 Task: Open Card Content Creation Schedule in Board Customer Retention to Workspace Customer Experience and add a team member Softage.4@softage.net, a label Red, a checklist Language Learning, an attachment from your onedrive, a color Red and finally, add a card description 'Plan and execute company holiday party' and a comment 'This task requires us to balance competing priorities and make tough decisions when necessary.'. Add a start date 'Jan 04, 1900' with a due date 'Jan 11, 1900'
Action: Mouse moved to (502, 203)
Screenshot: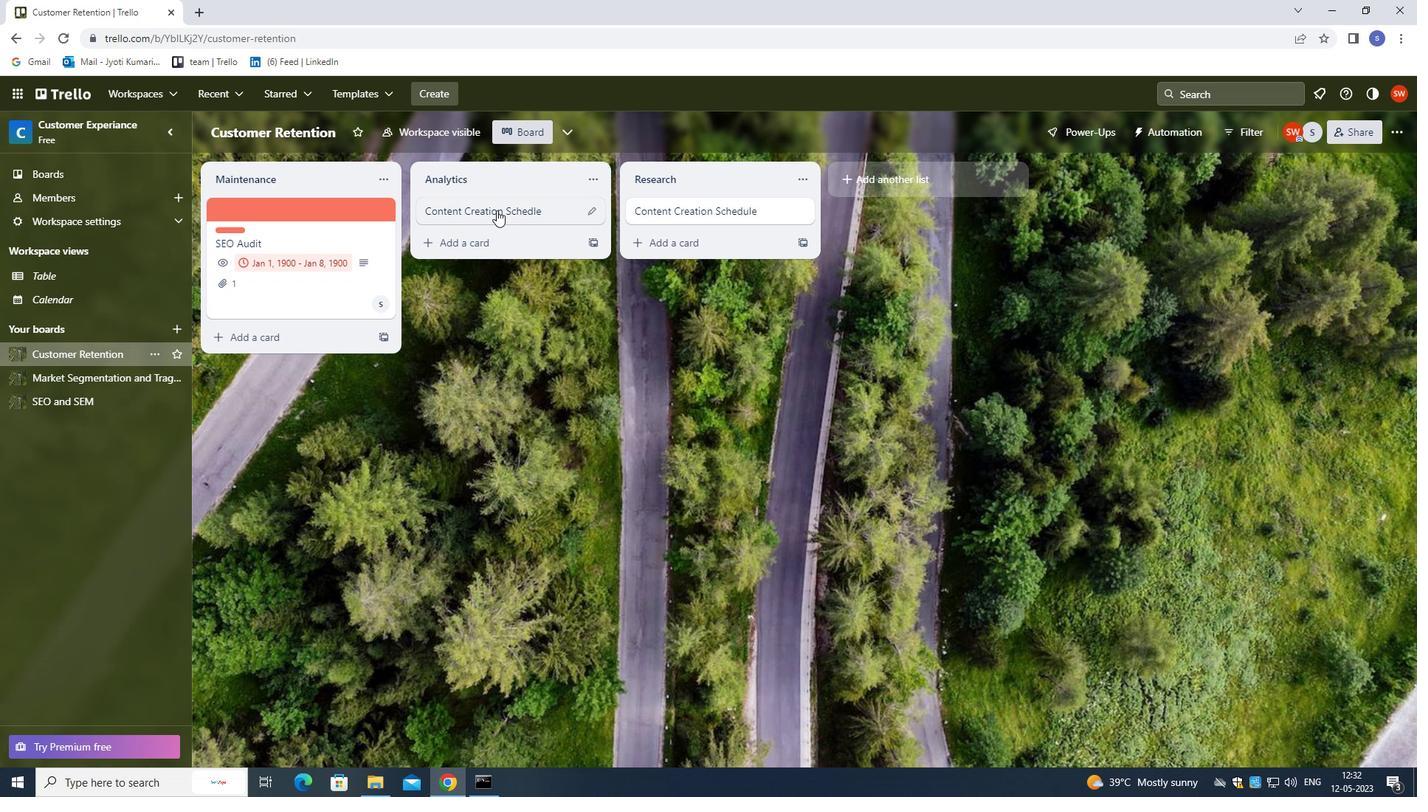 
Action: Mouse pressed left at (502, 203)
Screenshot: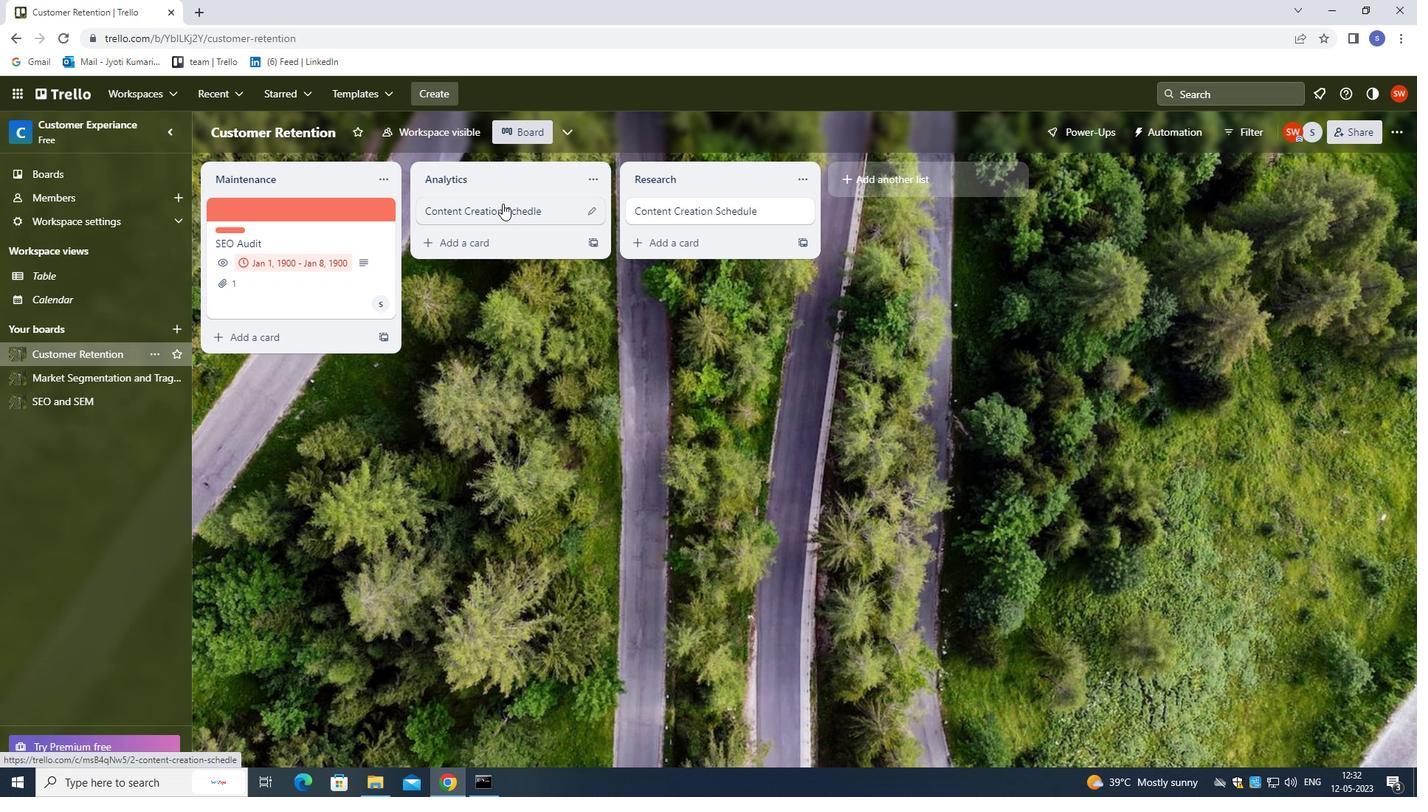 
Action: Mouse moved to (914, 259)
Screenshot: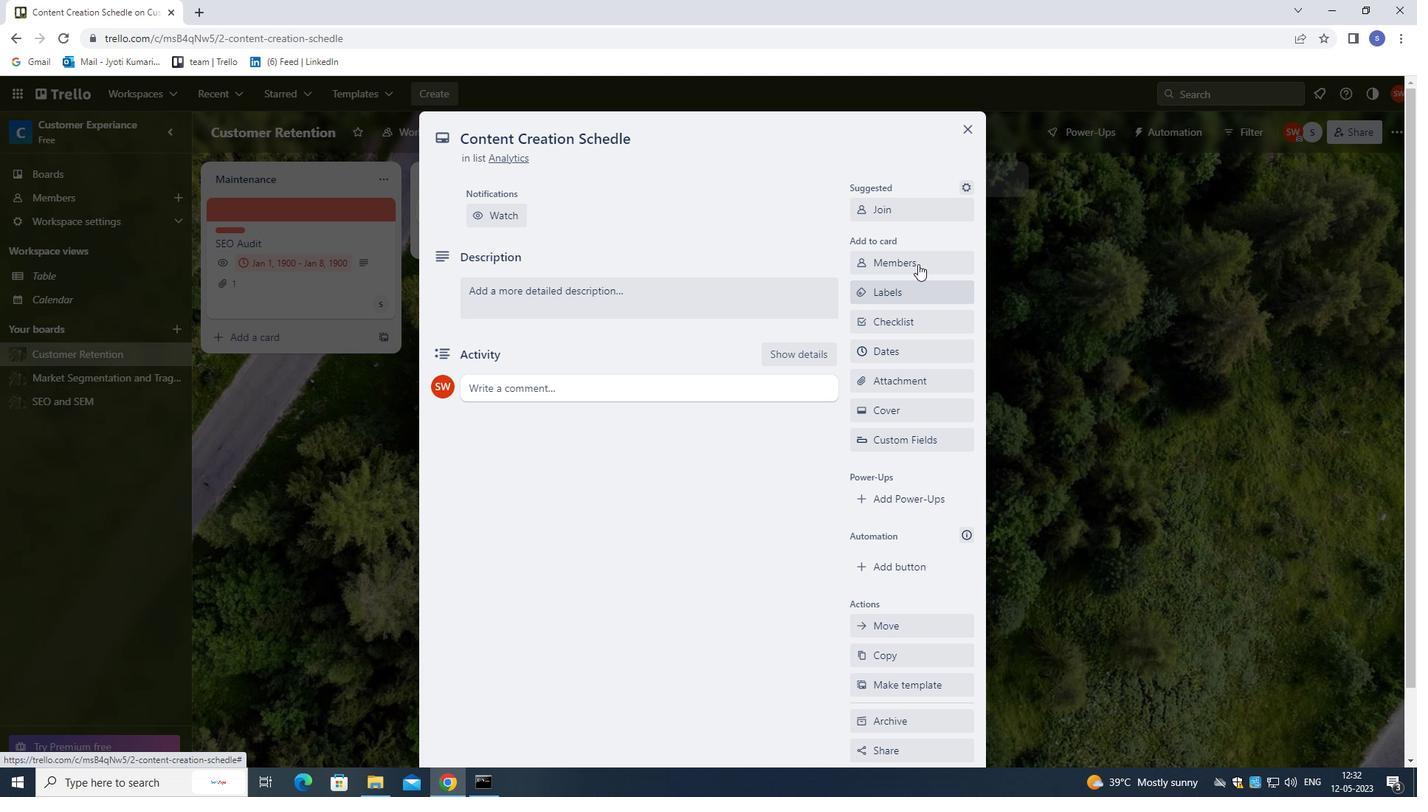 
Action: Mouse pressed left at (914, 259)
Screenshot: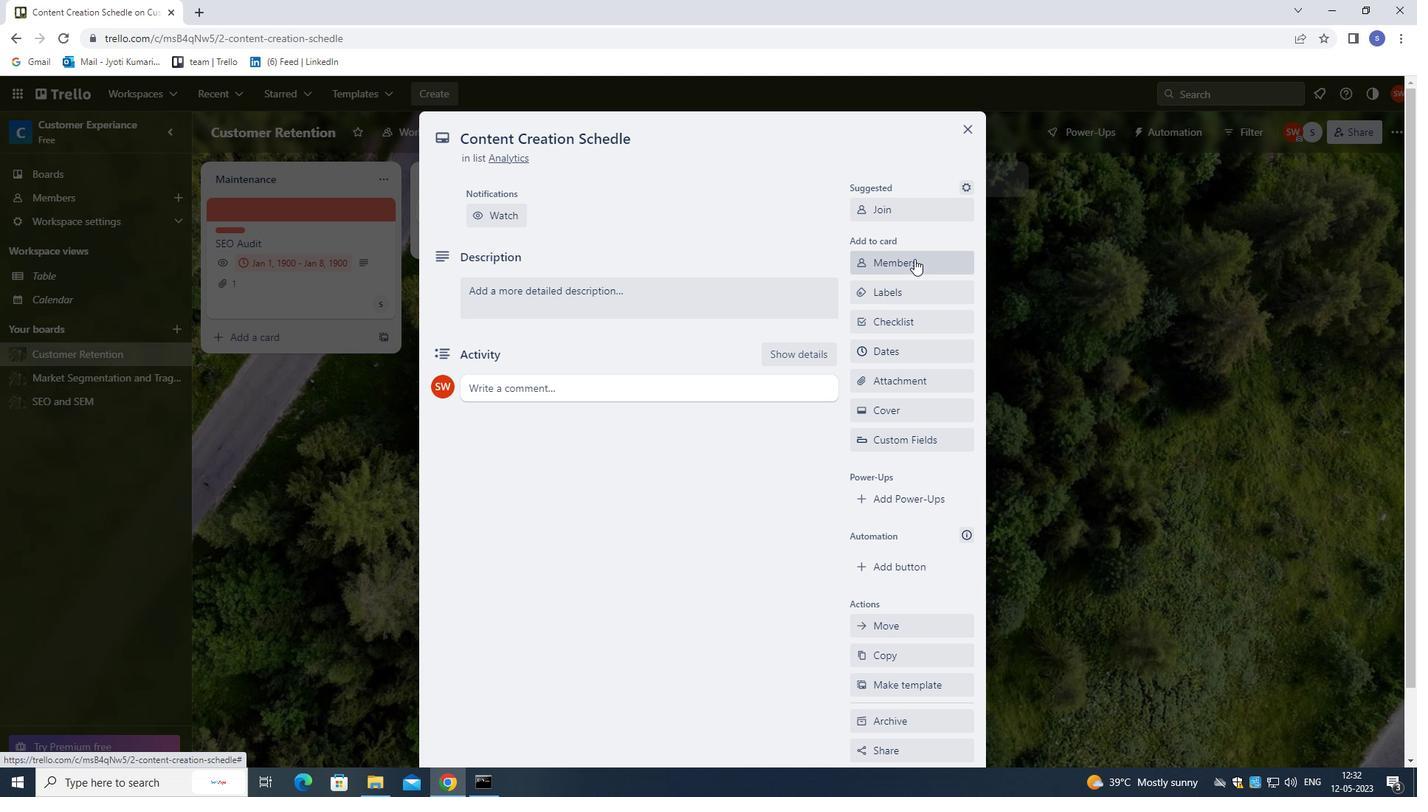 
Action: Mouse moved to (727, 211)
Screenshot: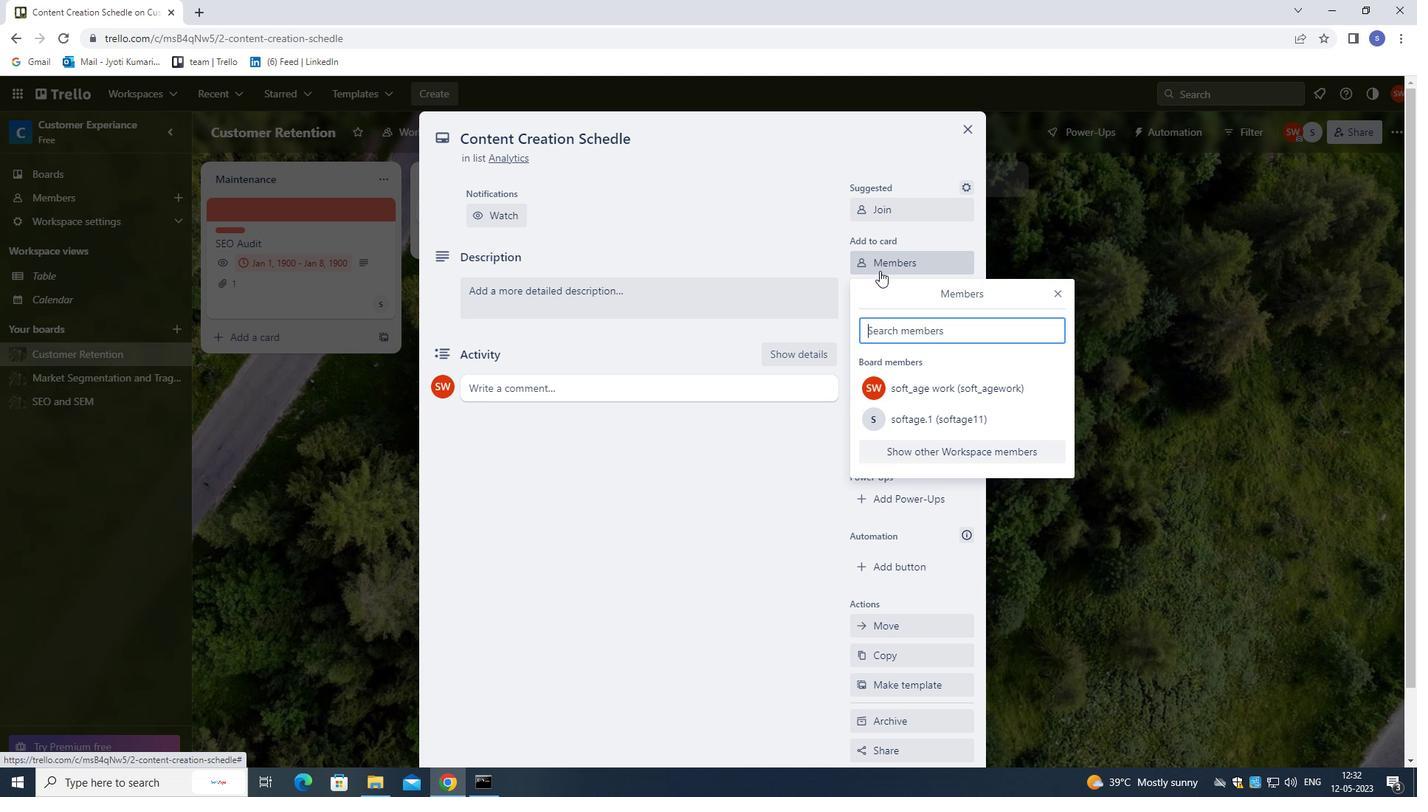 
Action: Key pressed softage.4<Key.shift>@SOFTAGE.NET
Screenshot: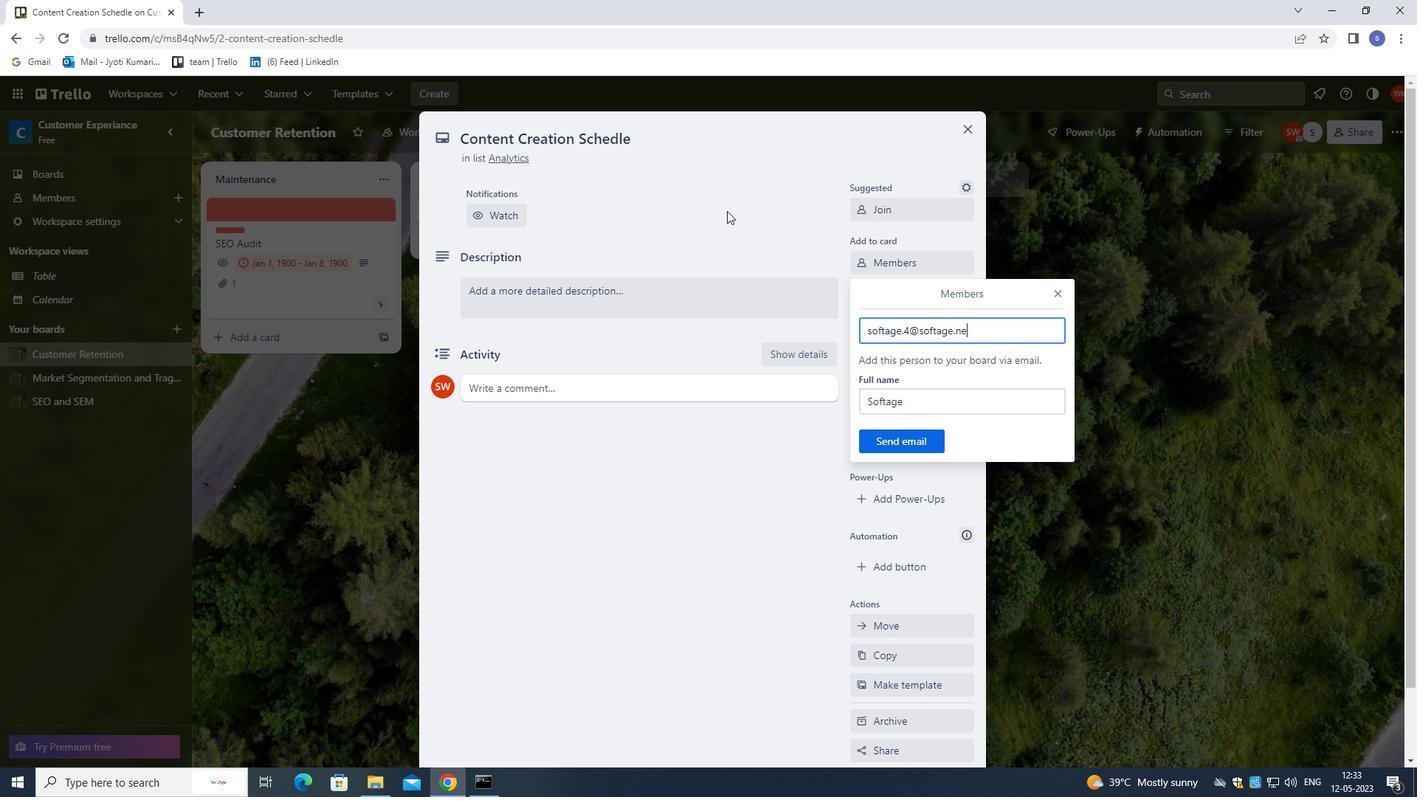 
Action: Mouse moved to (900, 448)
Screenshot: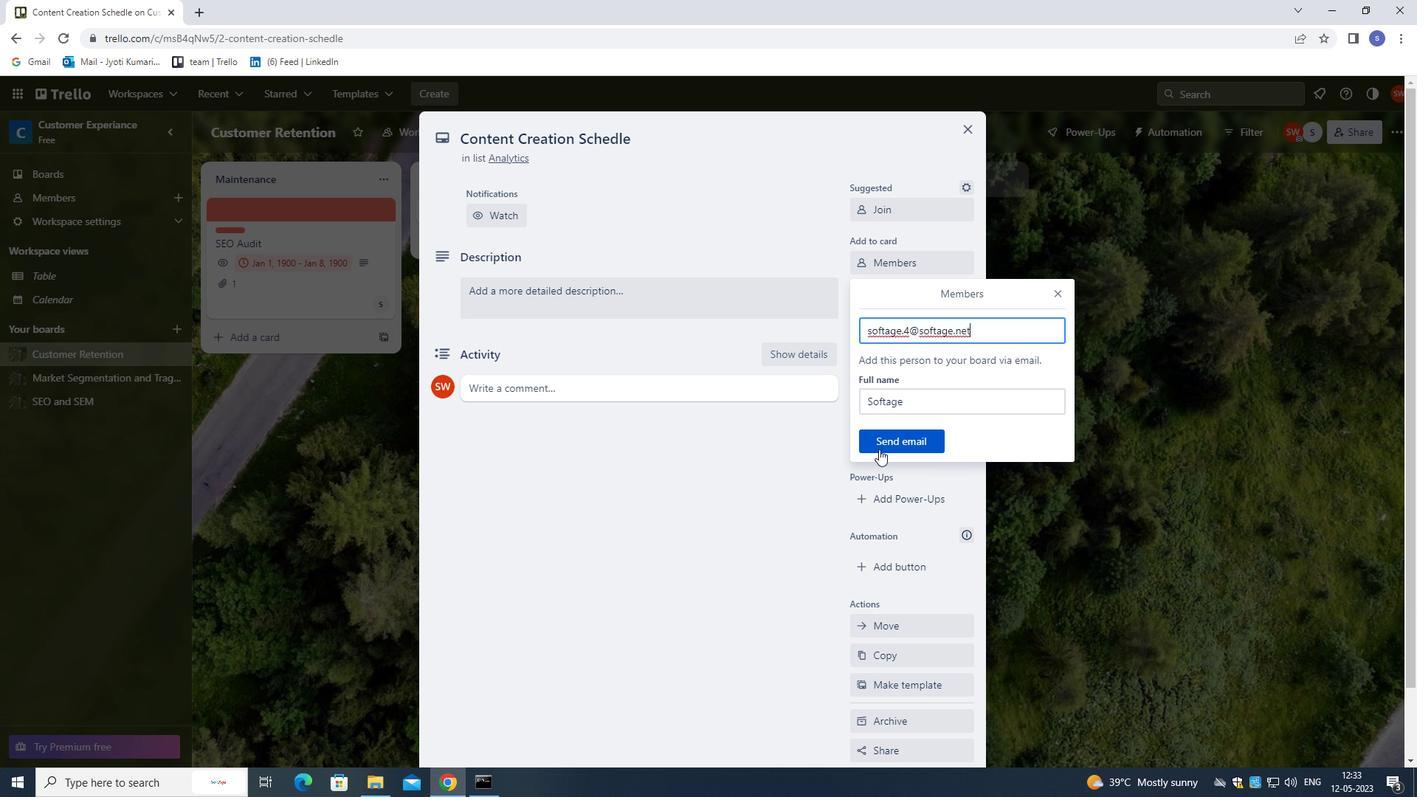 
Action: Mouse pressed left at (900, 448)
Screenshot: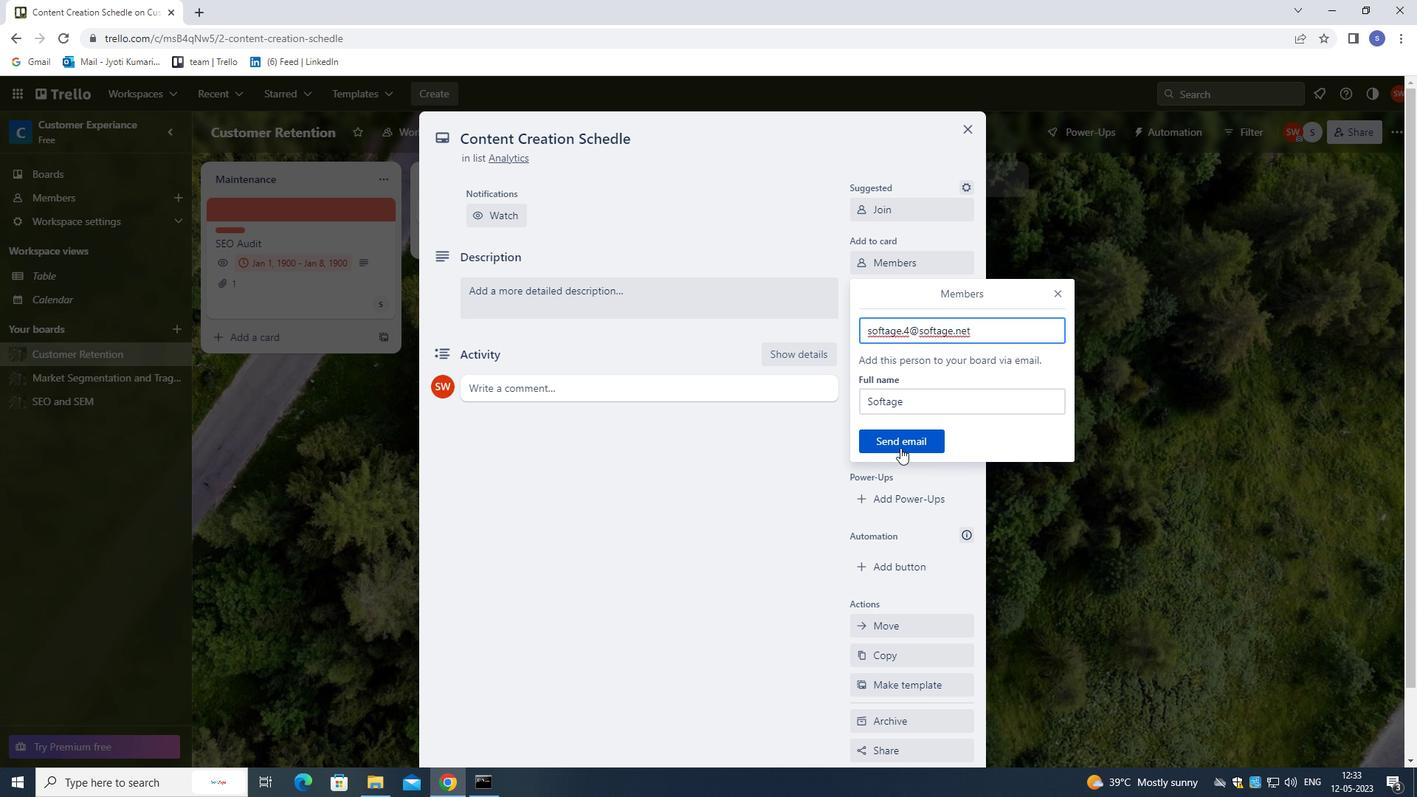 
Action: Mouse moved to (880, 298)
Screenshot: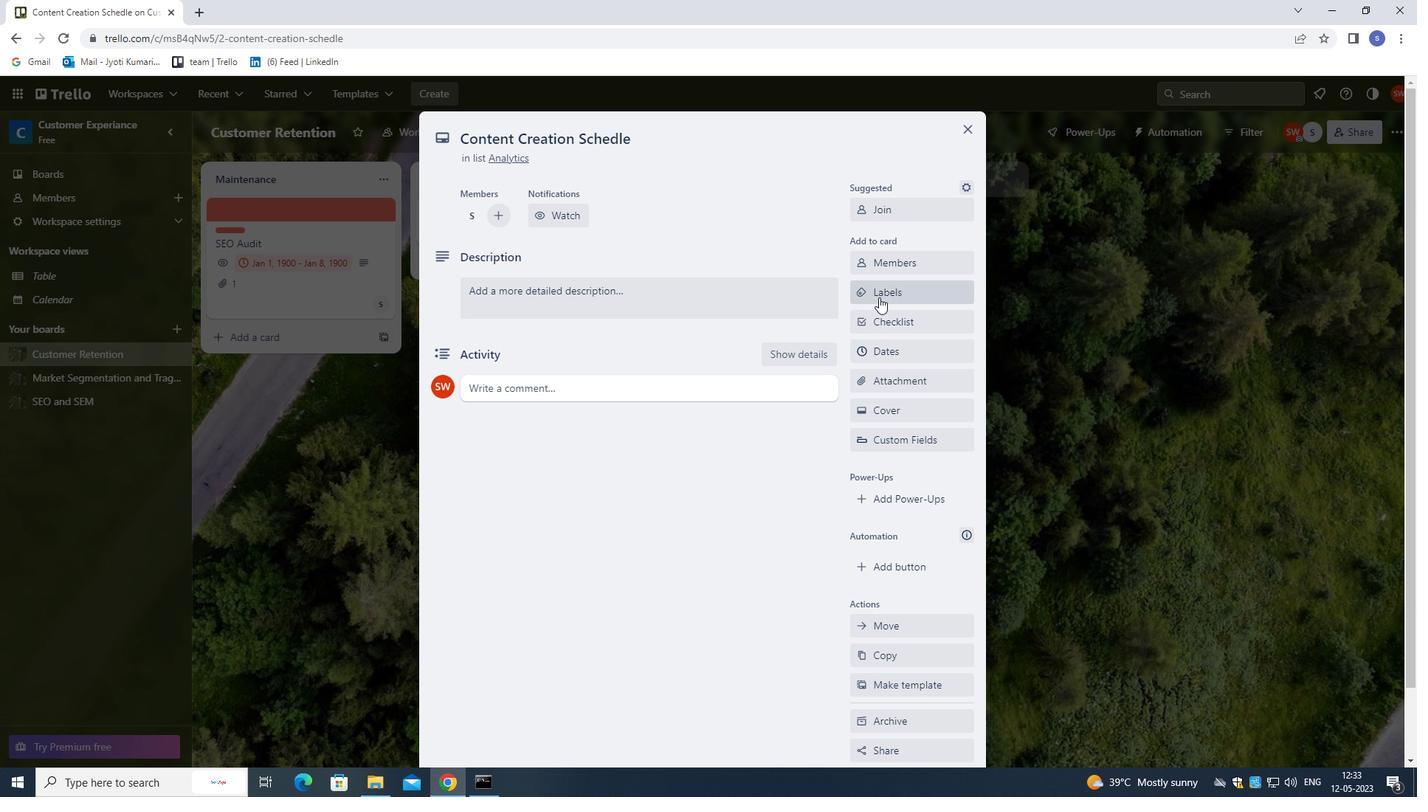 
Action: Mouse pressed left at (880, 298)
Screenshot: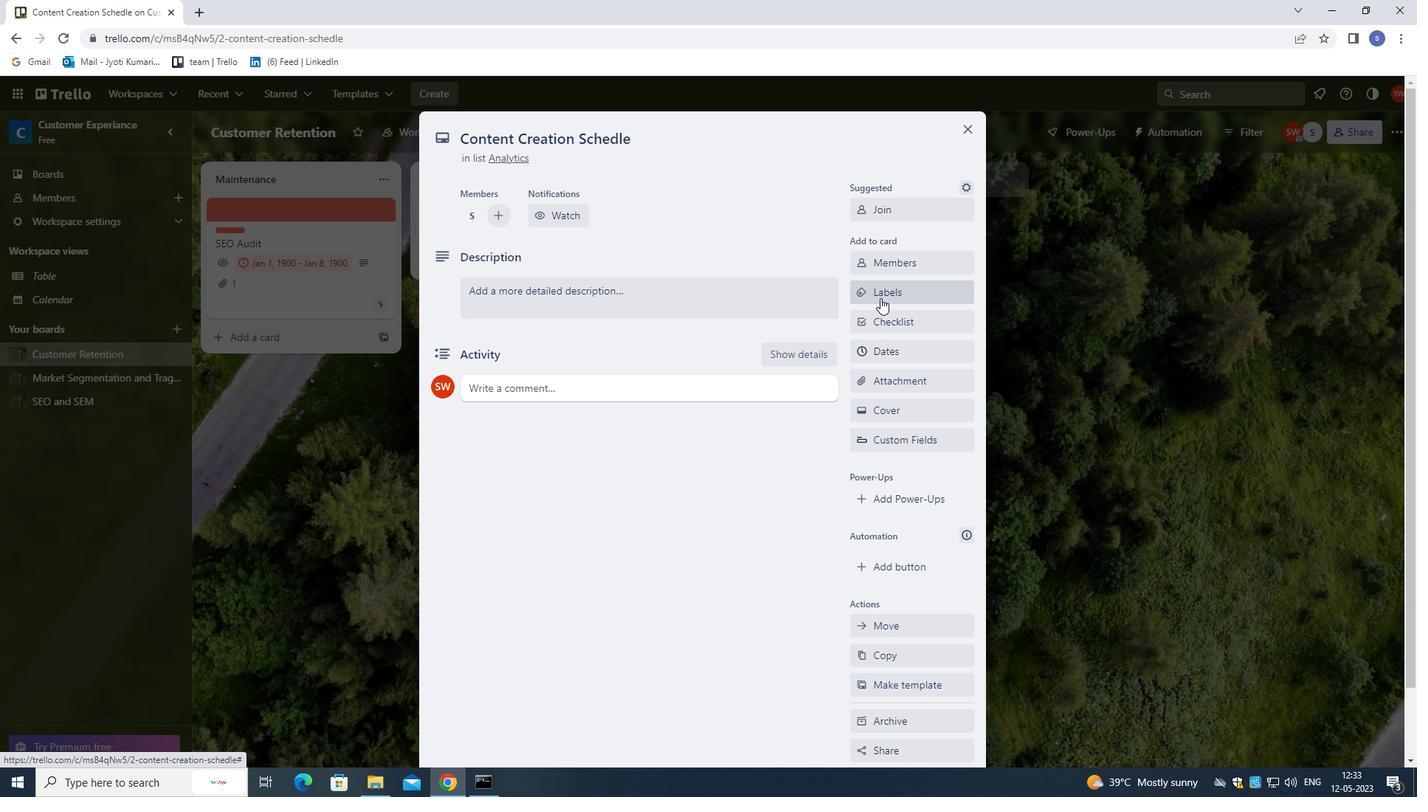 
Action: Mouse moved to (880, 298)
Screenshot: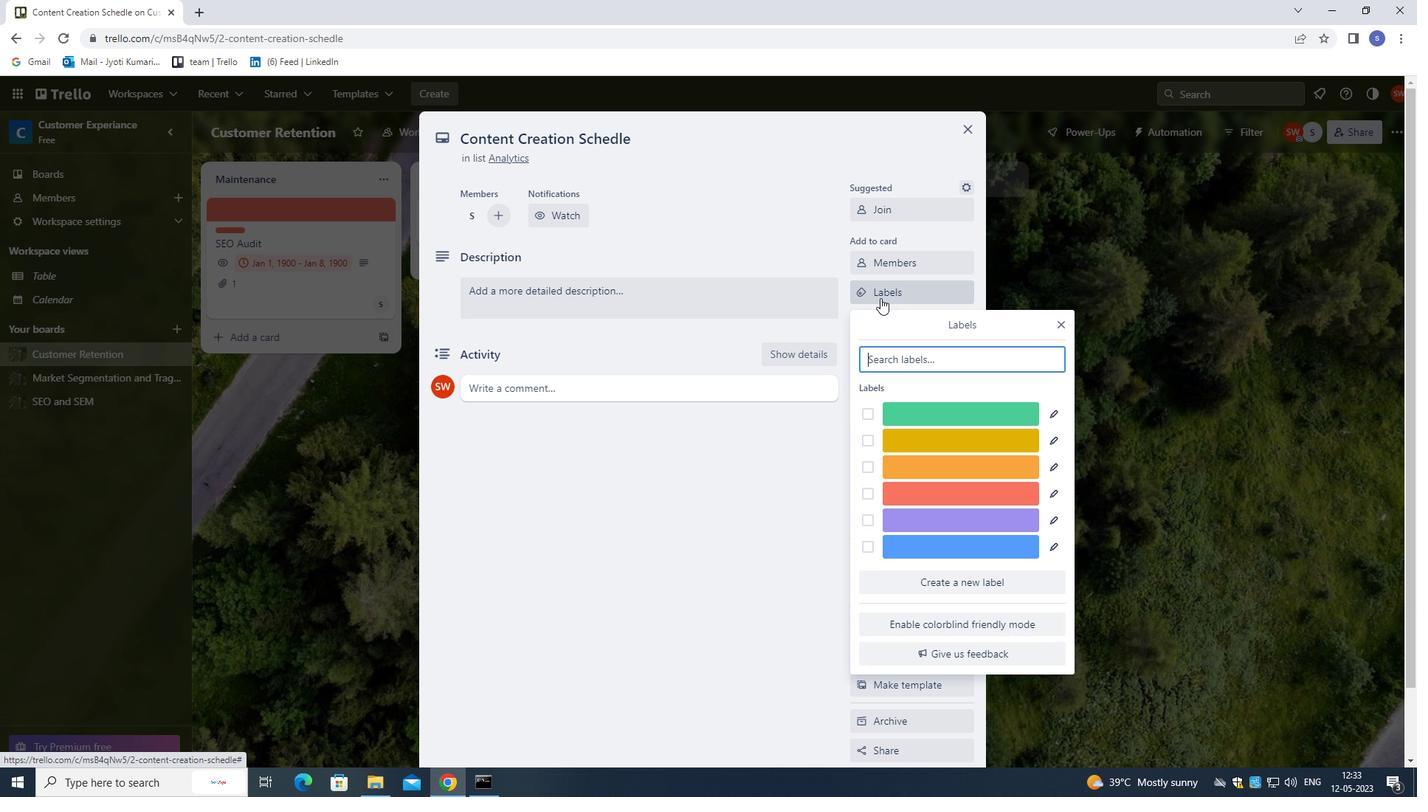 
Action: Key pressed R
Screenshot: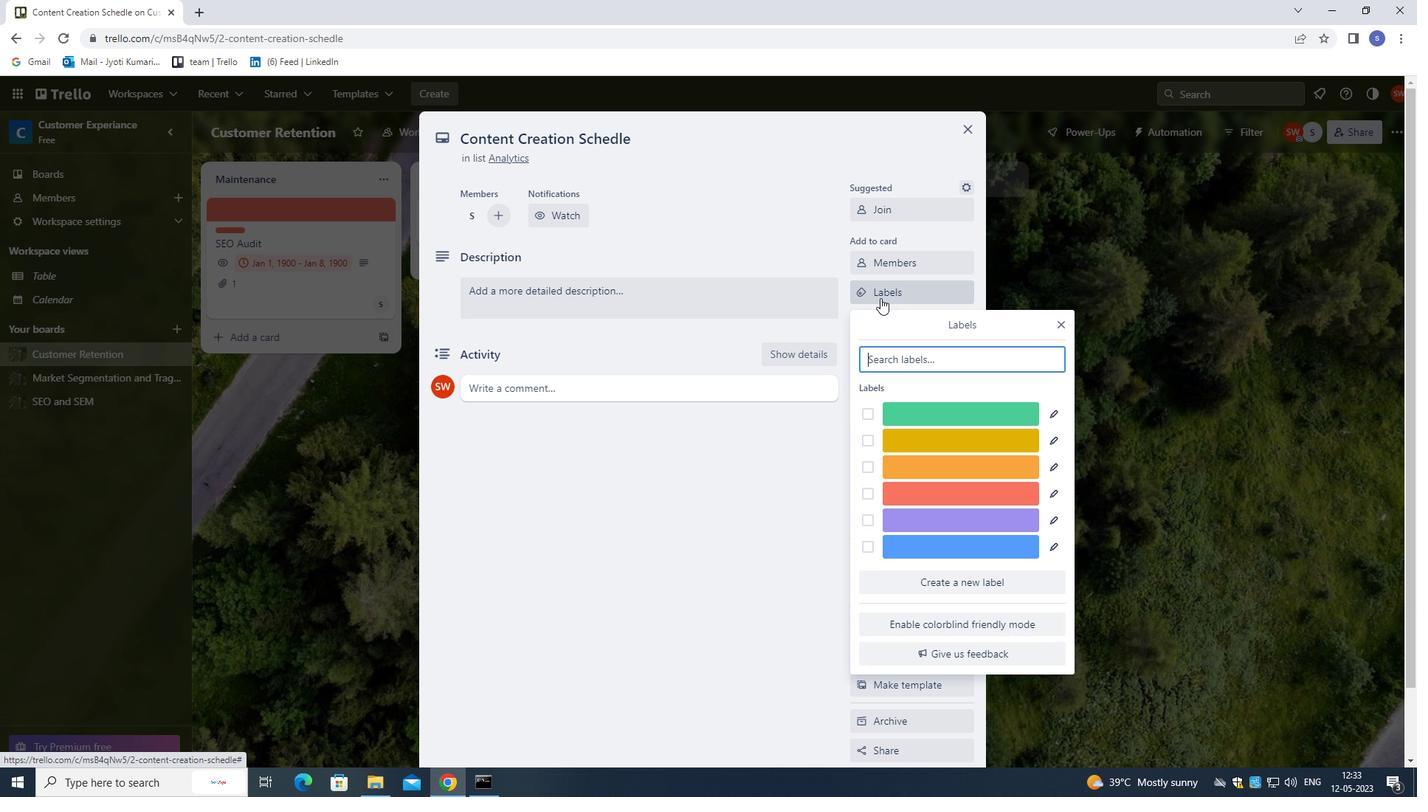 
Action: Mouse moved to (871, 410)
Screenshot: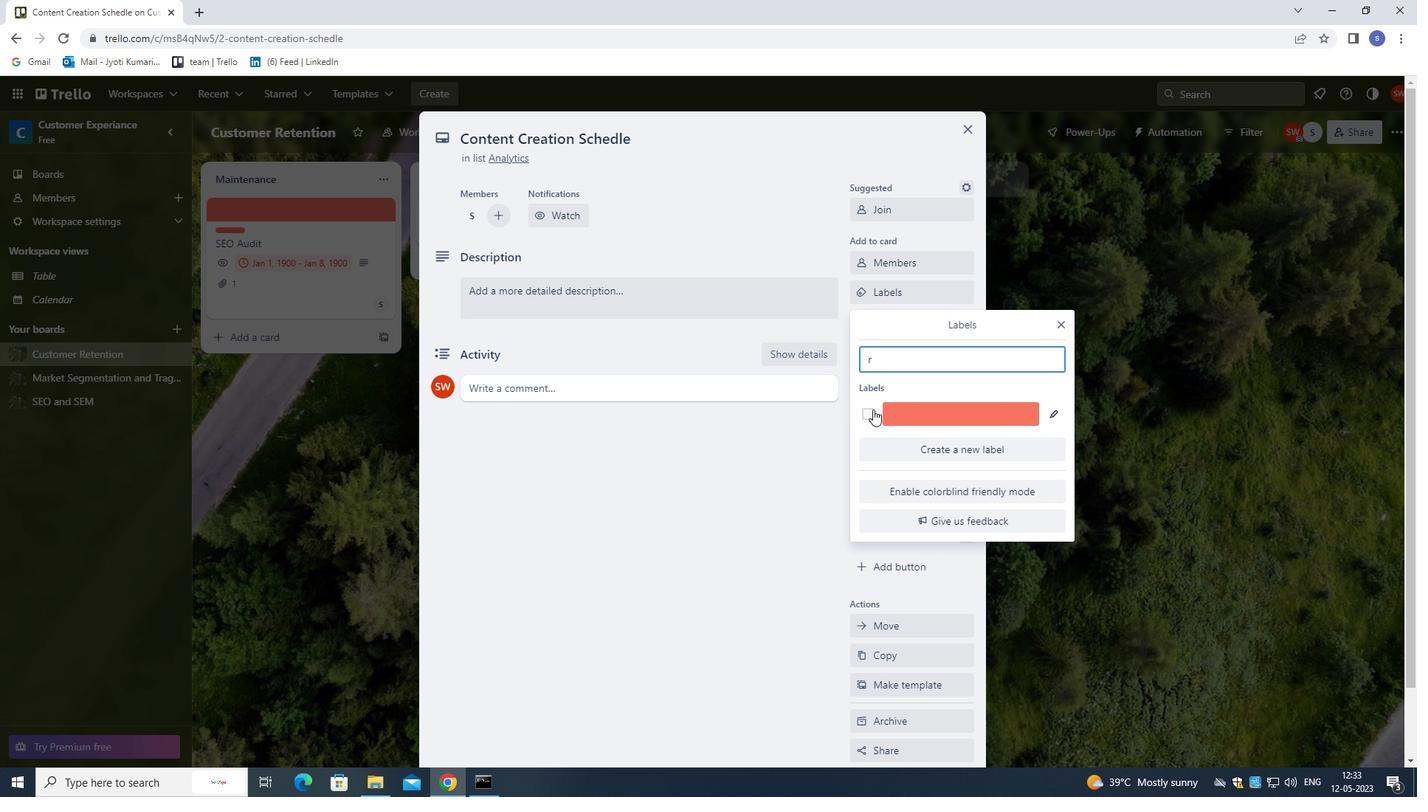 
Action: Mouse pressed left at (871, 410)
Screenshot: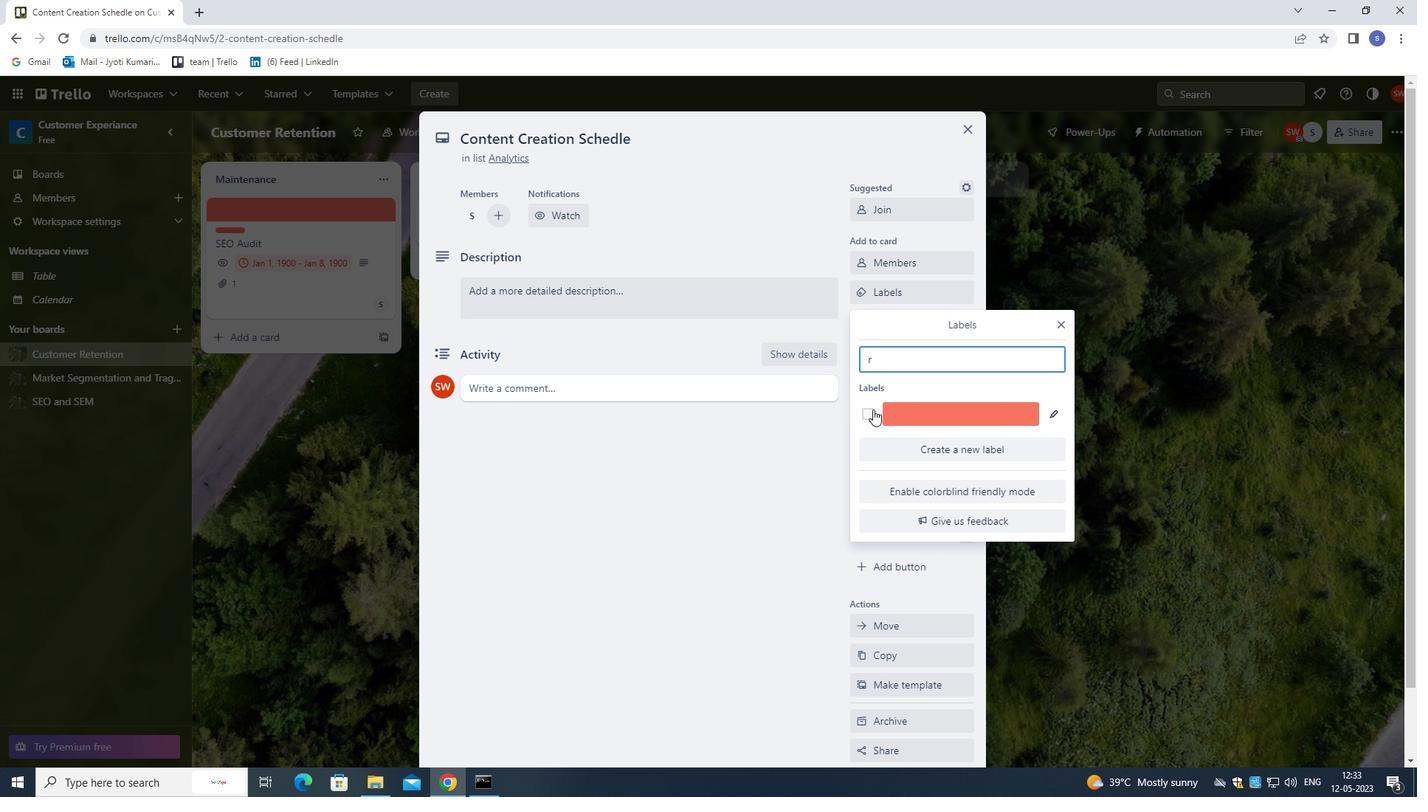 
Action: Mouse moved to (1060, 322)
Screenshot: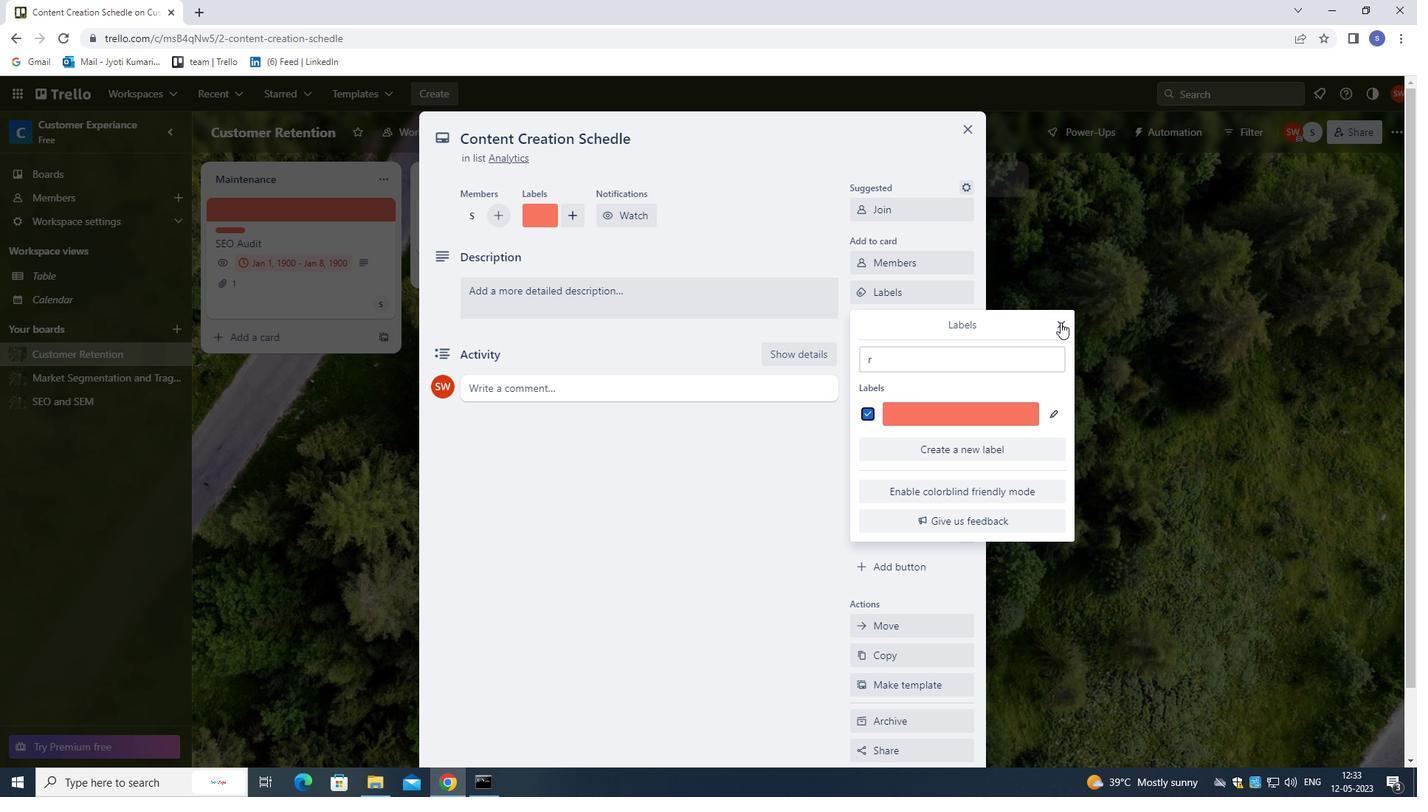 
Action: Mouse pressed left at (1060, 322)
Screenshot: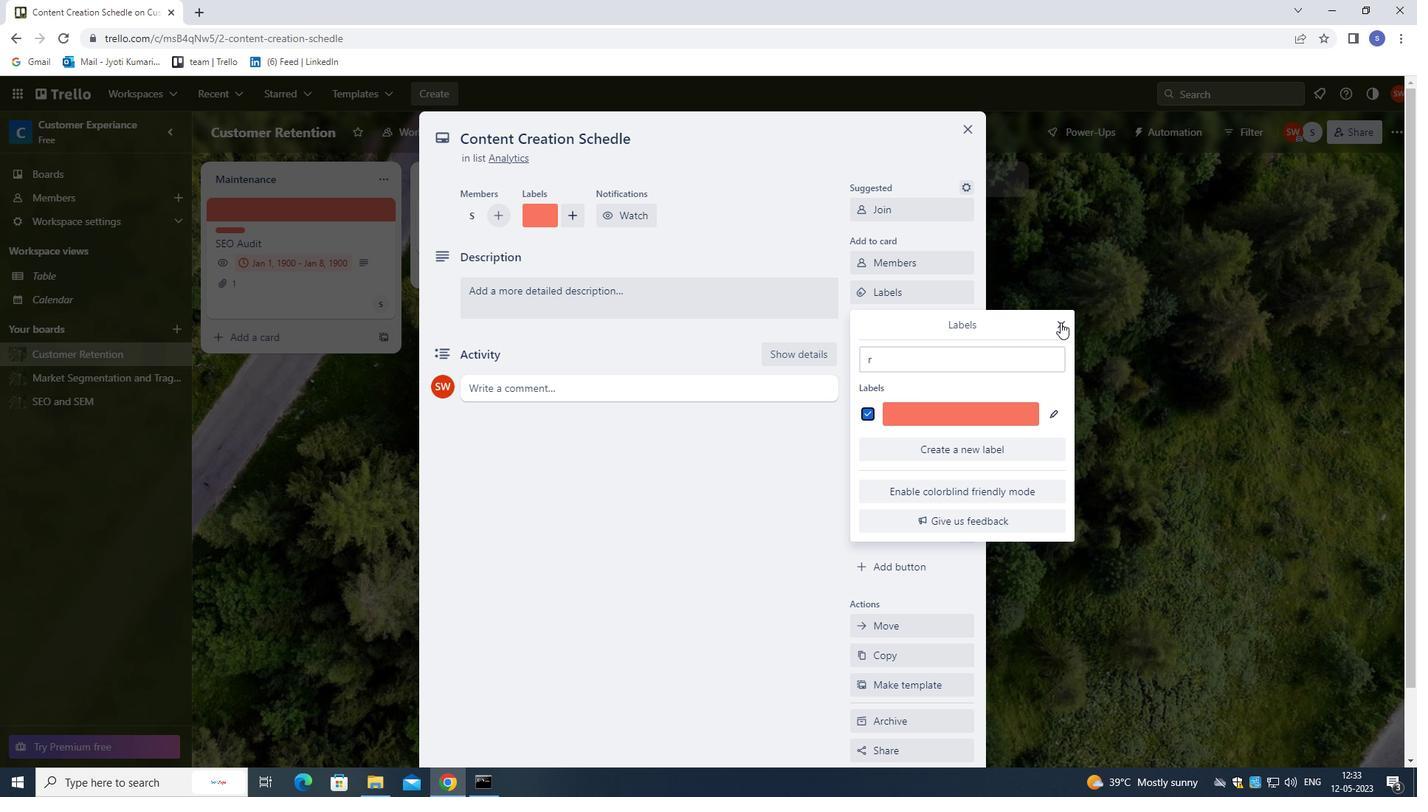 
Action: Mouse moved to (887, 324)
Screenshot: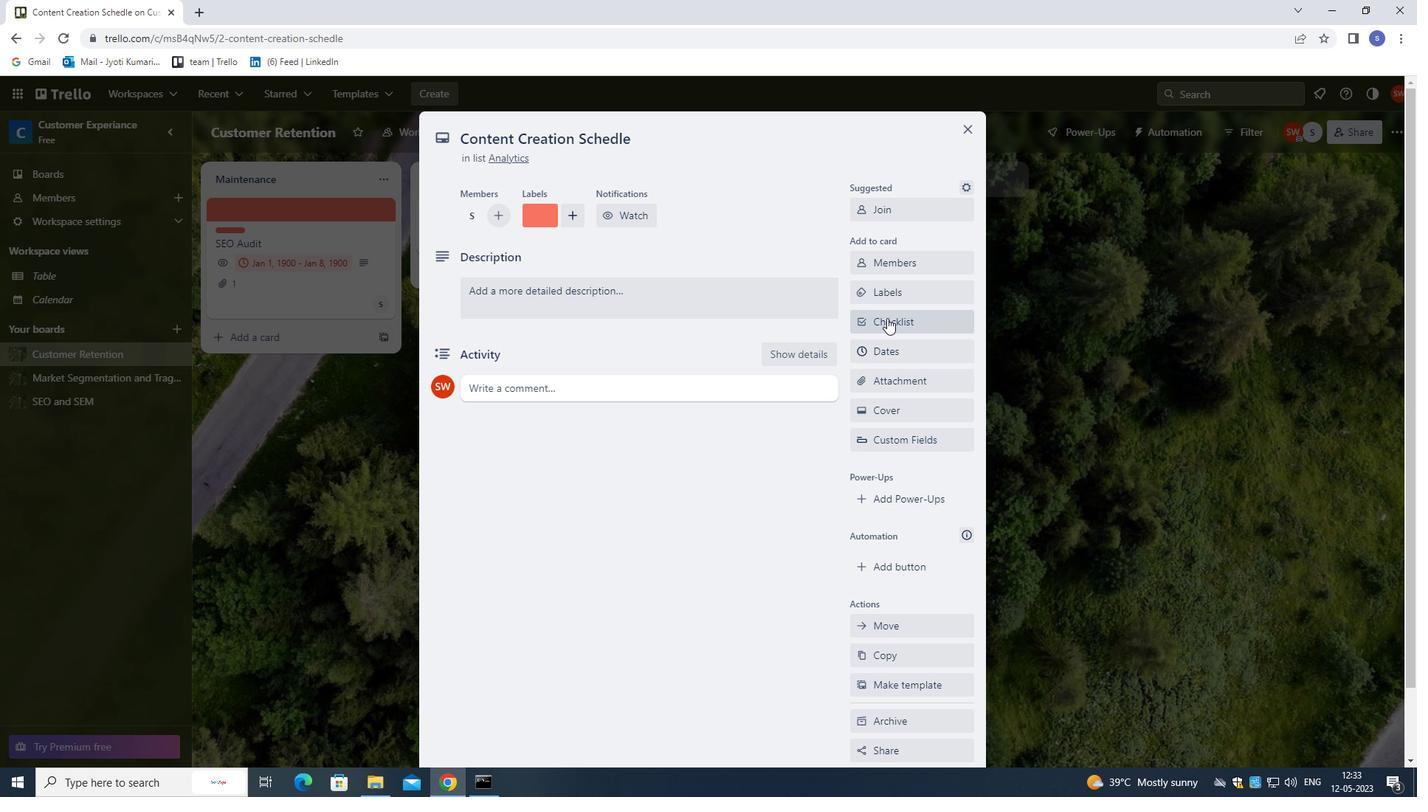 
Action: Mouse pressed left at (887, 324)
Screenshot: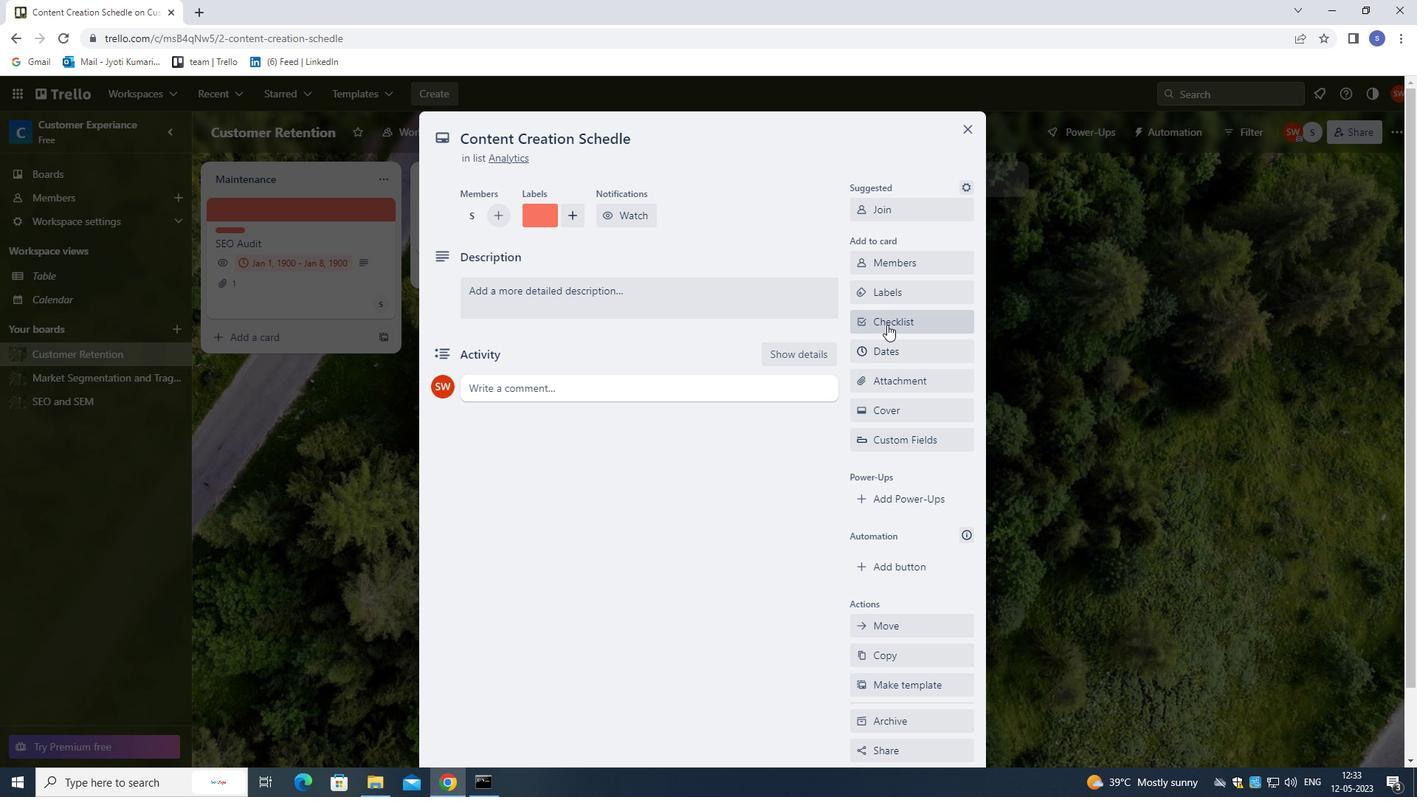 
Action: Mouse moved to (735, 256)
Screenshot: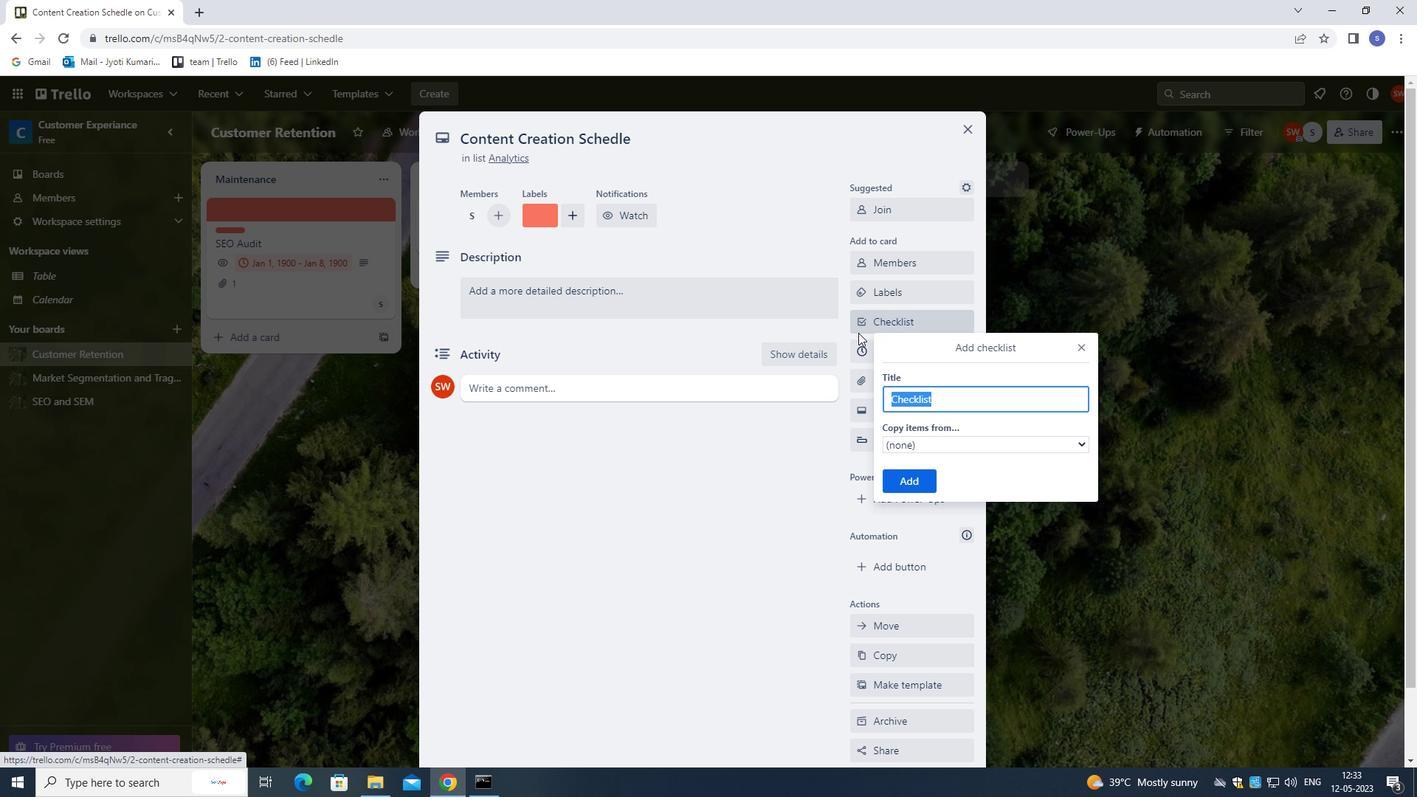 
Action: Key pressed <Key.shift>LANGUAG
Screenshot: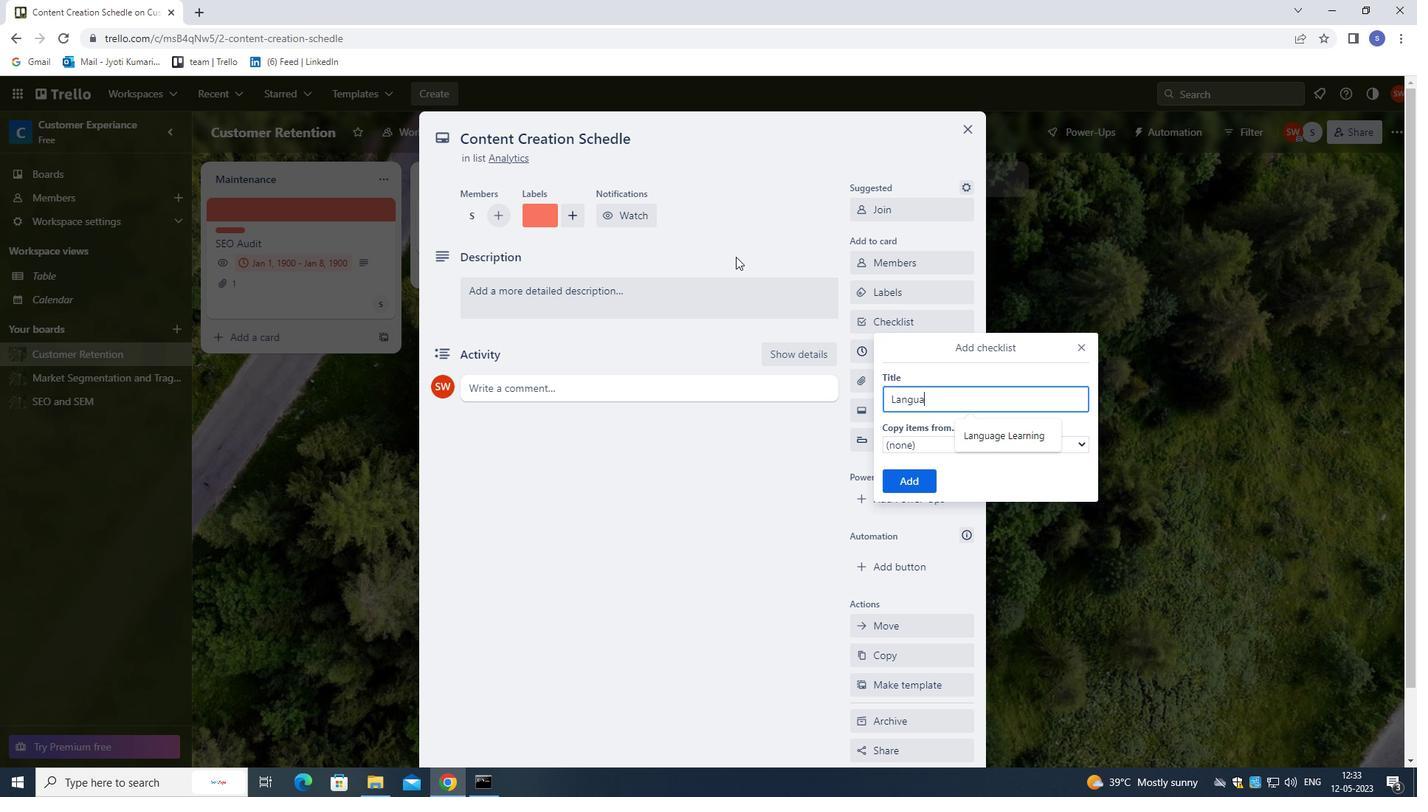 
Action: Mouse moved to (735, 256)
Screenshot: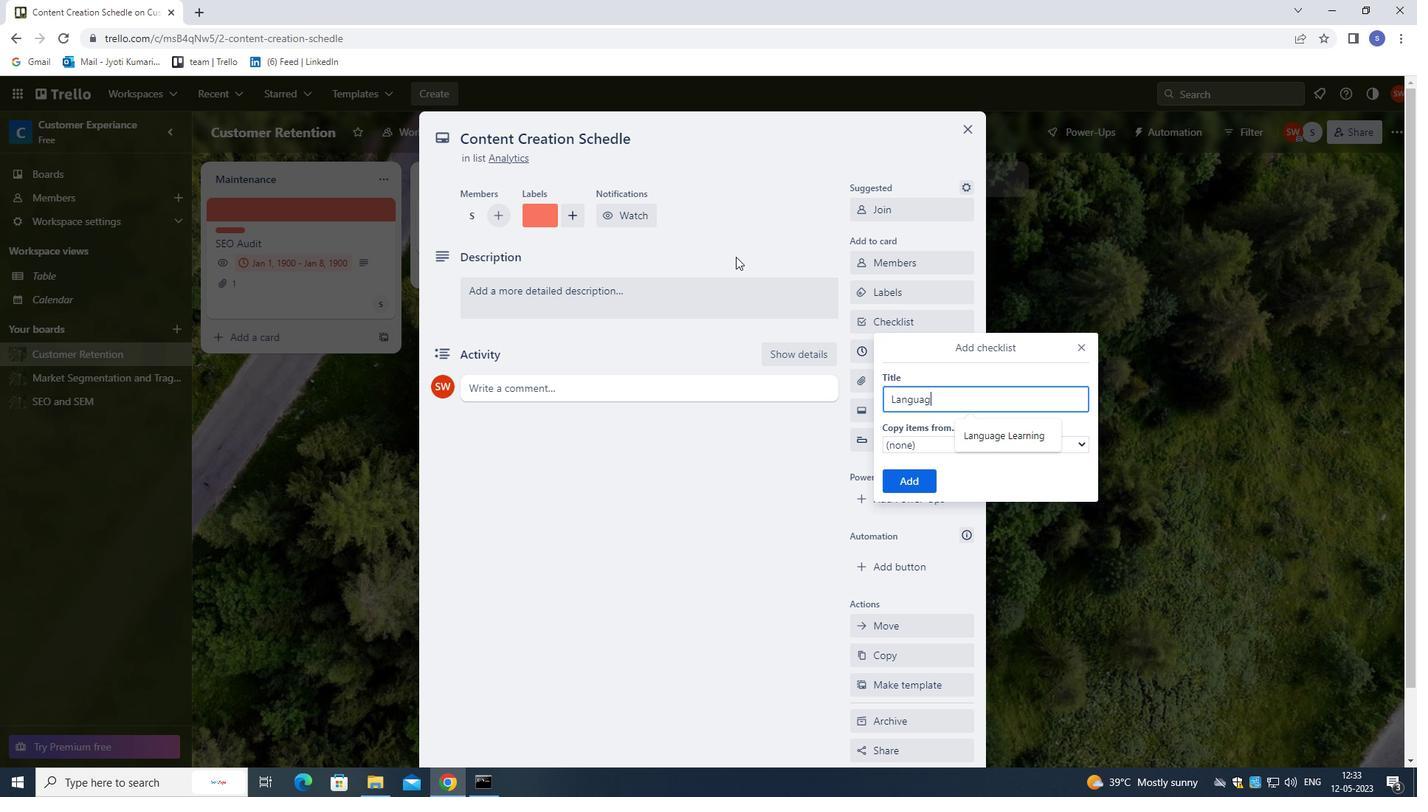
Action: Key pressed E
Screenshot: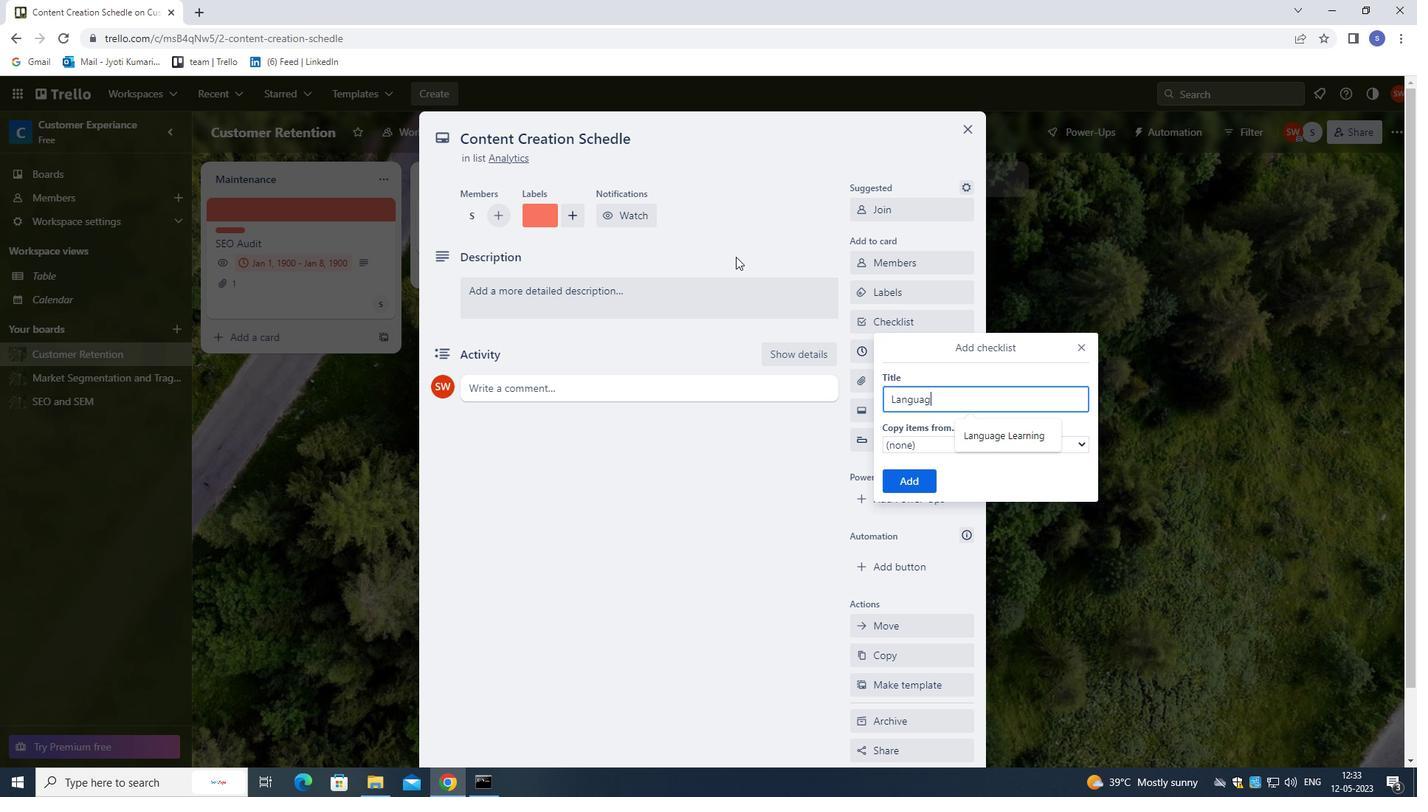 
Action: Mouse moved to (1022, 431)
Screenshot: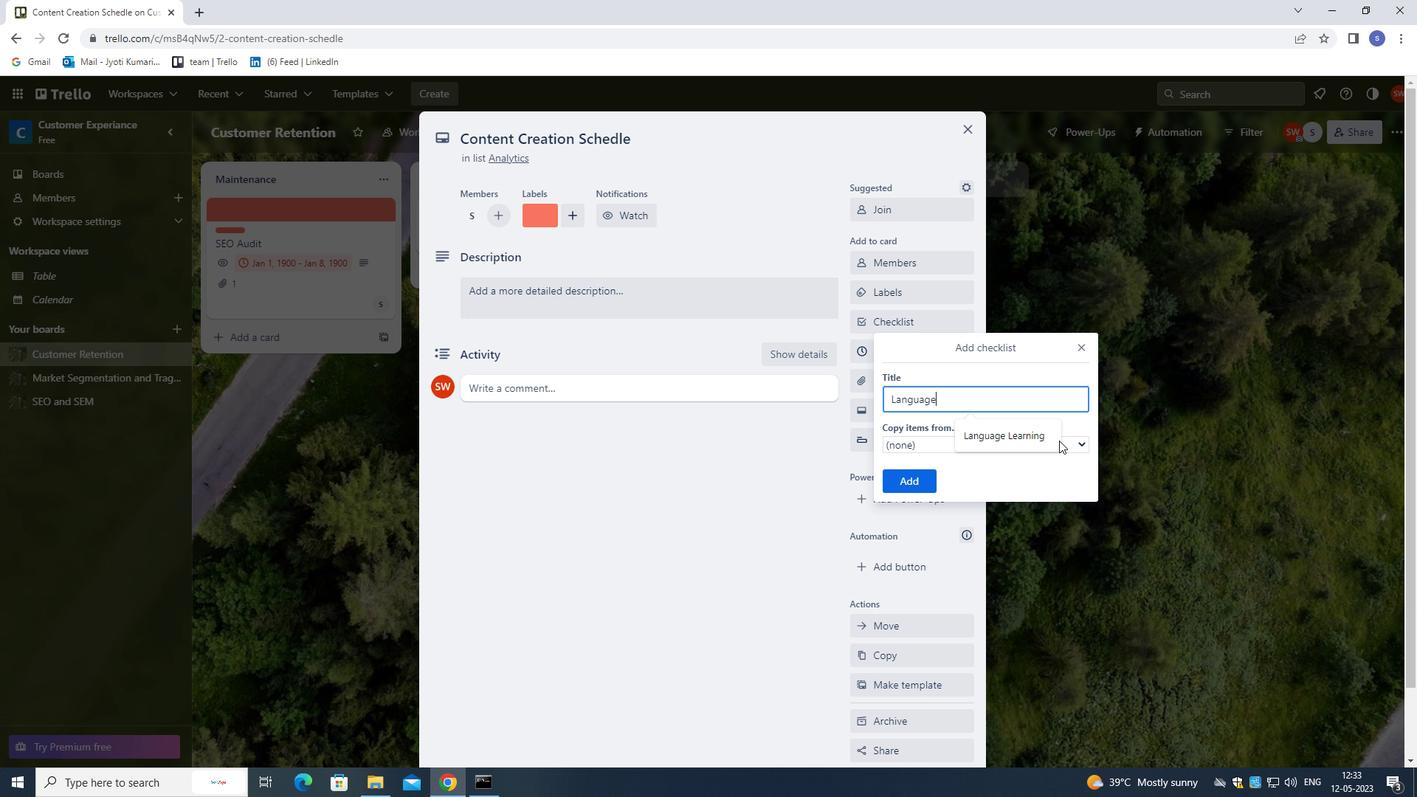 
Action: Mouse pressed left at (1022, 431)
Screenshot: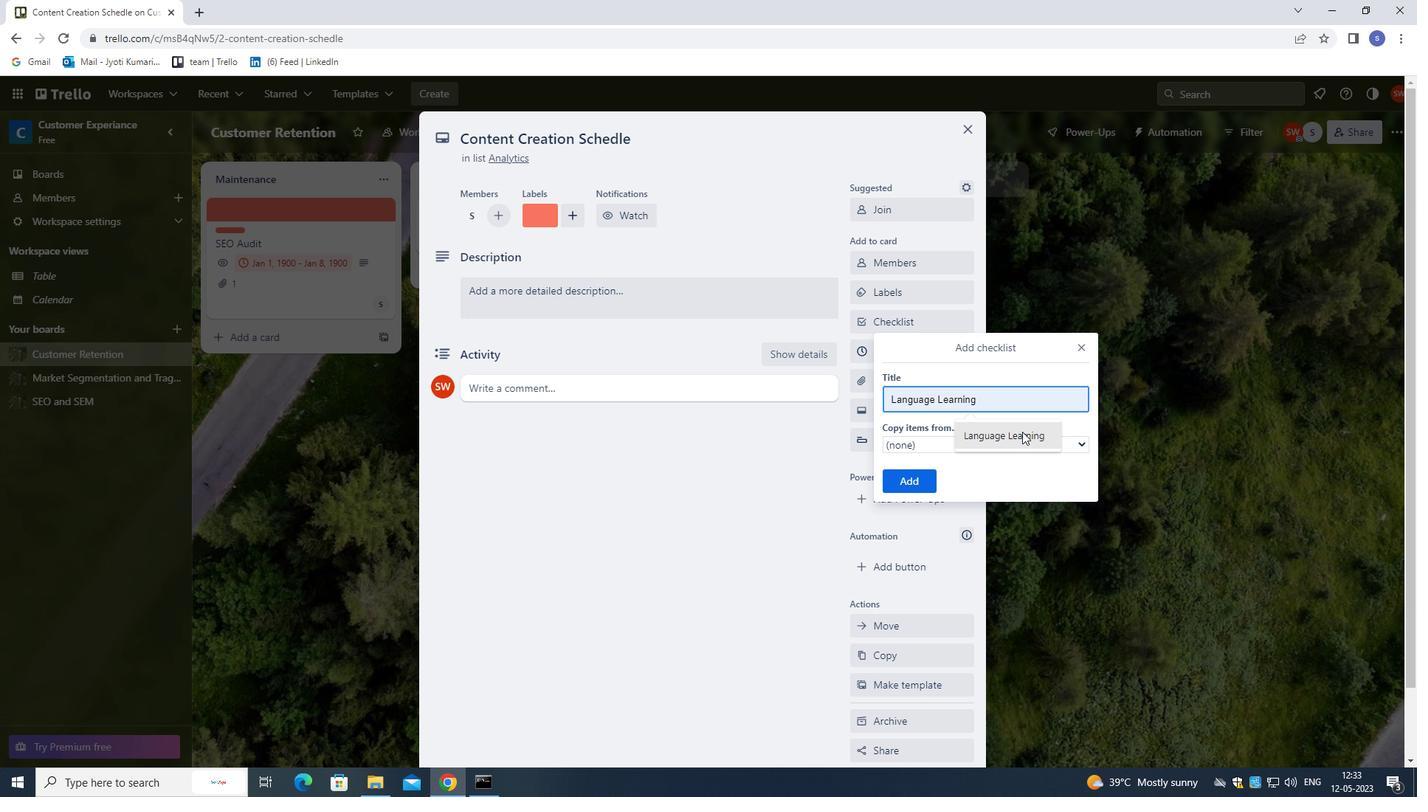 
Action: Mouse moved to (921, 472)
Screenshot: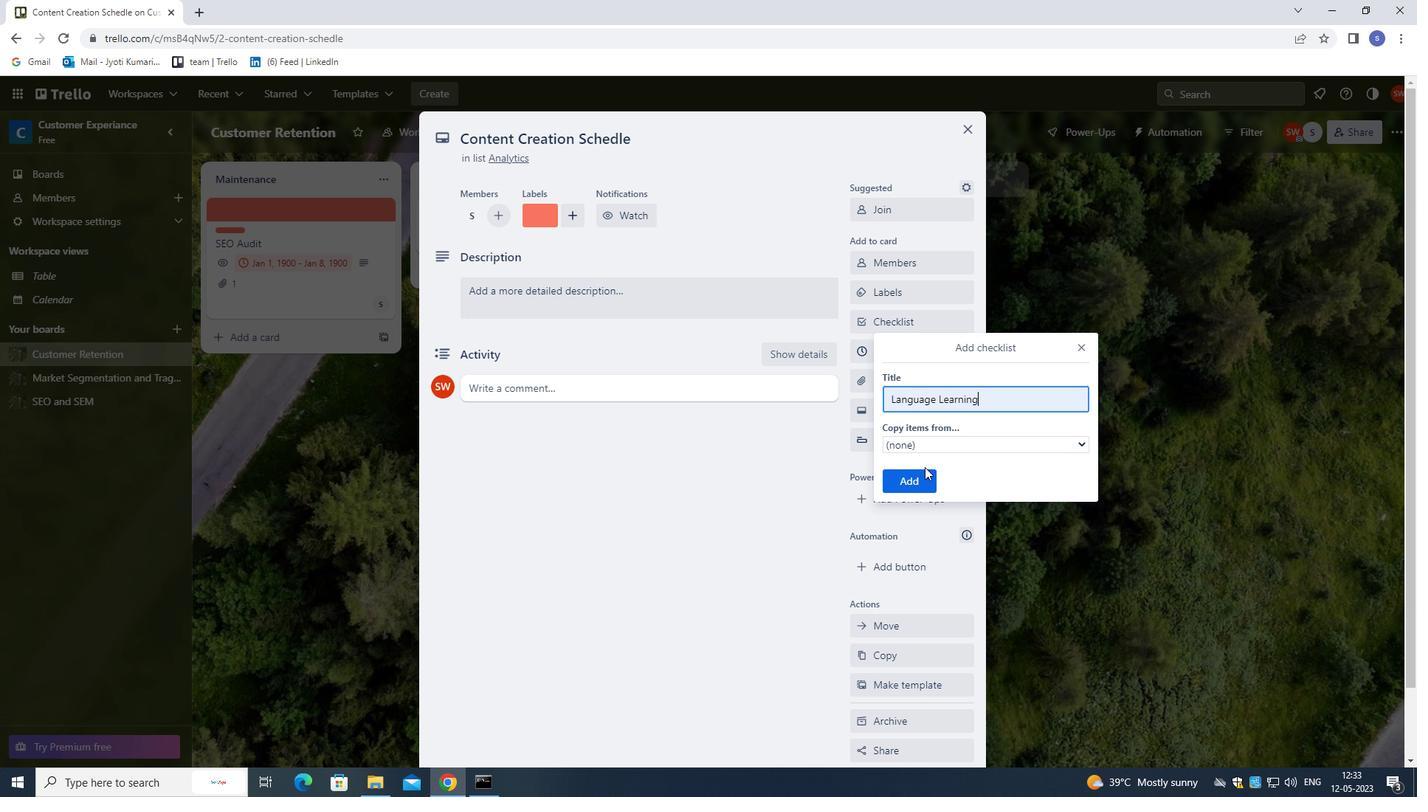 
Action: Mouse pressed left at (921, 472)
Screenshot: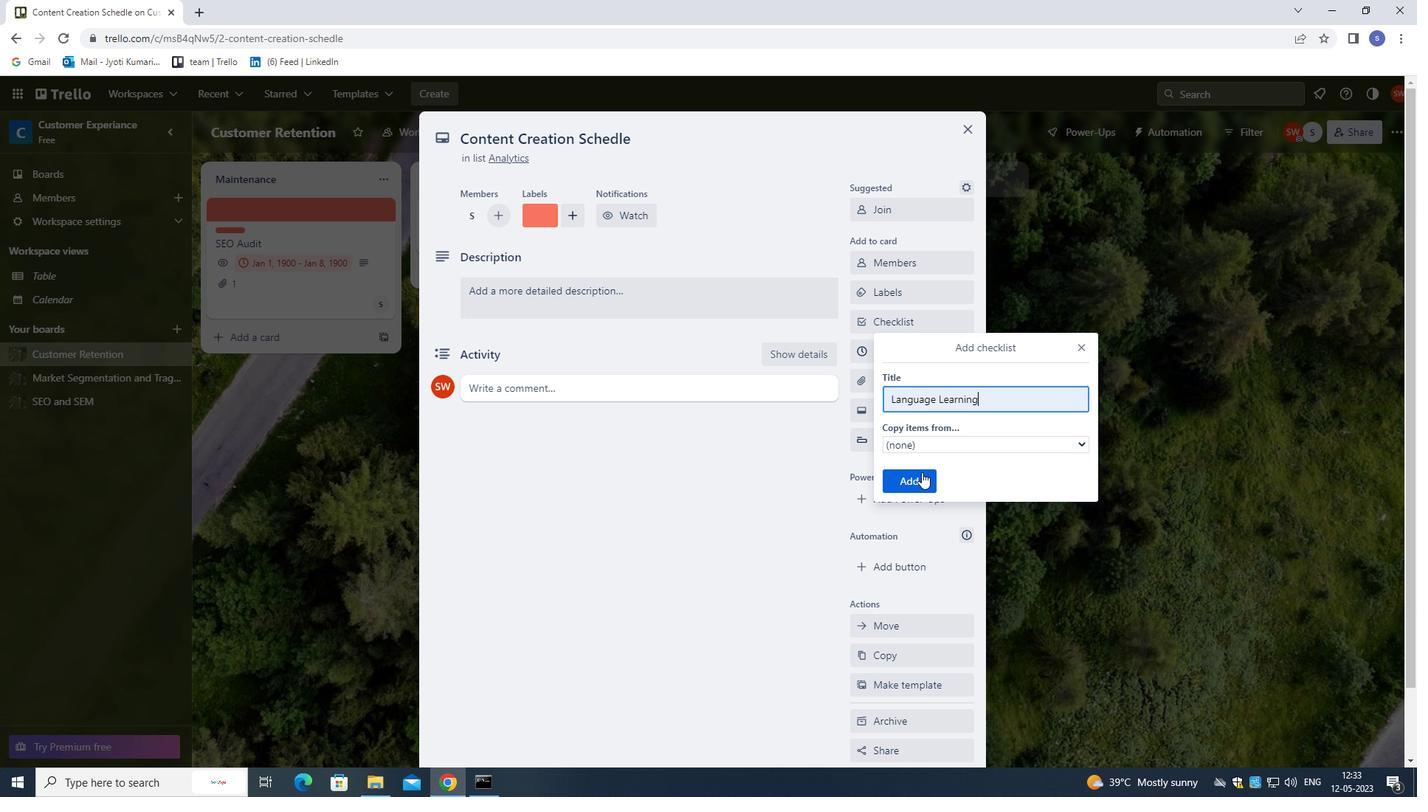 
Action: Mouse moved to (921, 349)
Screenshot: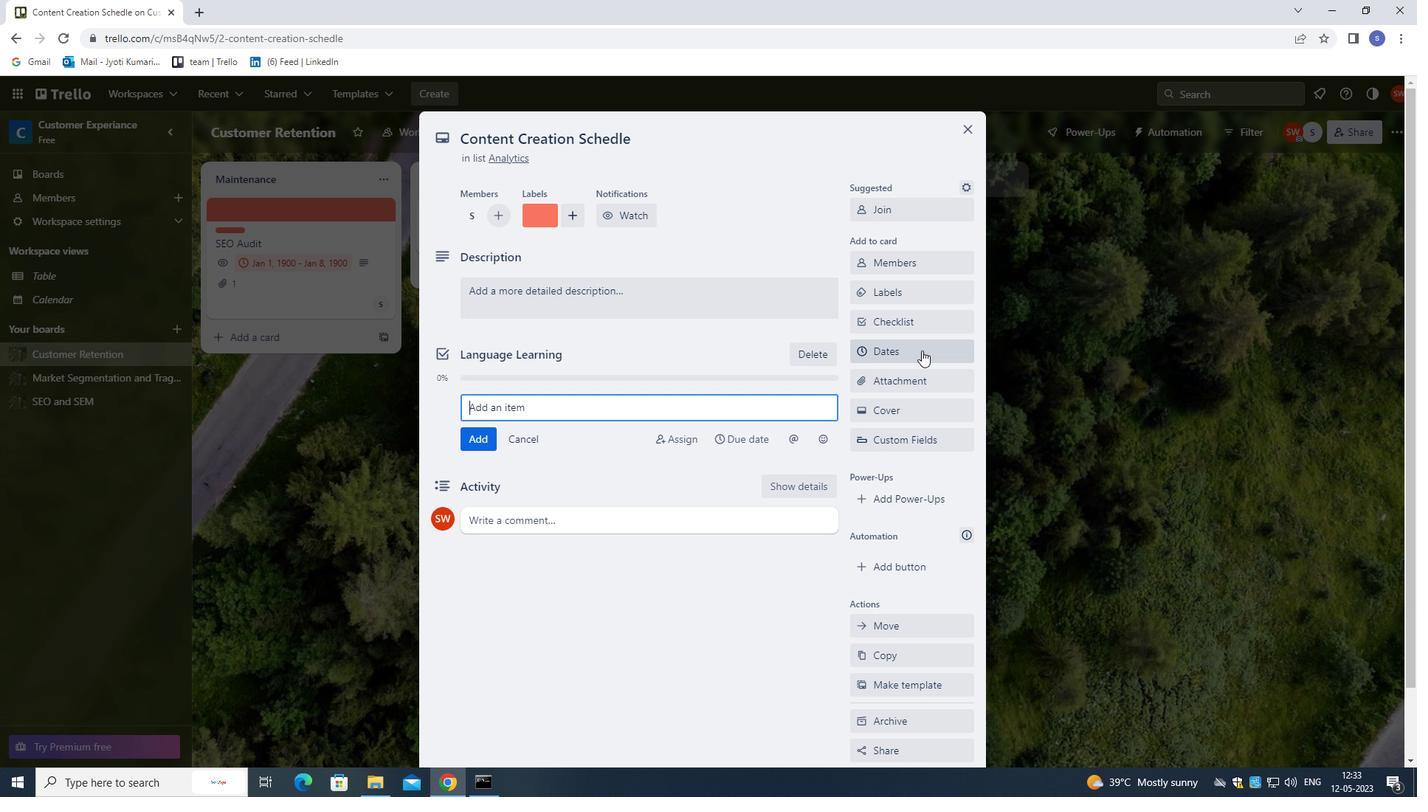 
Action: Mouse pressed left at (921, 349)
Screenshot: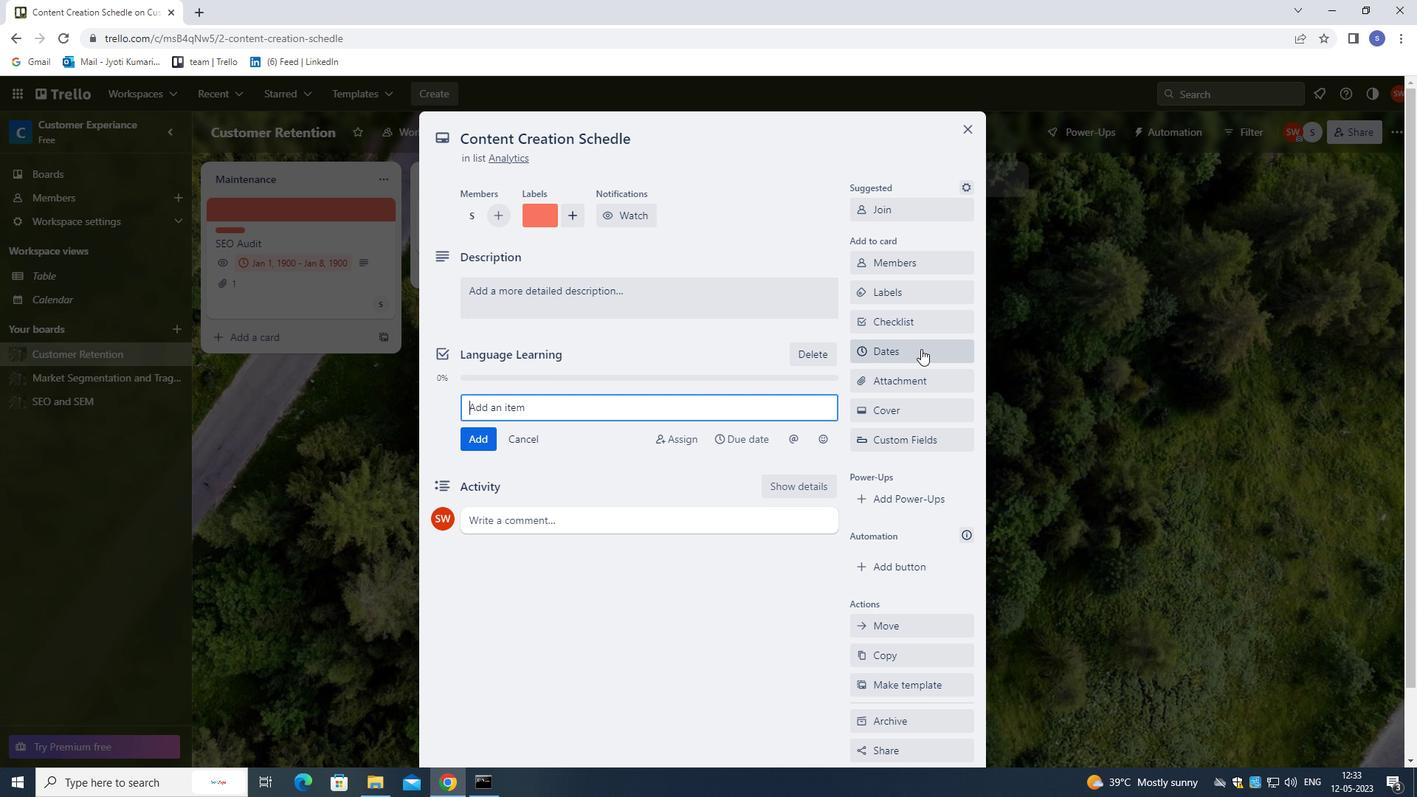 
Action: Mouse moved to (867, 403)
Screenshot: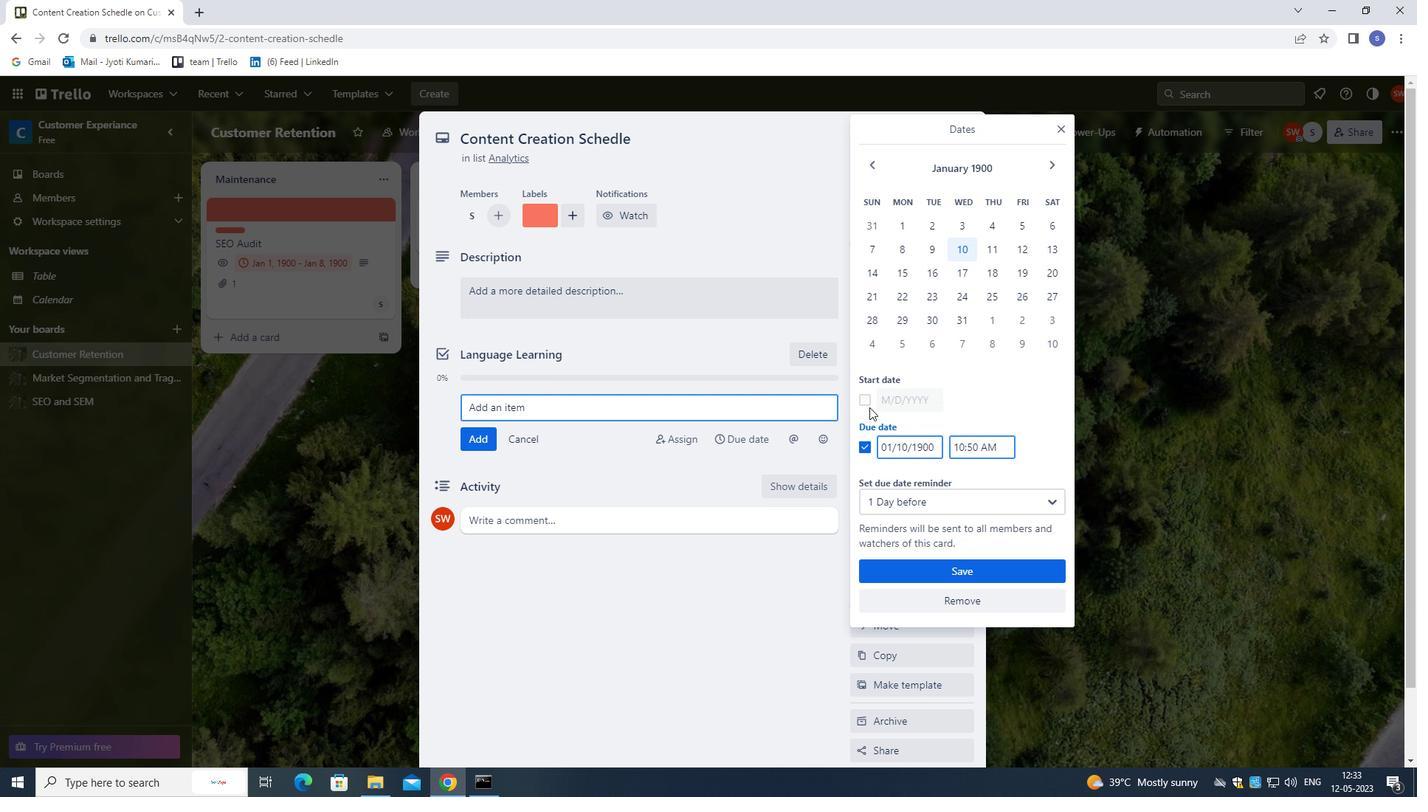 
Action: Mouse pressed left at (867, 403)
Screenshot: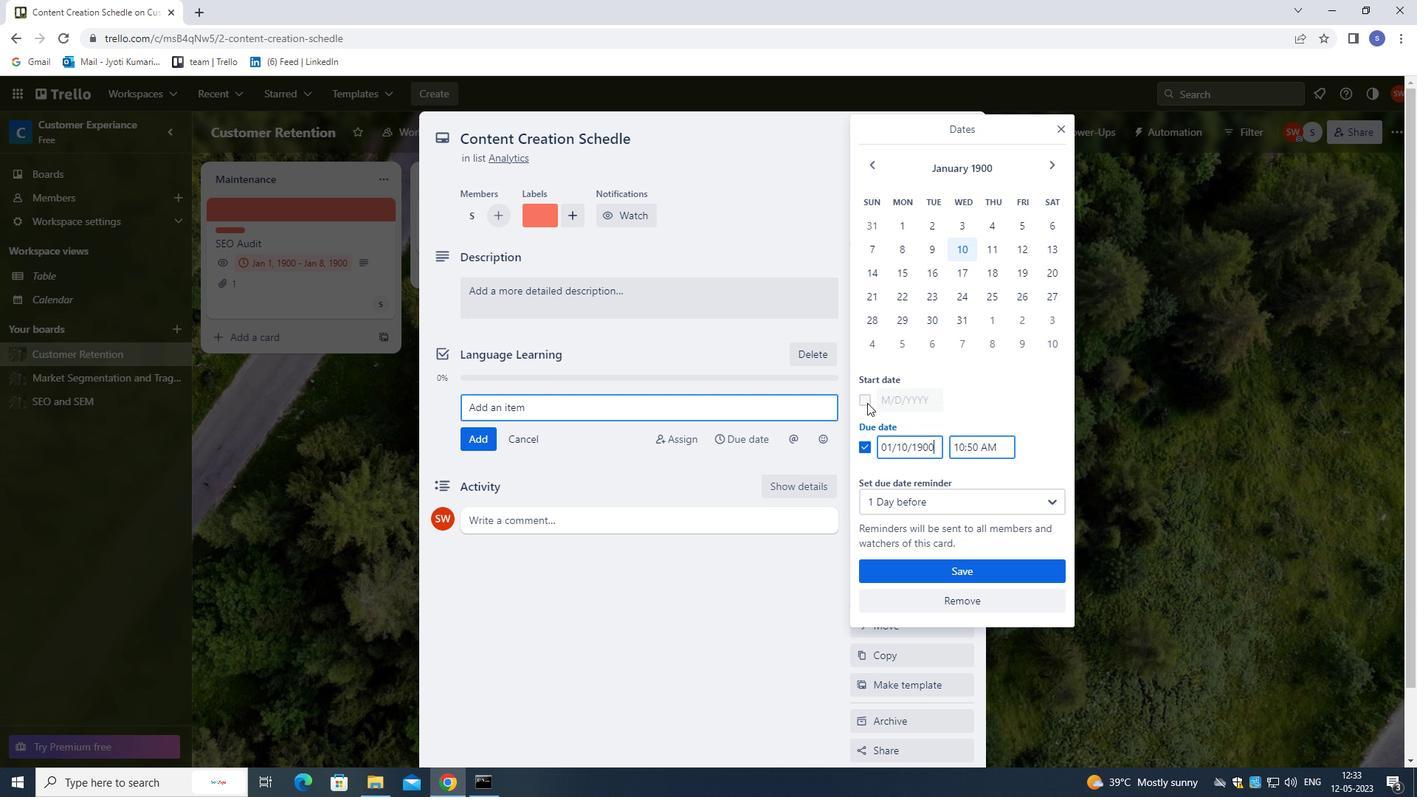 
Action: Mouse moved to (904, 400)
Screenshot: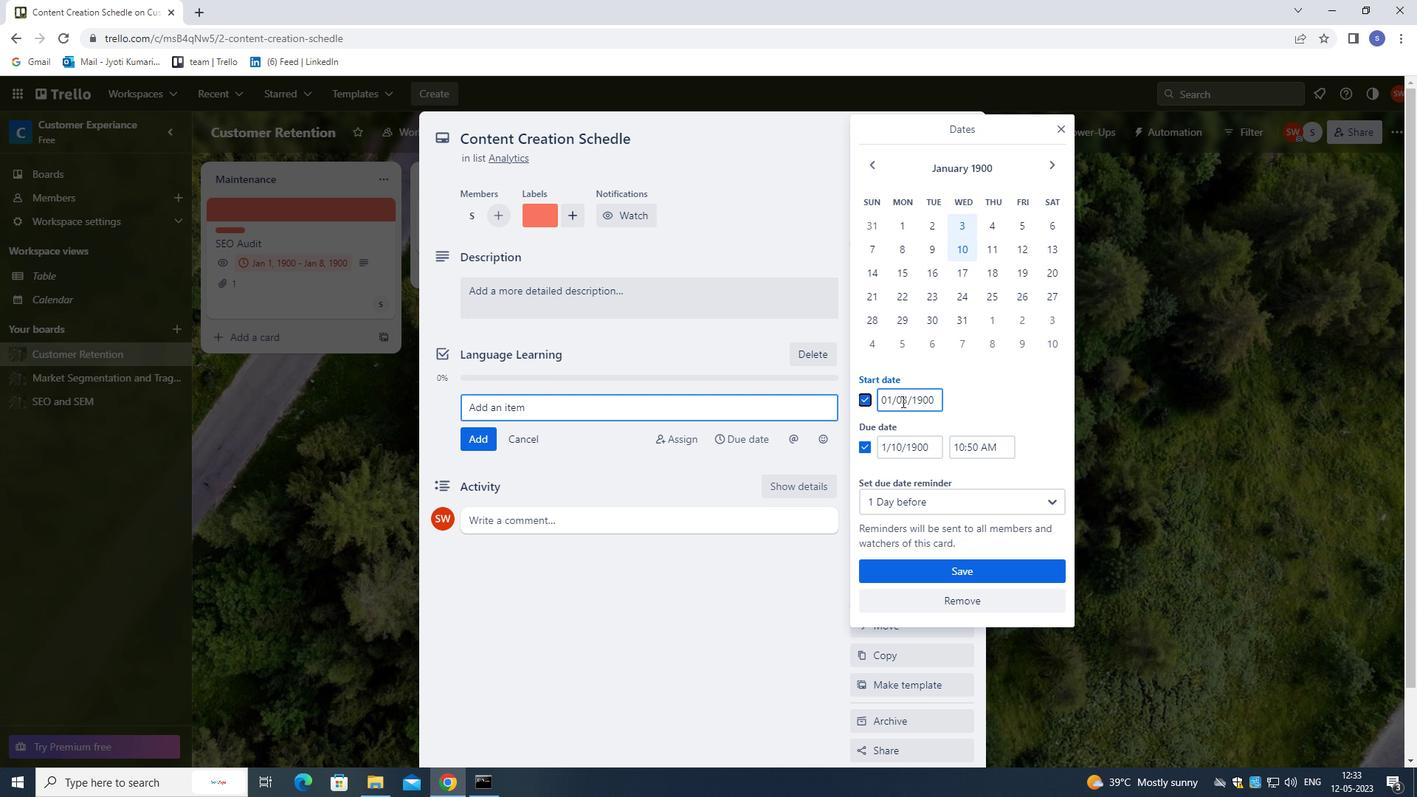 
Action: Mouse pressed left at (904, 400)
Screenshot: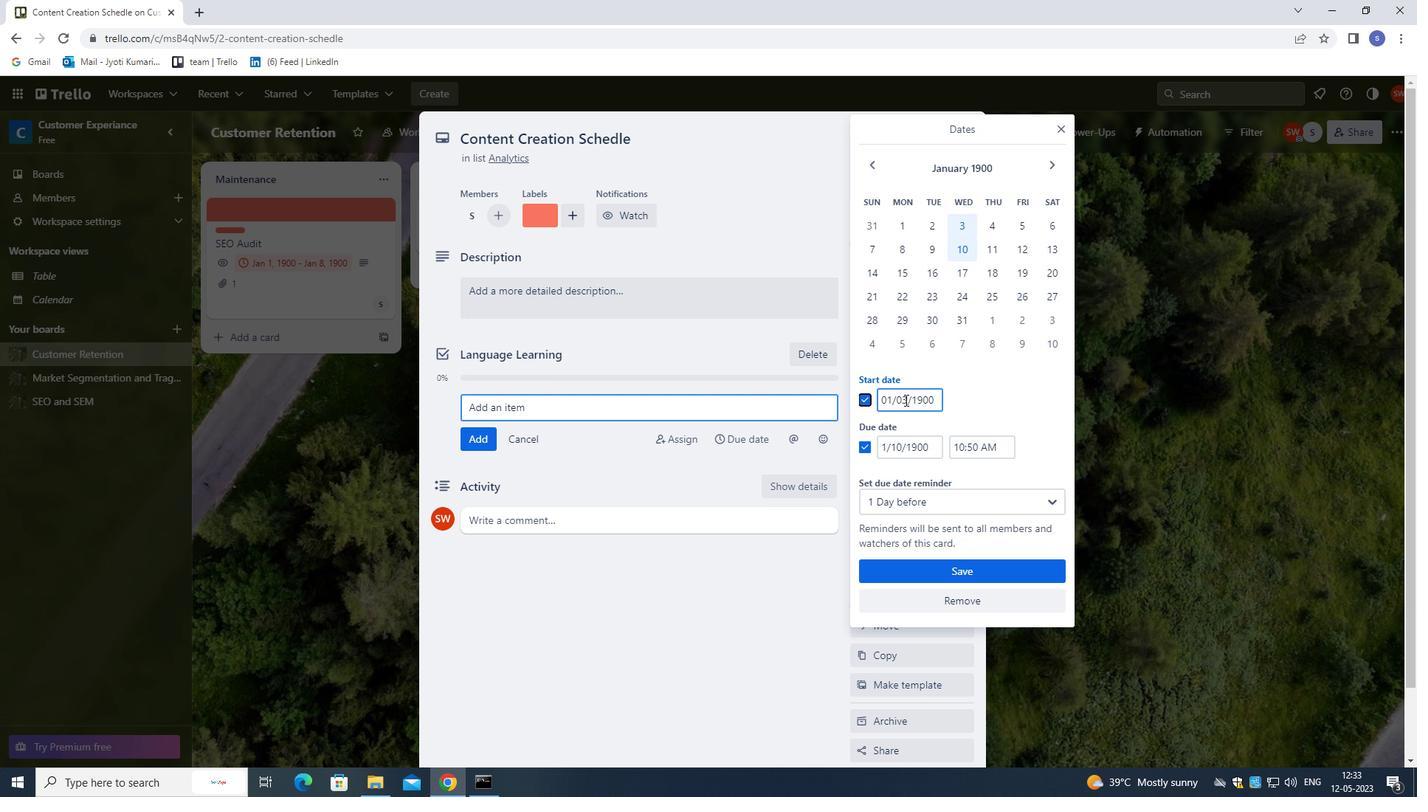 
Action: Mouse moved to (896, 443)
Screenshot: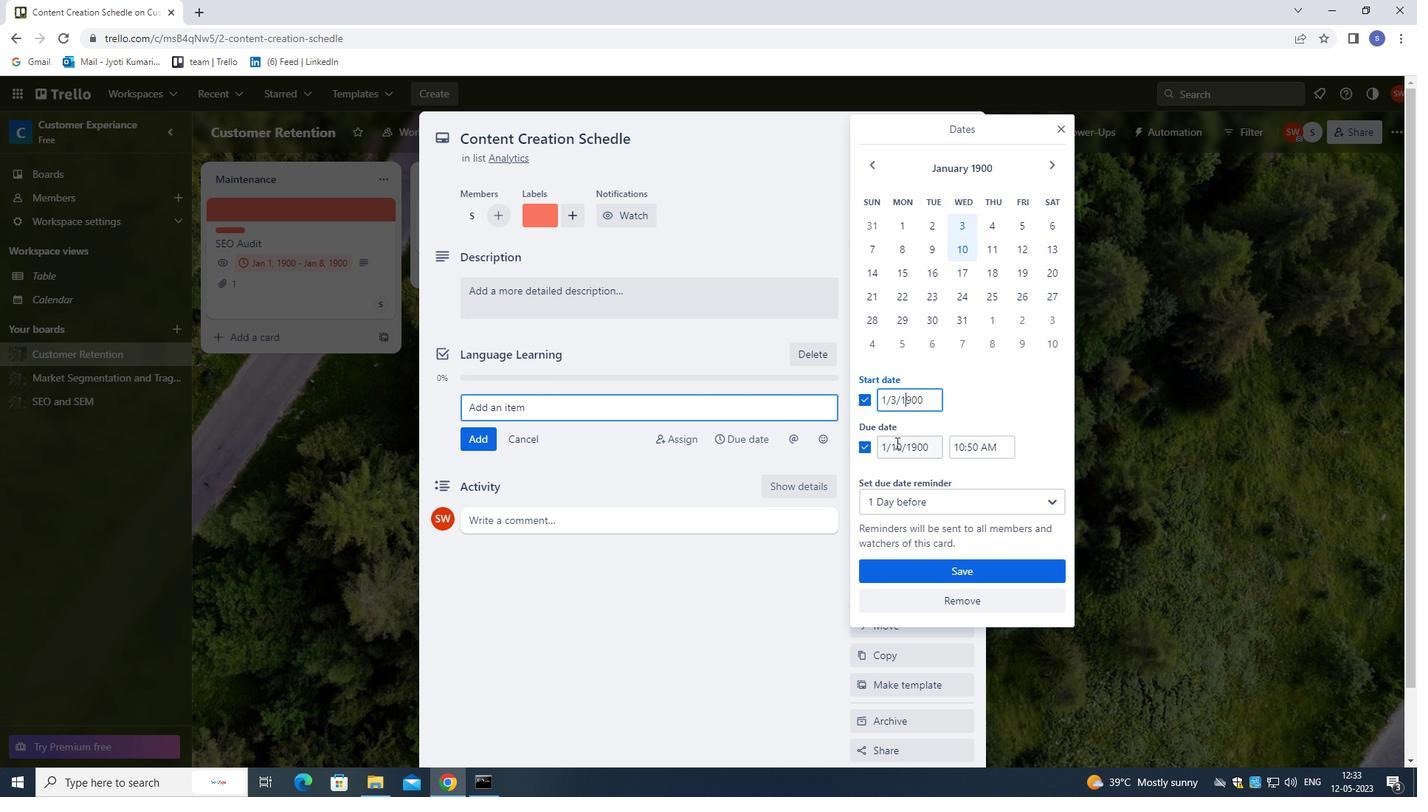 
Action: Key pressed <Key.left>
Screenshot: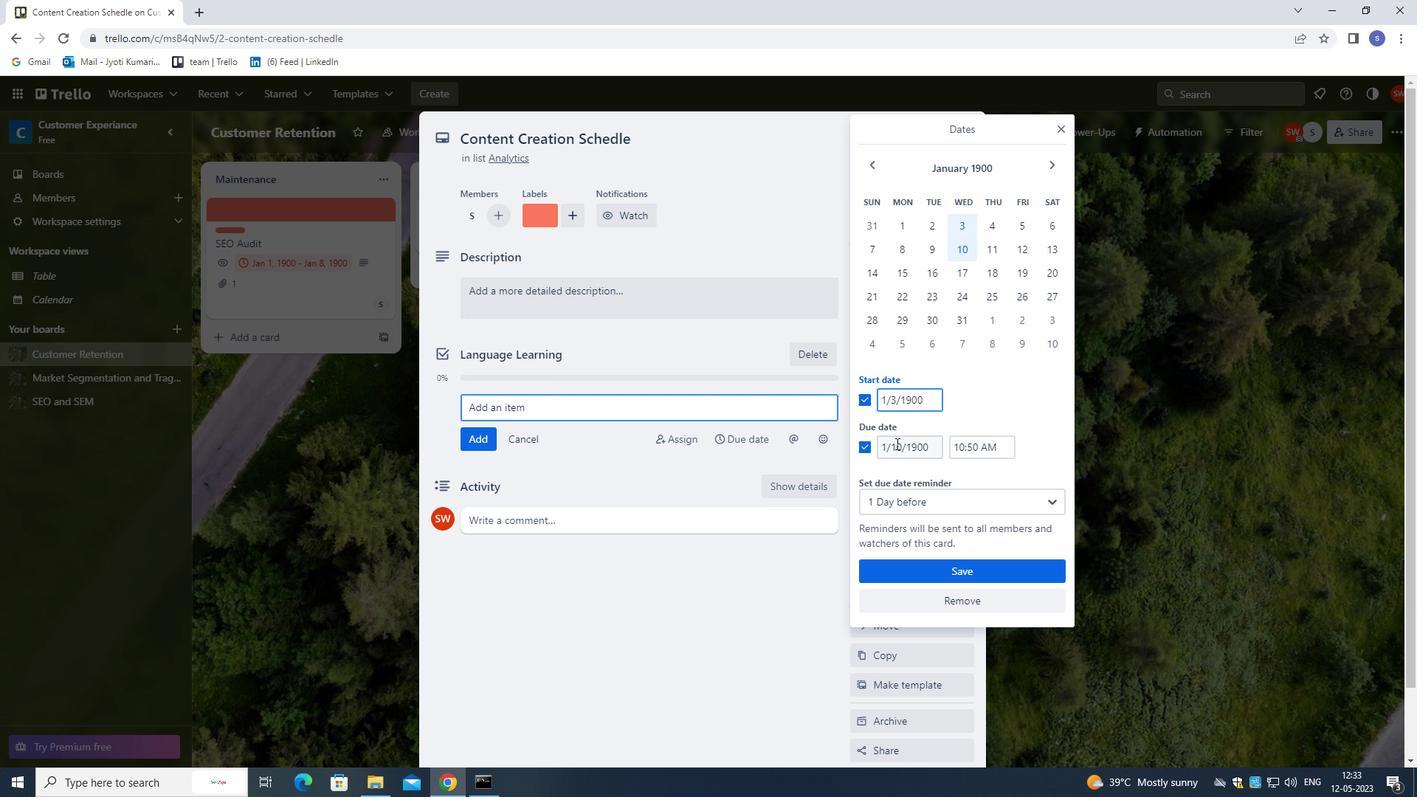 
Action: Mouse moved to (897, 442)
Screenshot: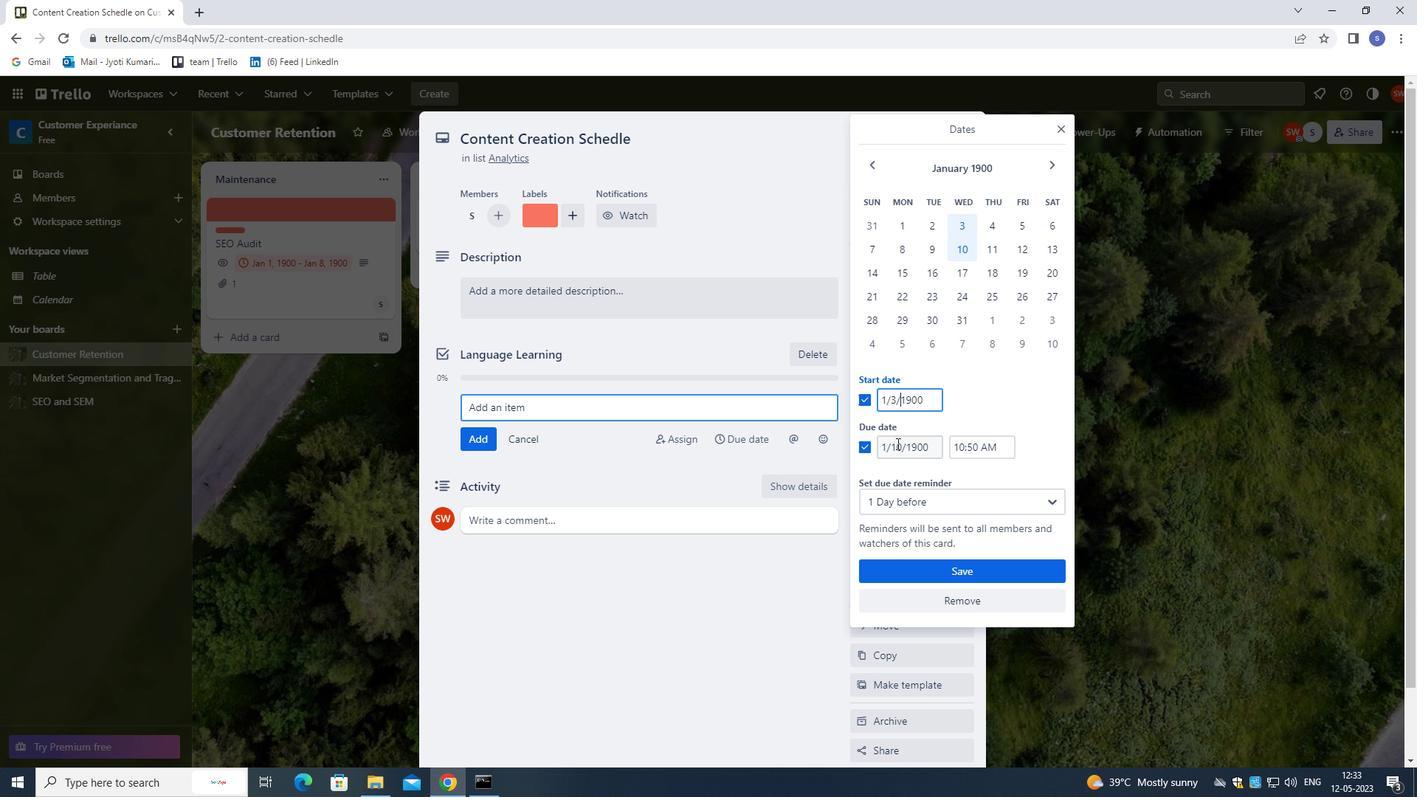 
Action: Key pressed <Key.left>
Screenshot: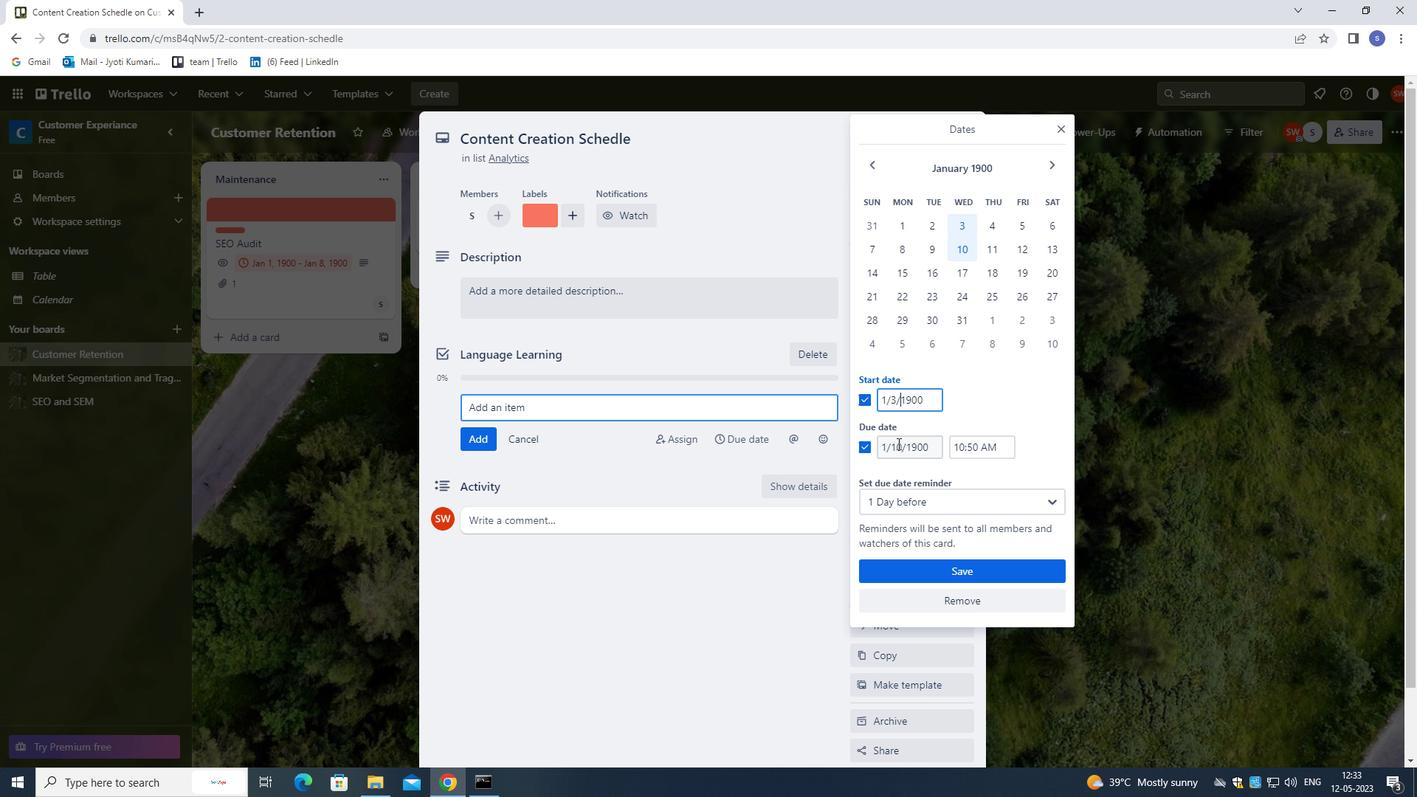 
Action: Mouse moved to (898, 442)
Screenshot: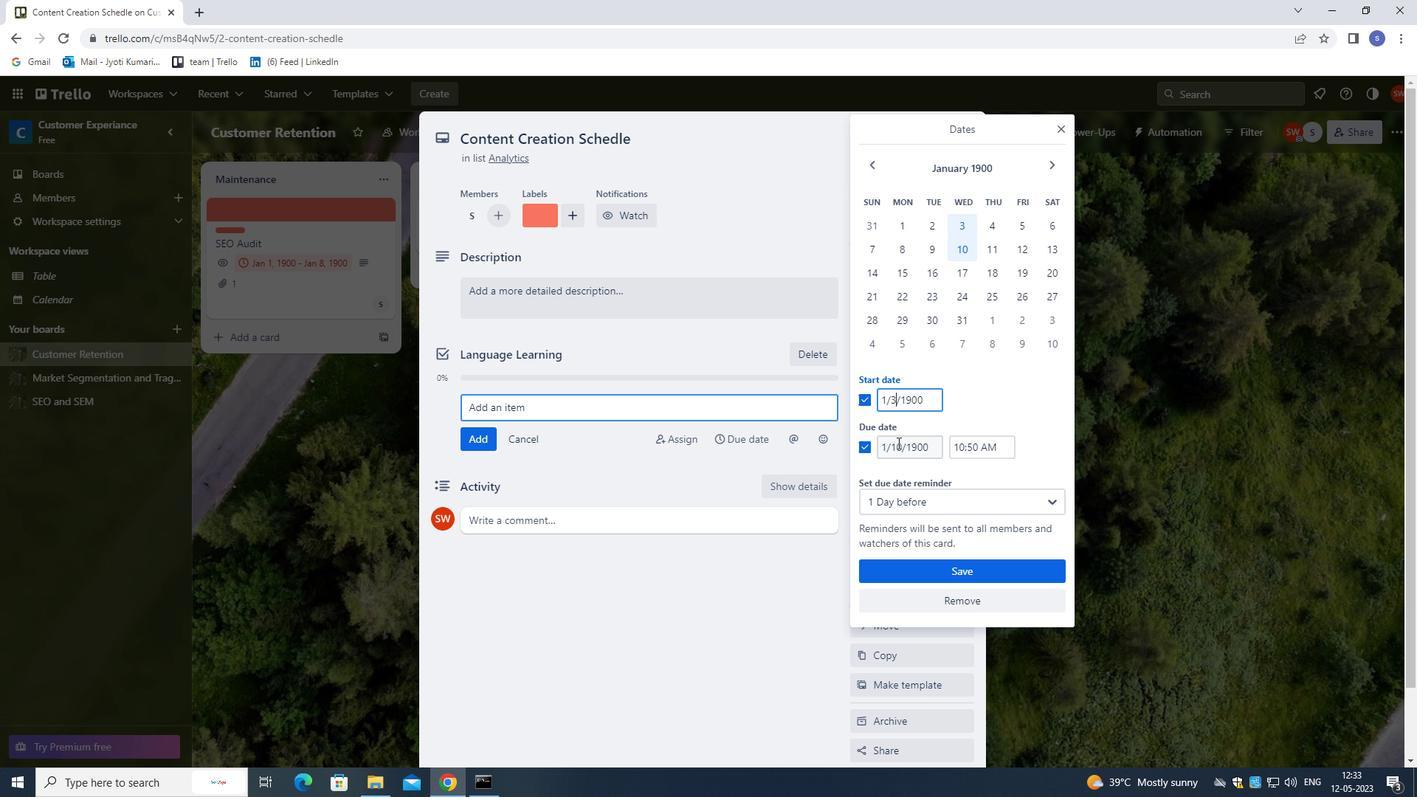 
Action: Key pressed <Key.backspace>
Screenshot: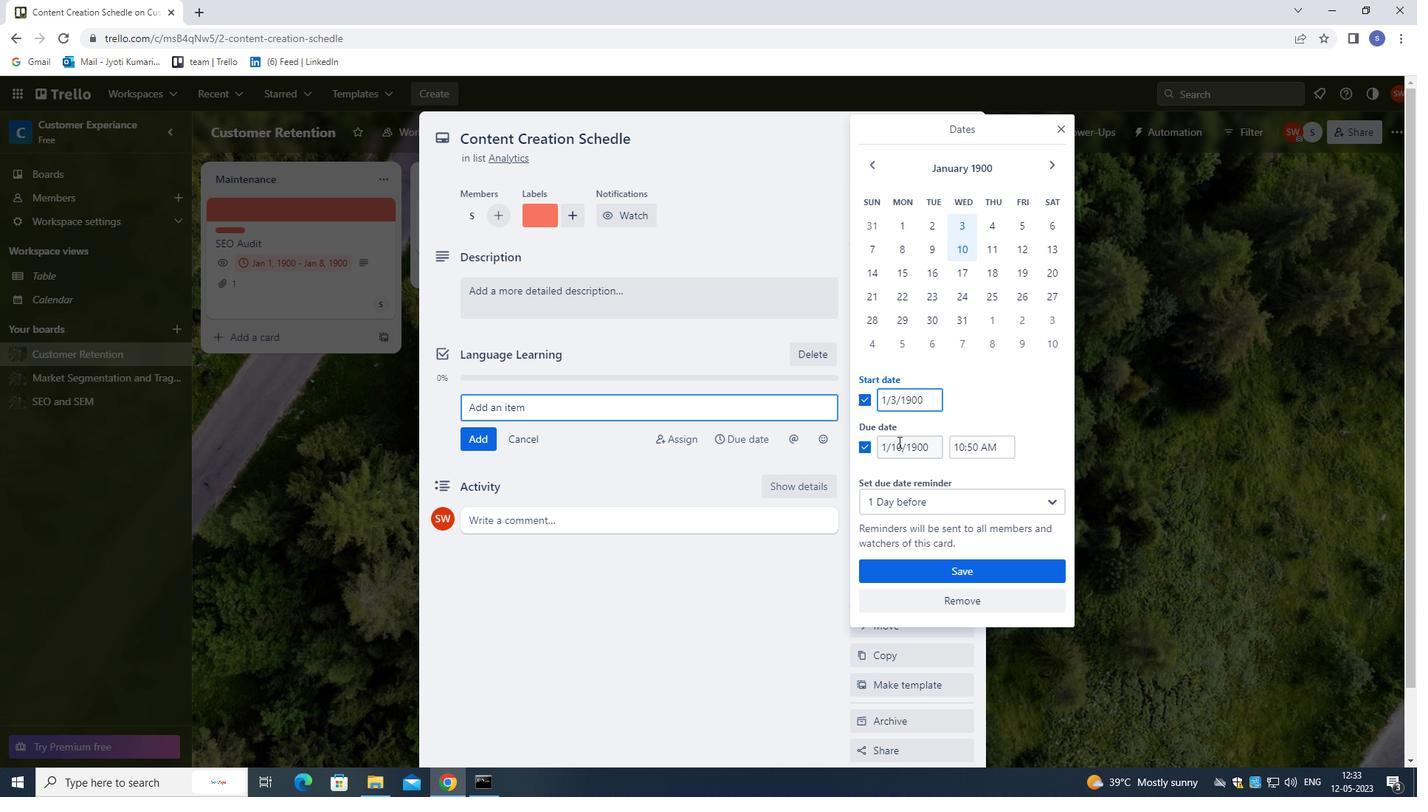 
Action: Mouse moved to (899, 439)
Screenshot: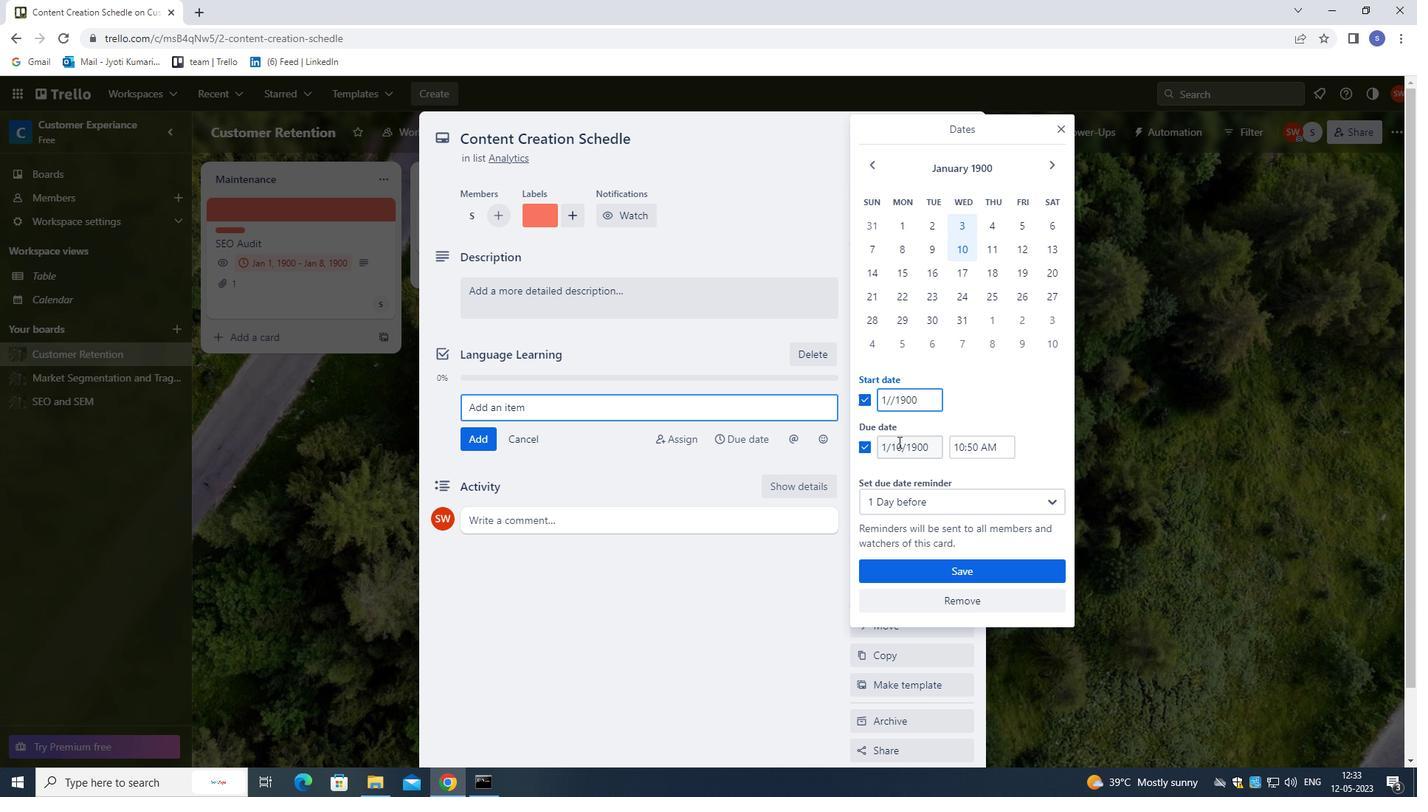 
Action: Key pressed 4
Screenshot: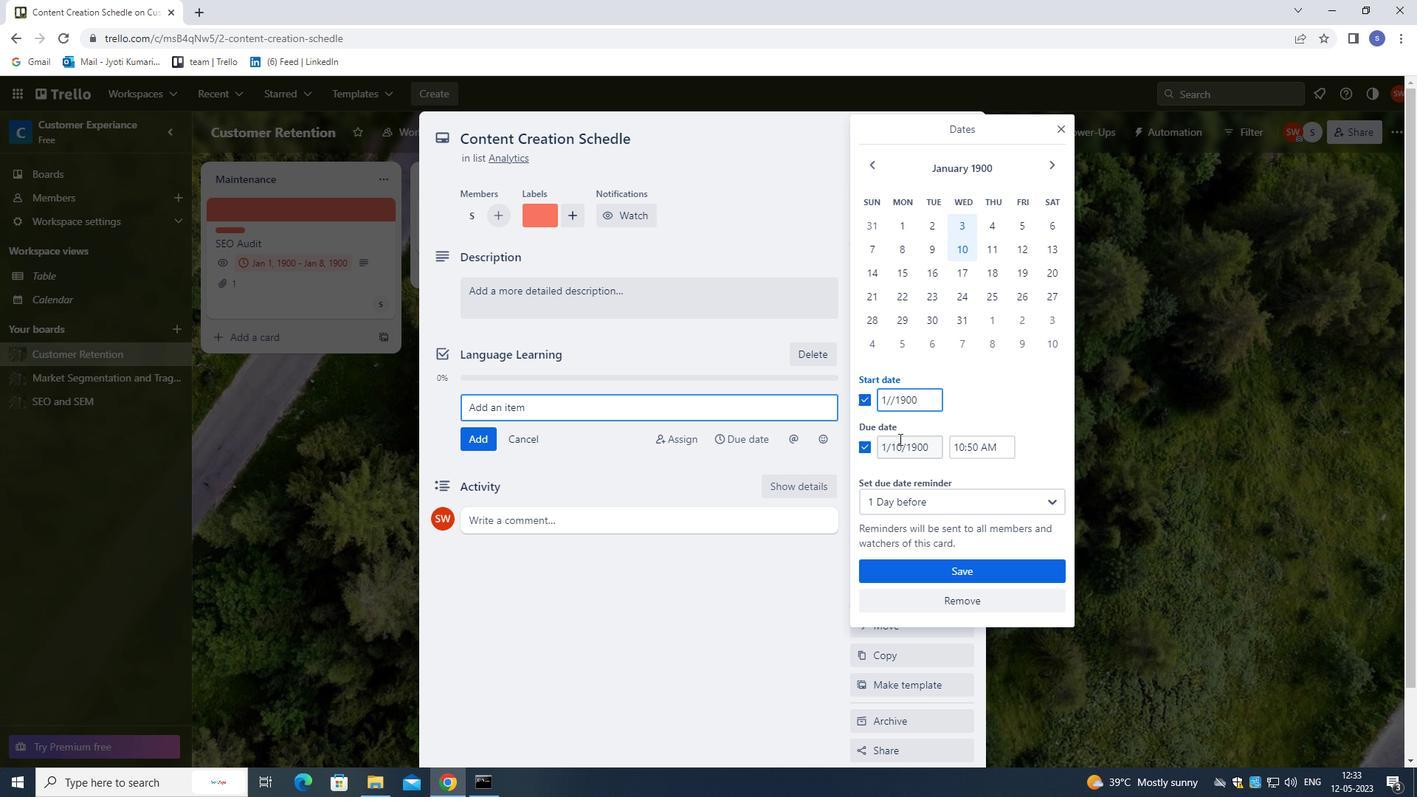 
Action: Mouse moved to (901, 447)
Screenshot: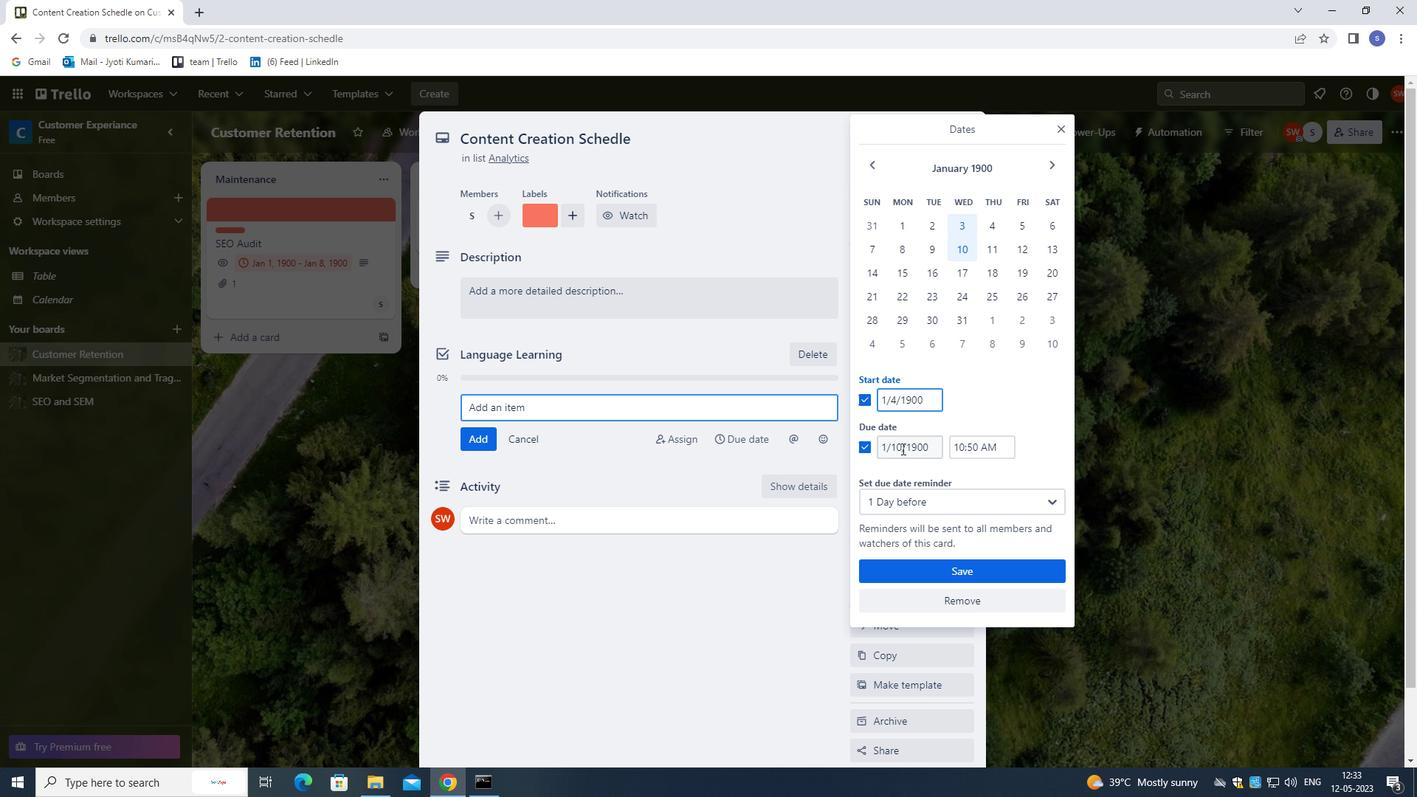 
Action: Mouse pressed left at (901, 447)
Screenshot: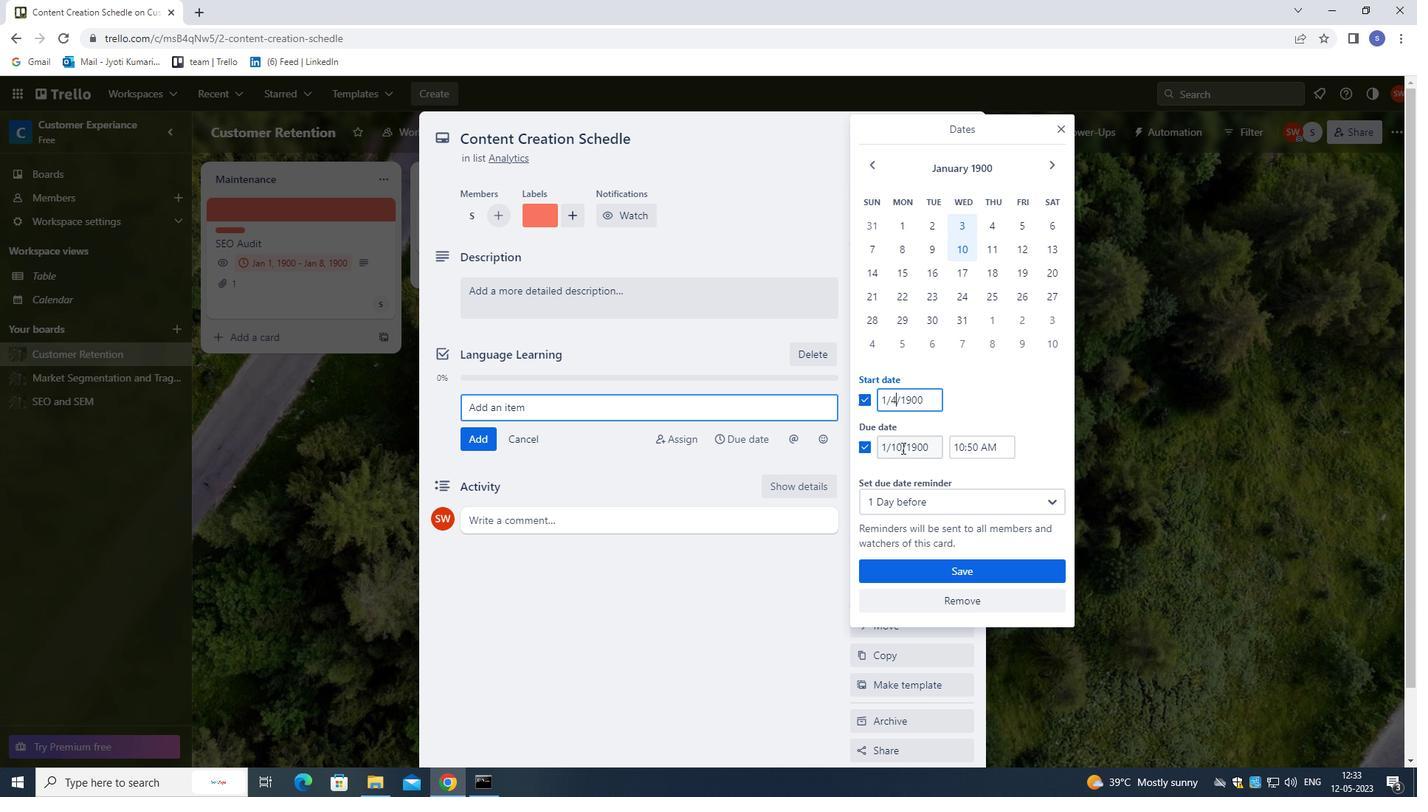 
Action: Mouse moved to (895, 491)
Screenshot: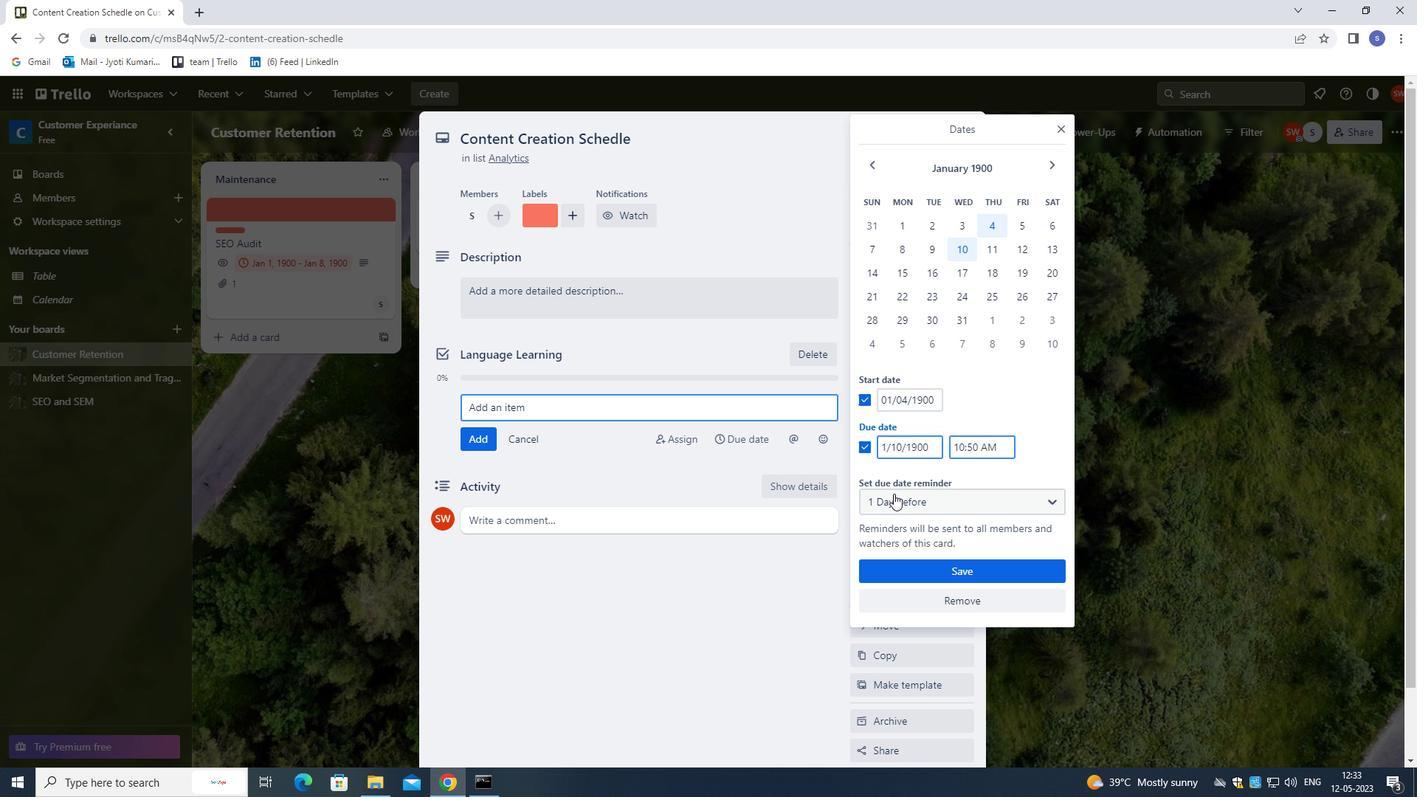 
Action: Key pressed <Key.backspace>
Screenshot: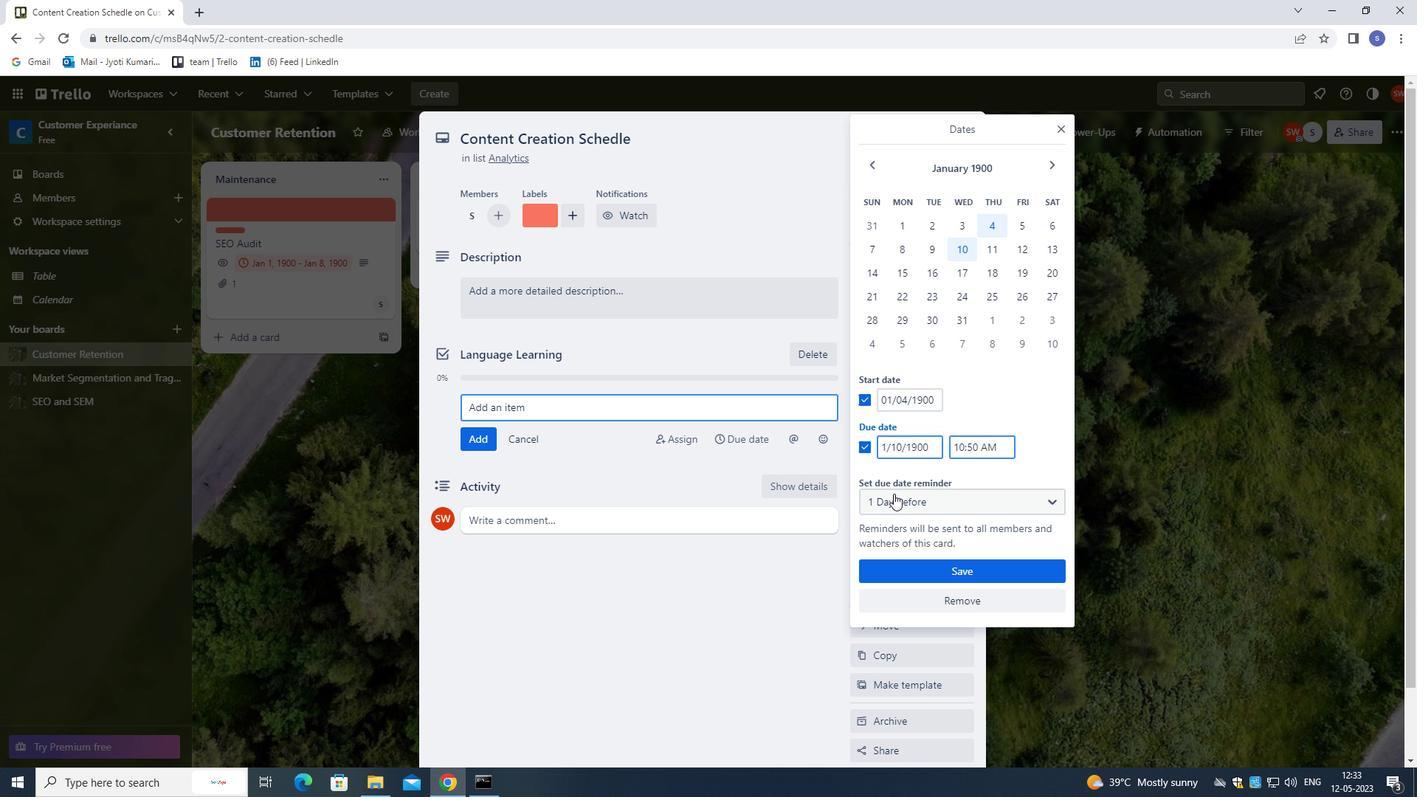 
Action: Mouse moved to (897, 488)
Screenshot: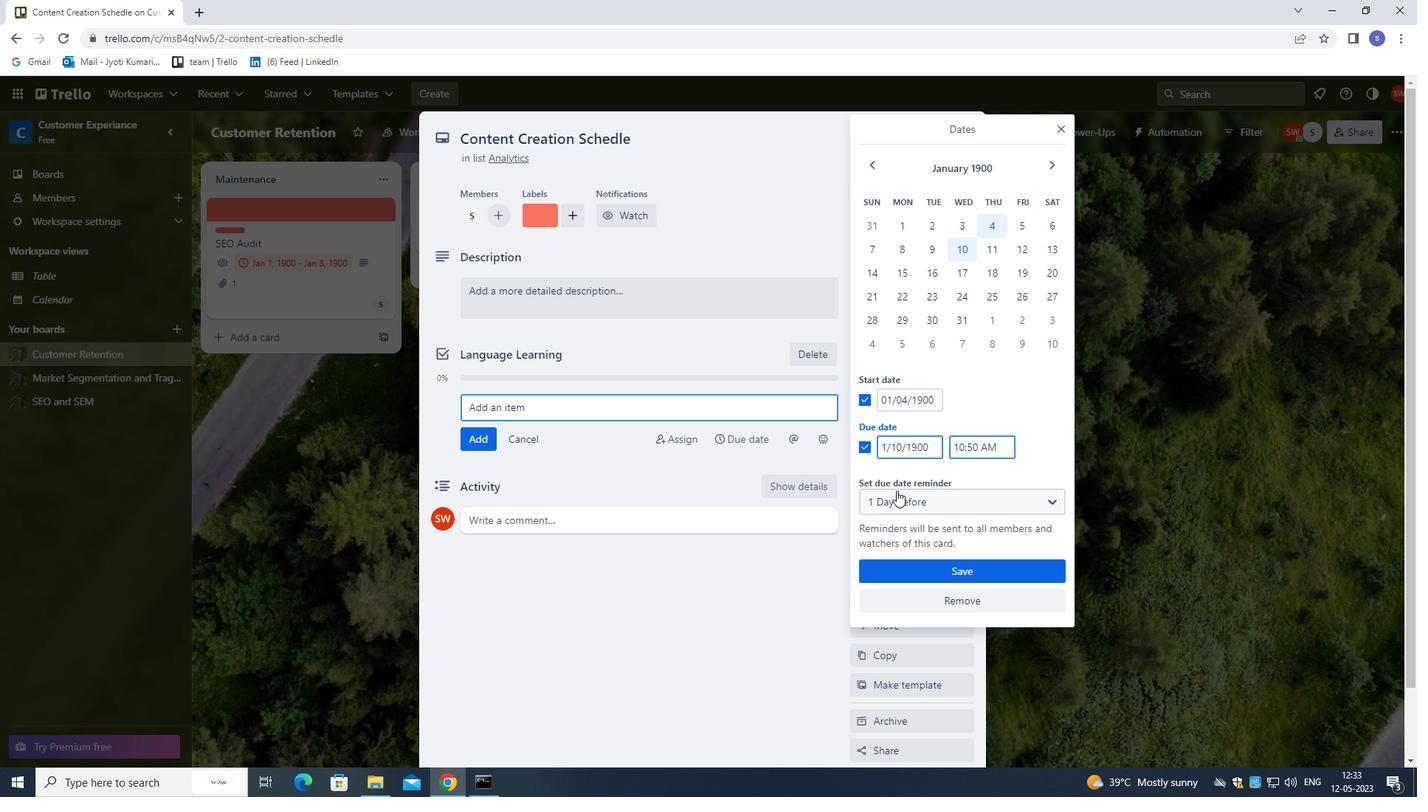 
Action: Key pressed 1
Screenshot: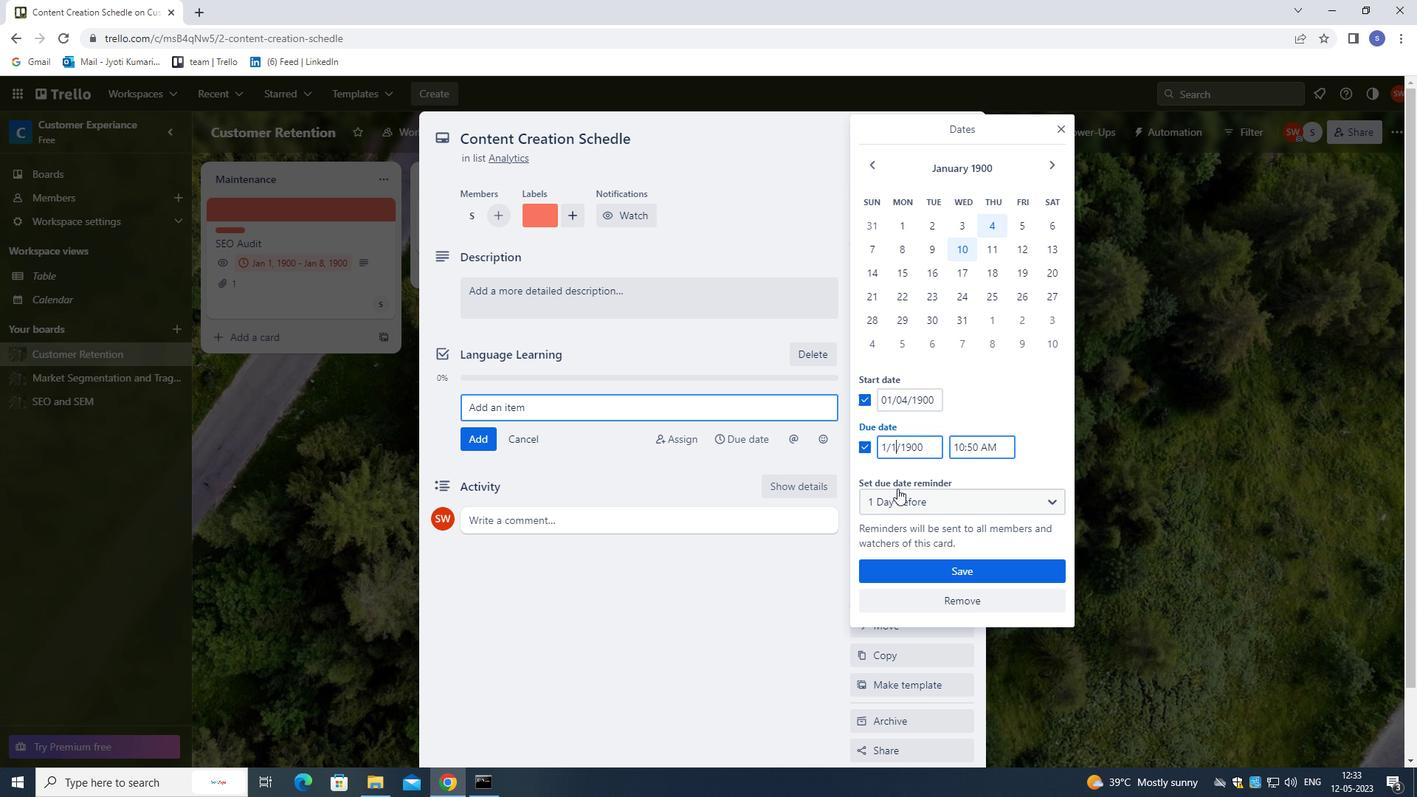 
Action: Mouse moved to (904, 568)
Screenshot: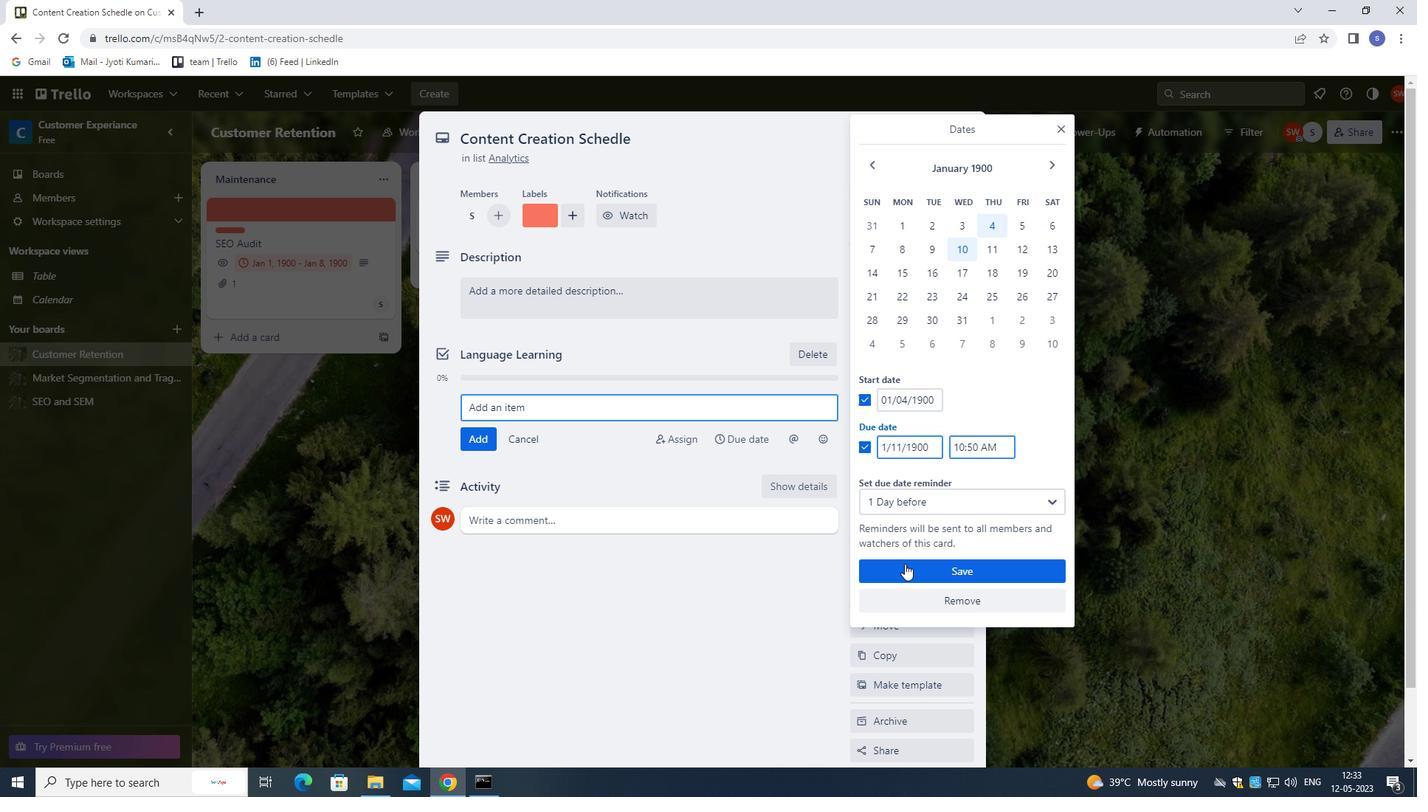 
Action: Mouse pressed left at (904, 568)
Screenshot: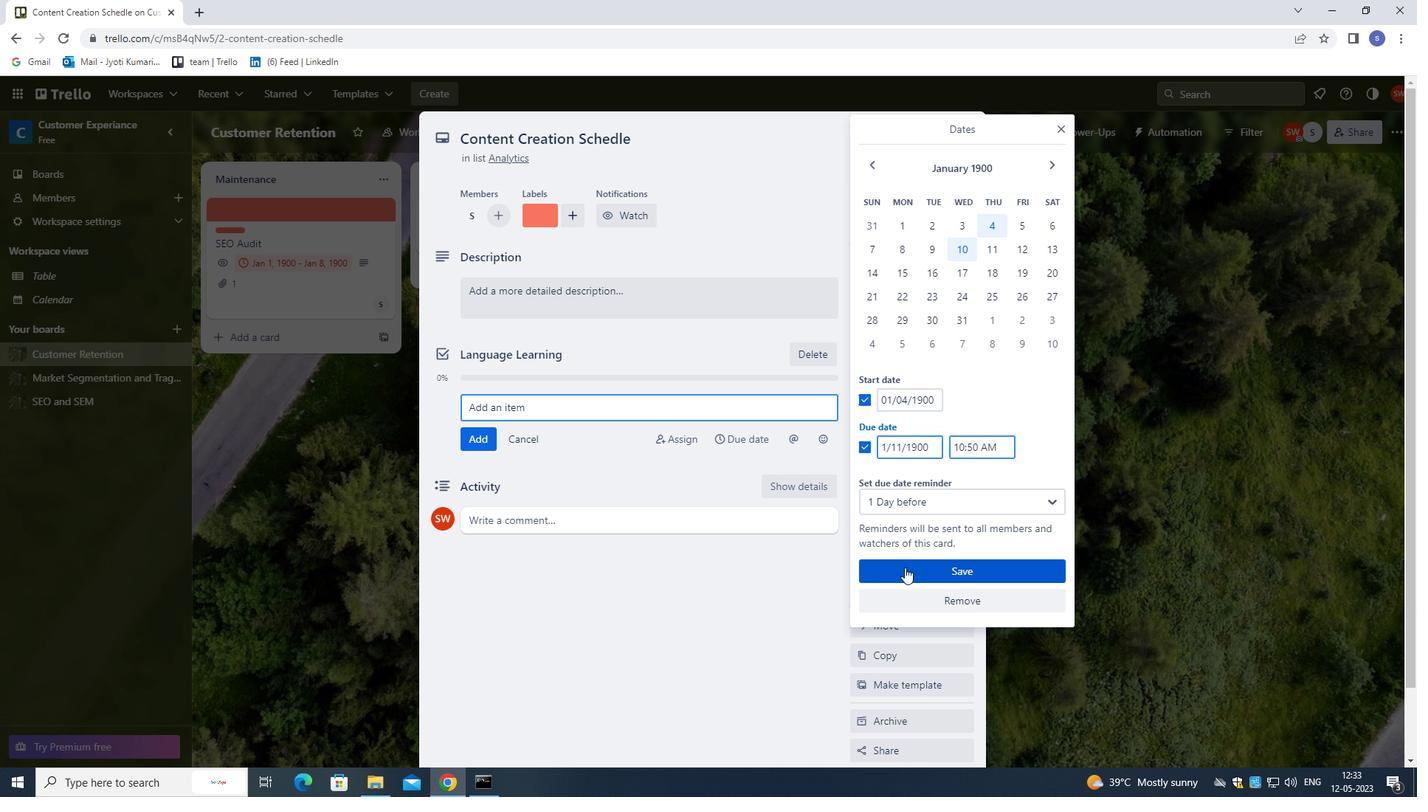 
Action: Mouse moved to (898, 383)
Screenshot: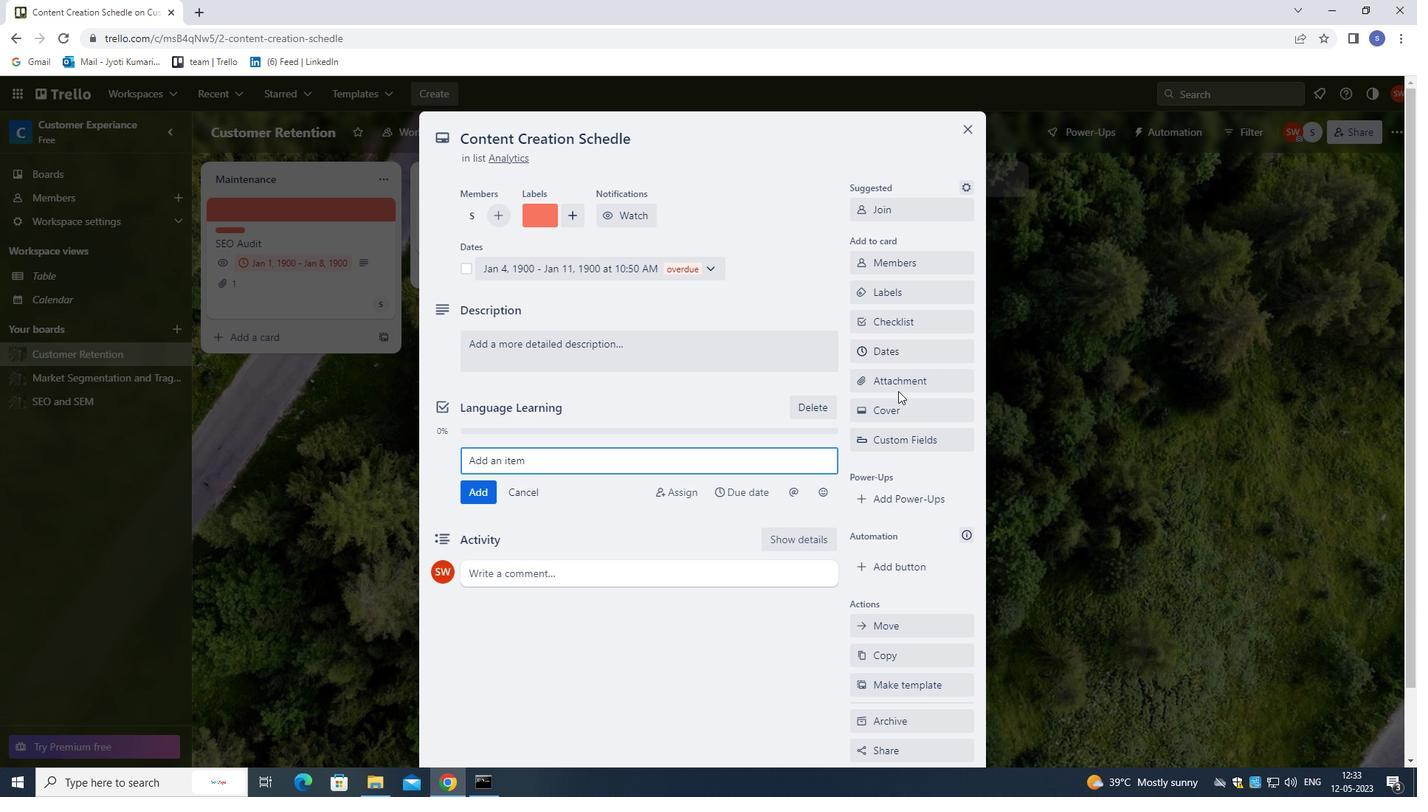 
Action: Mouse pressed left at (898, 383)
Screenshot: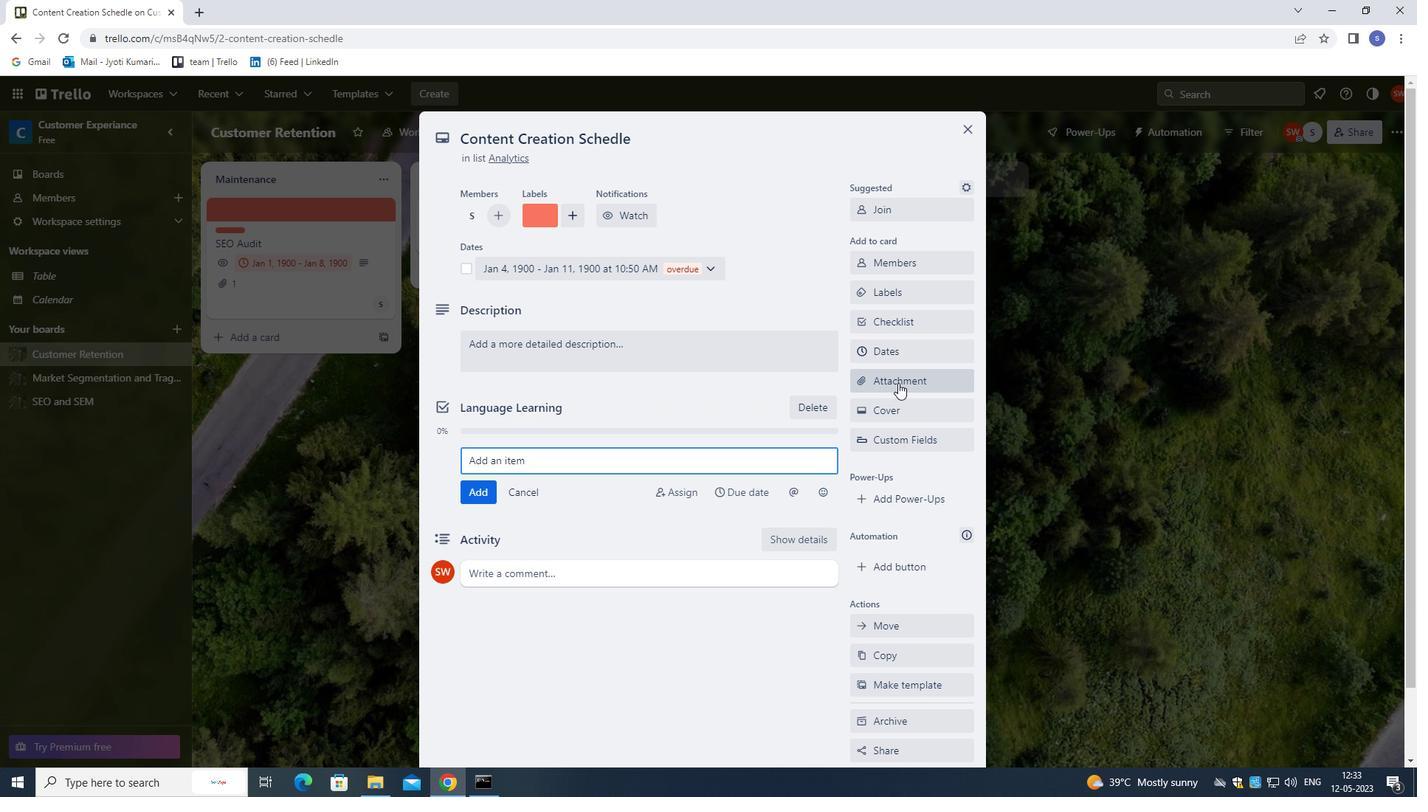 
Action: Mouse moved to (870, 570)
Screenshot: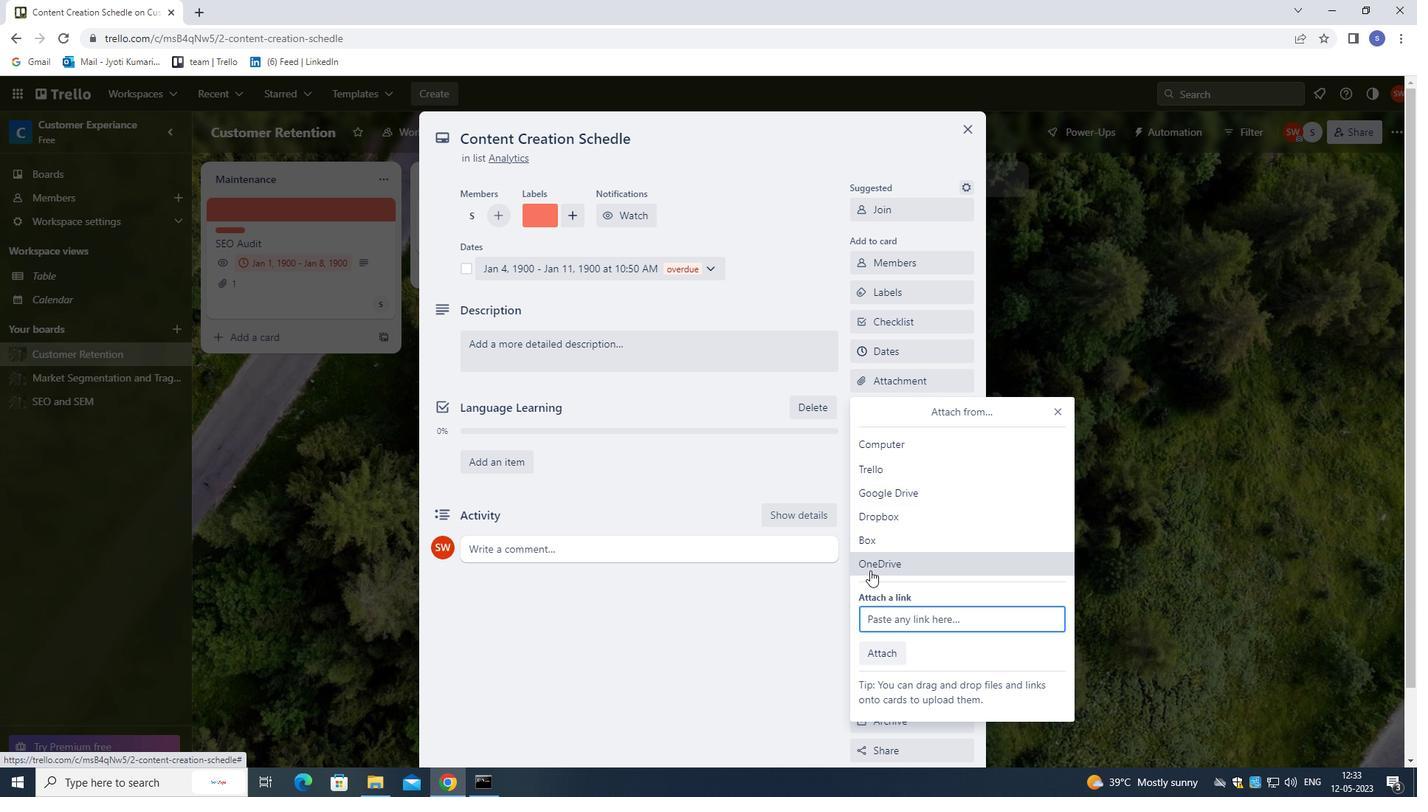 
Action: Mouse pressed left at (870, 570)
Screenshot: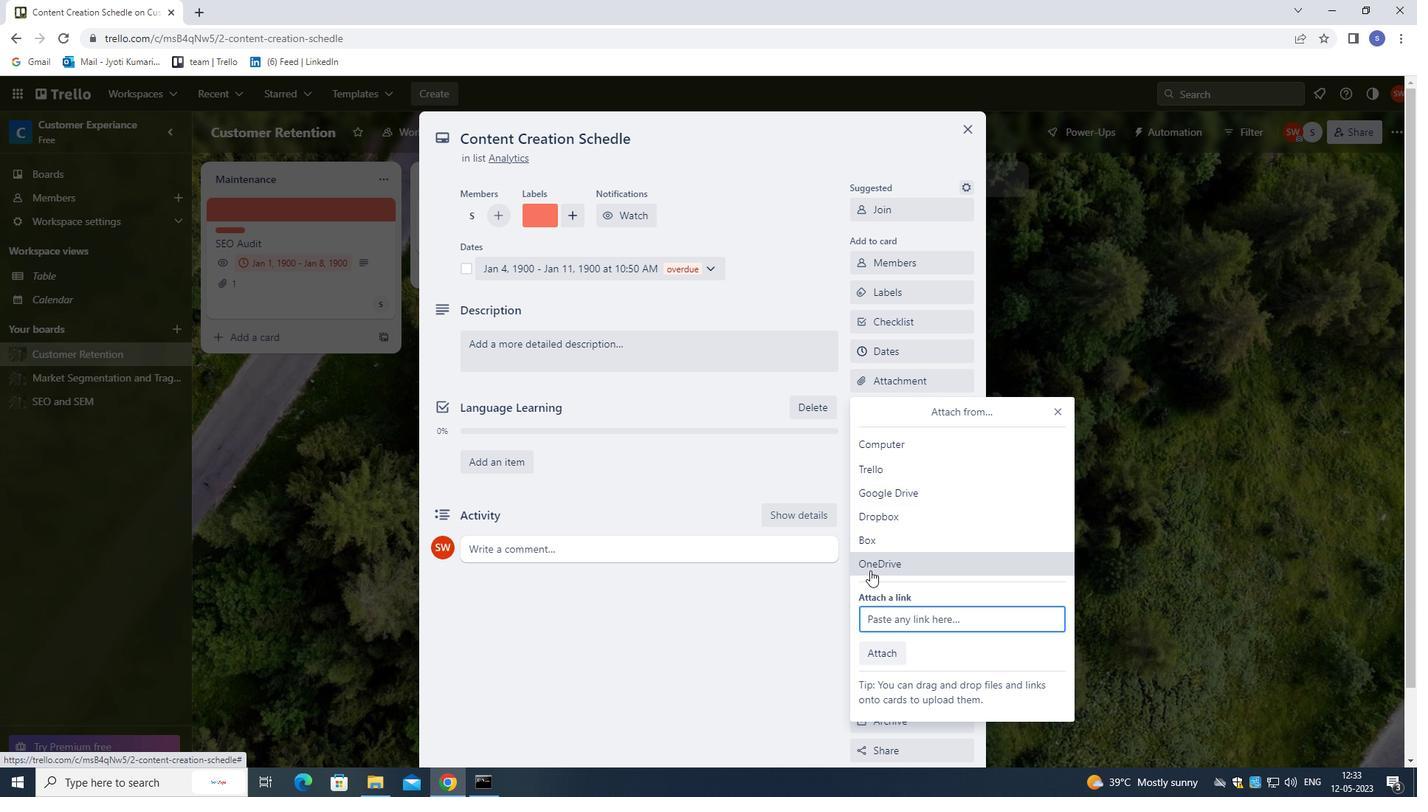 
Action: Mouse moved to (527, 287)
Screenshot: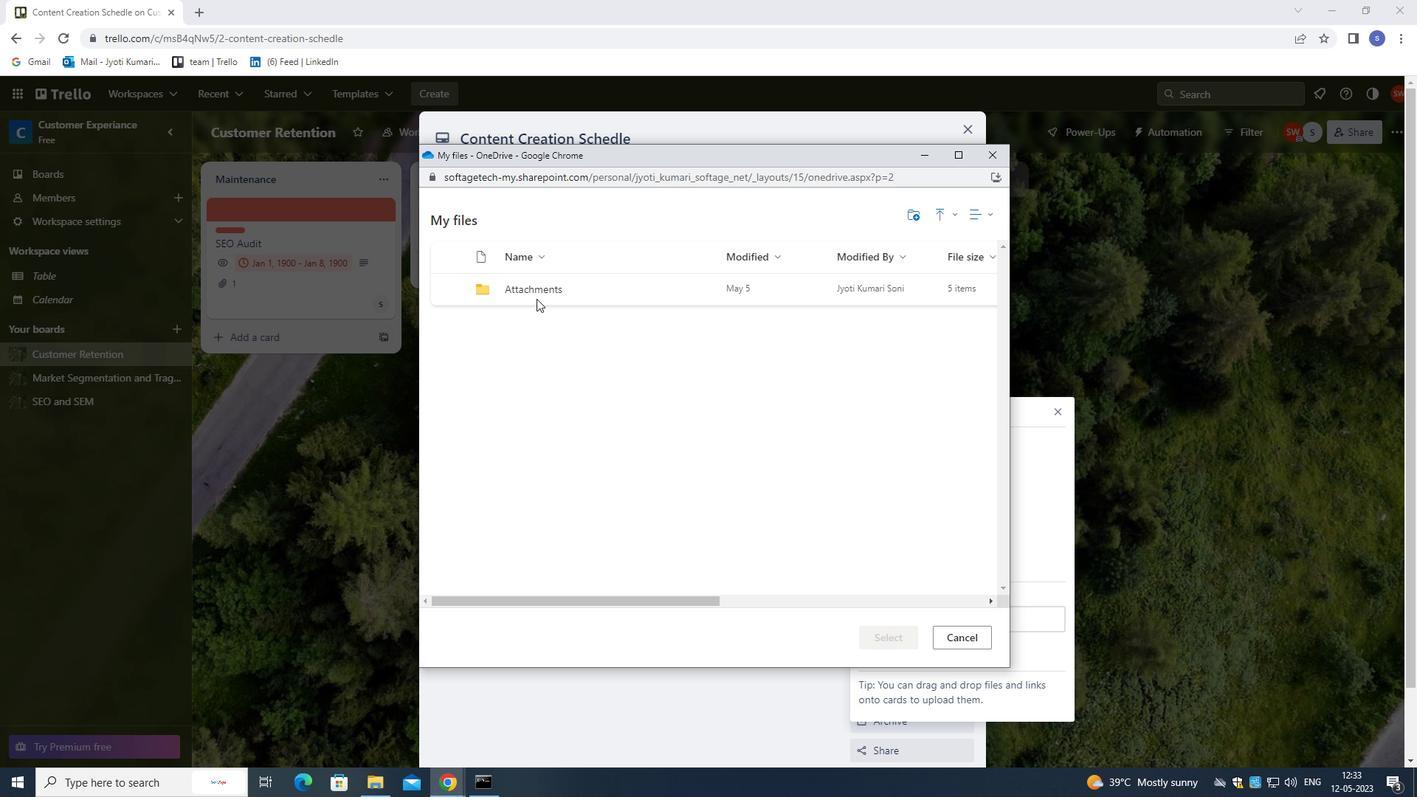 
Action: Mouse pressed left at (527, 287)
Screenshot: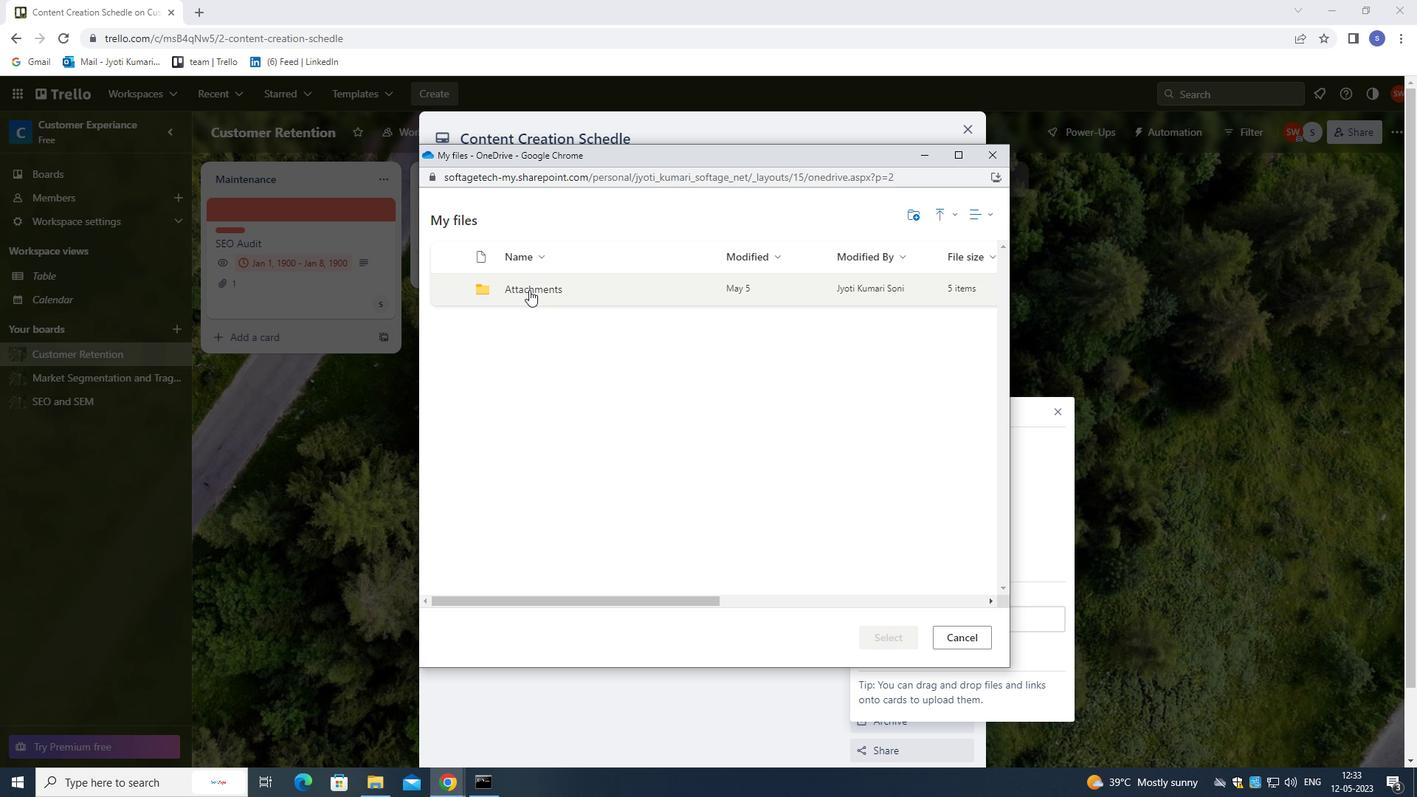 
Action: Mouse moved to (553, 426)
Screenshot: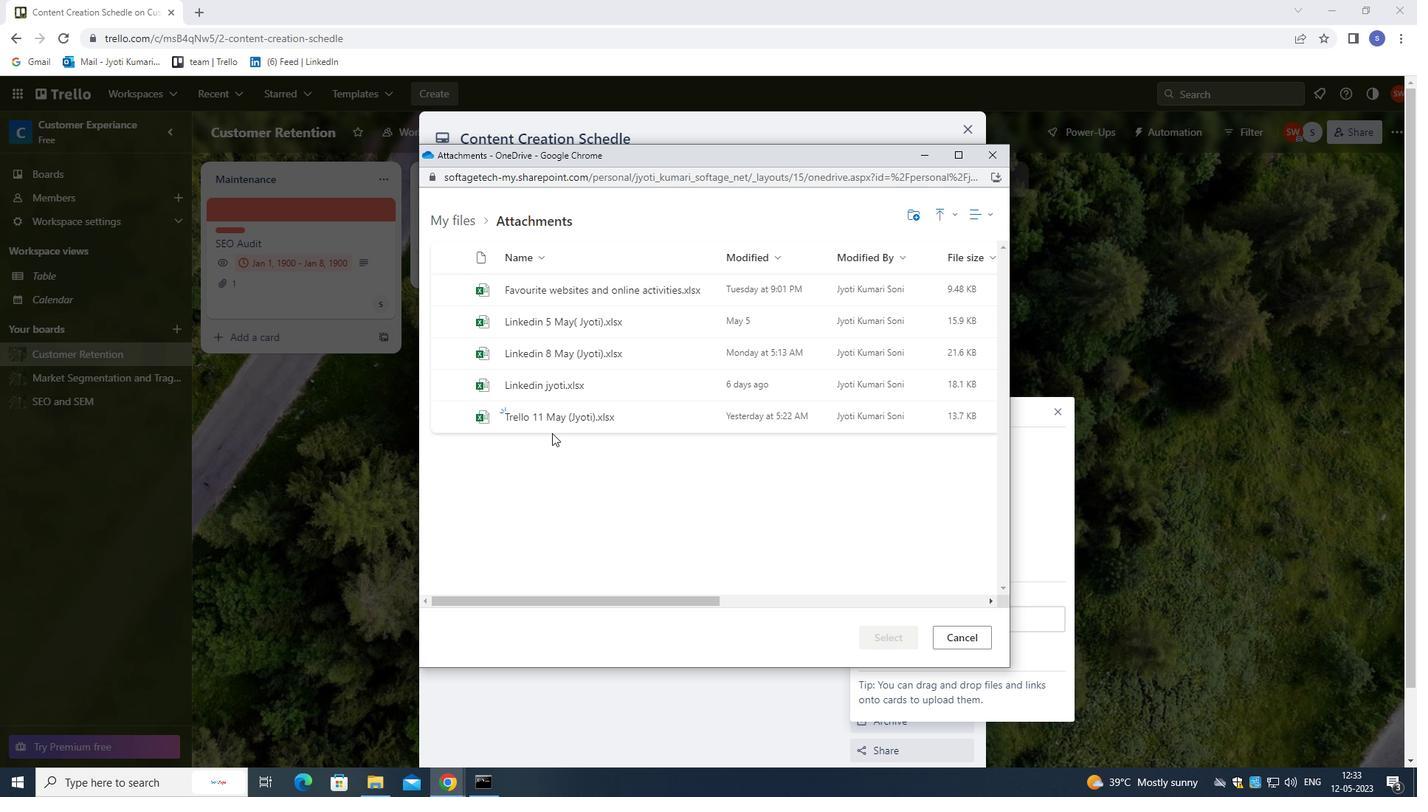 
Action: Mouse pressed left at (553, 426)
Screenshot: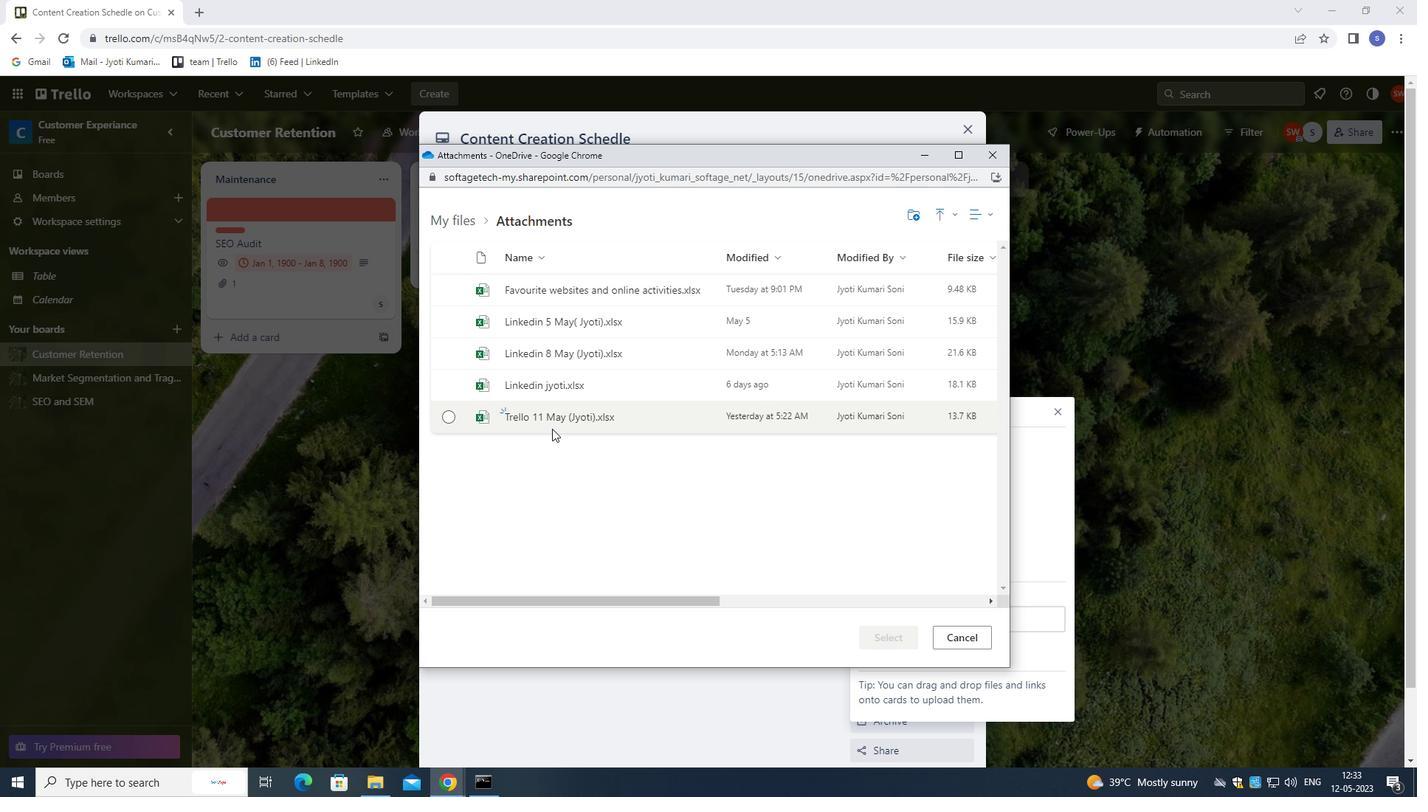 
Action: Mouse moved to (872, 631)
Screenshot: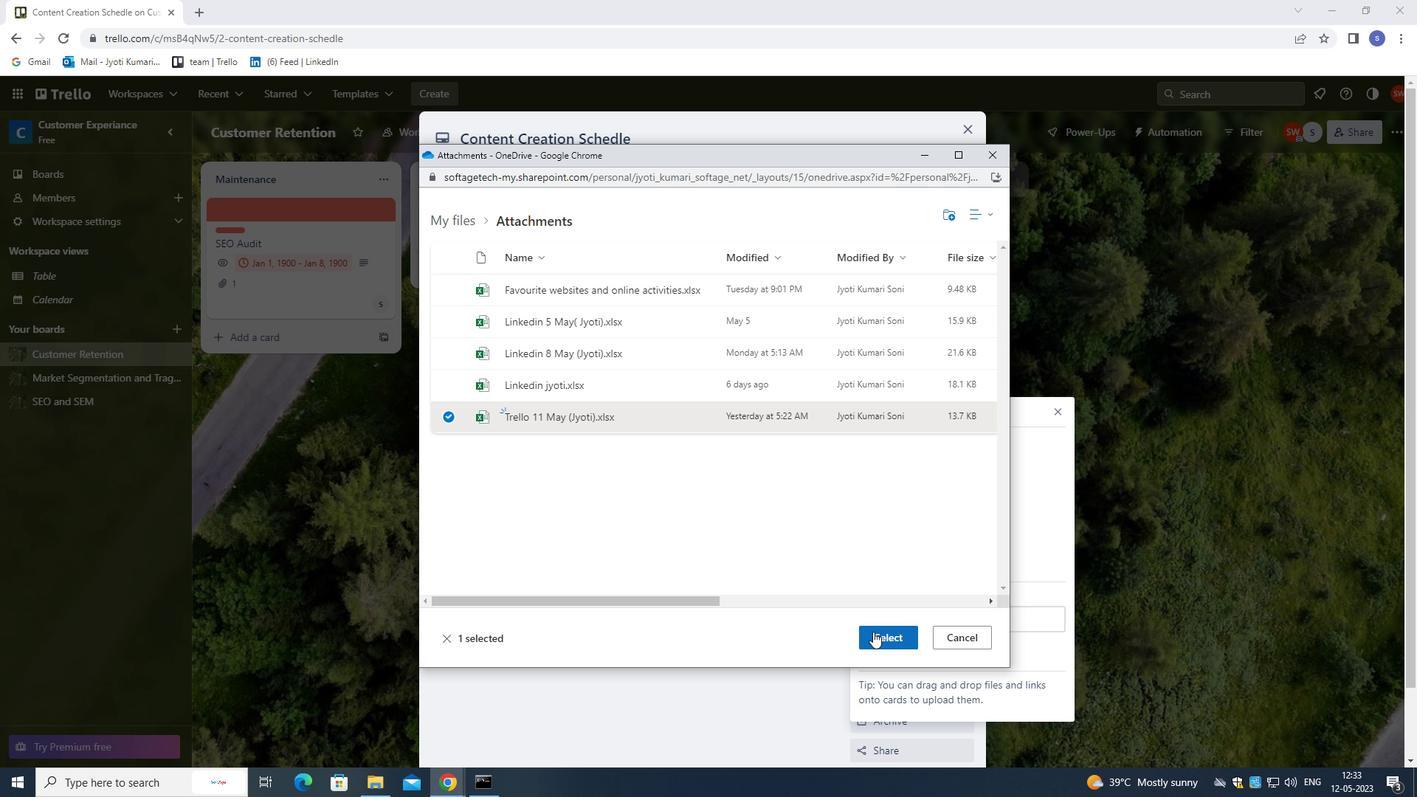 
Action: Mouse pressed left at (872, 631)
Screenshot: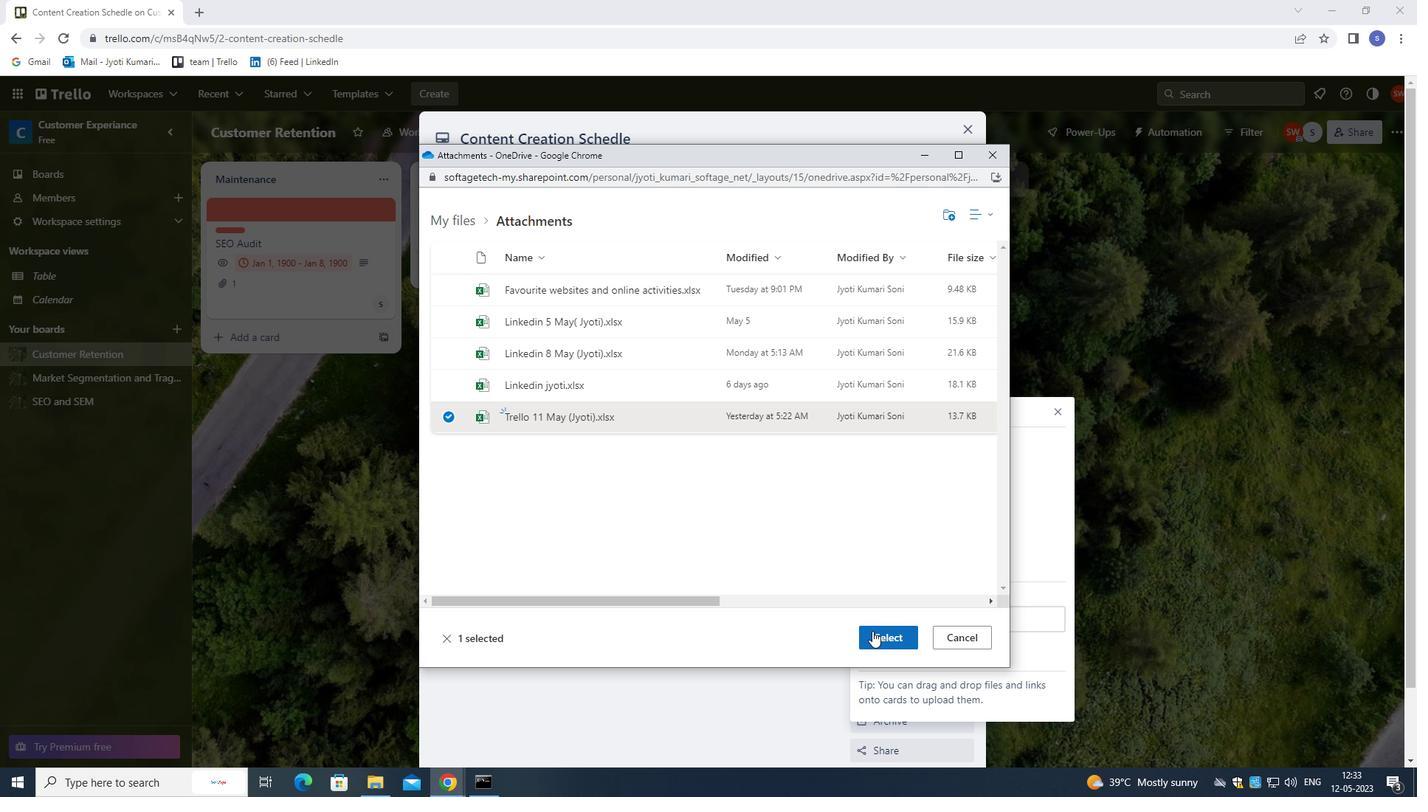 
Action: Mouse moved to (834, 644)
Screenshot: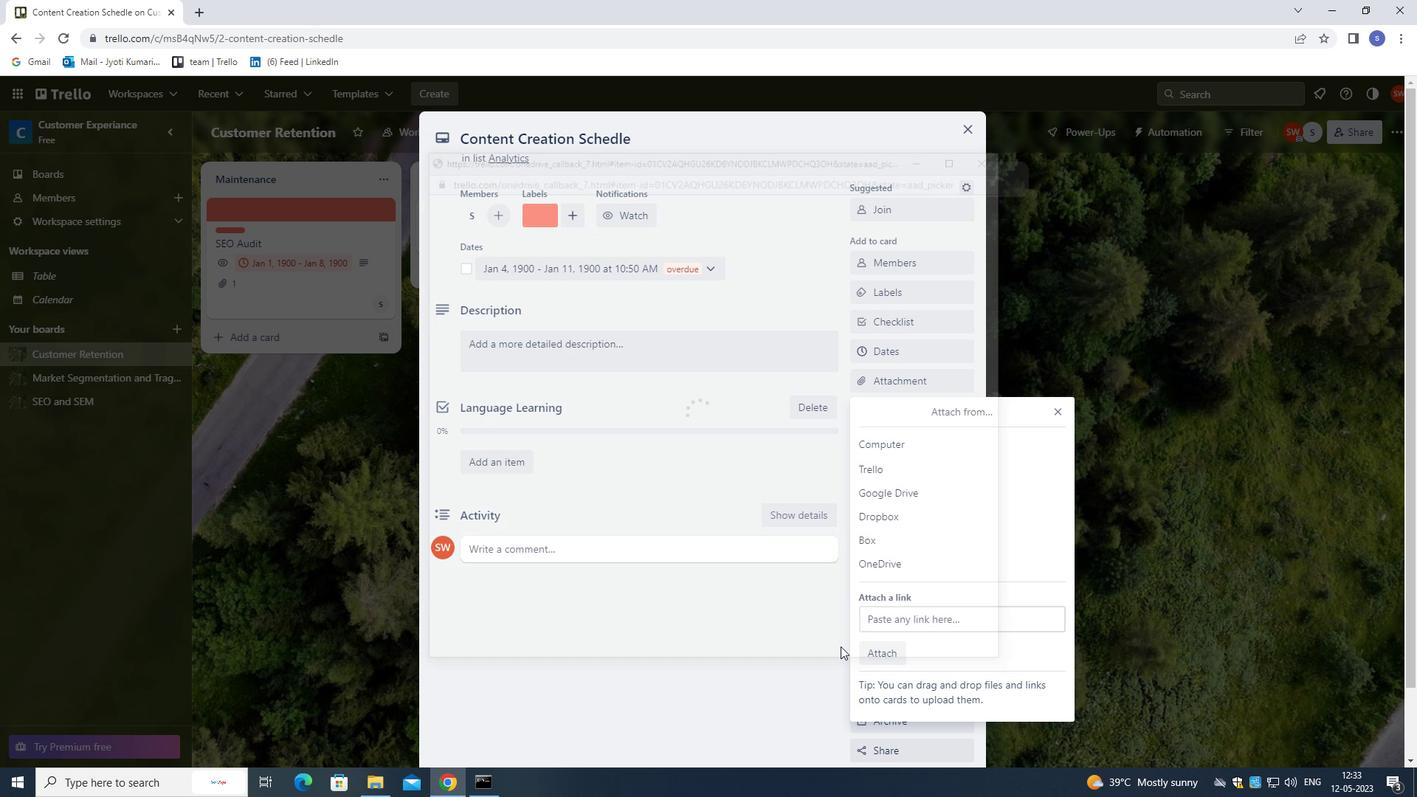
Action: Mouse scrolled (834, 645) with delta (0, 0)
Screenshot: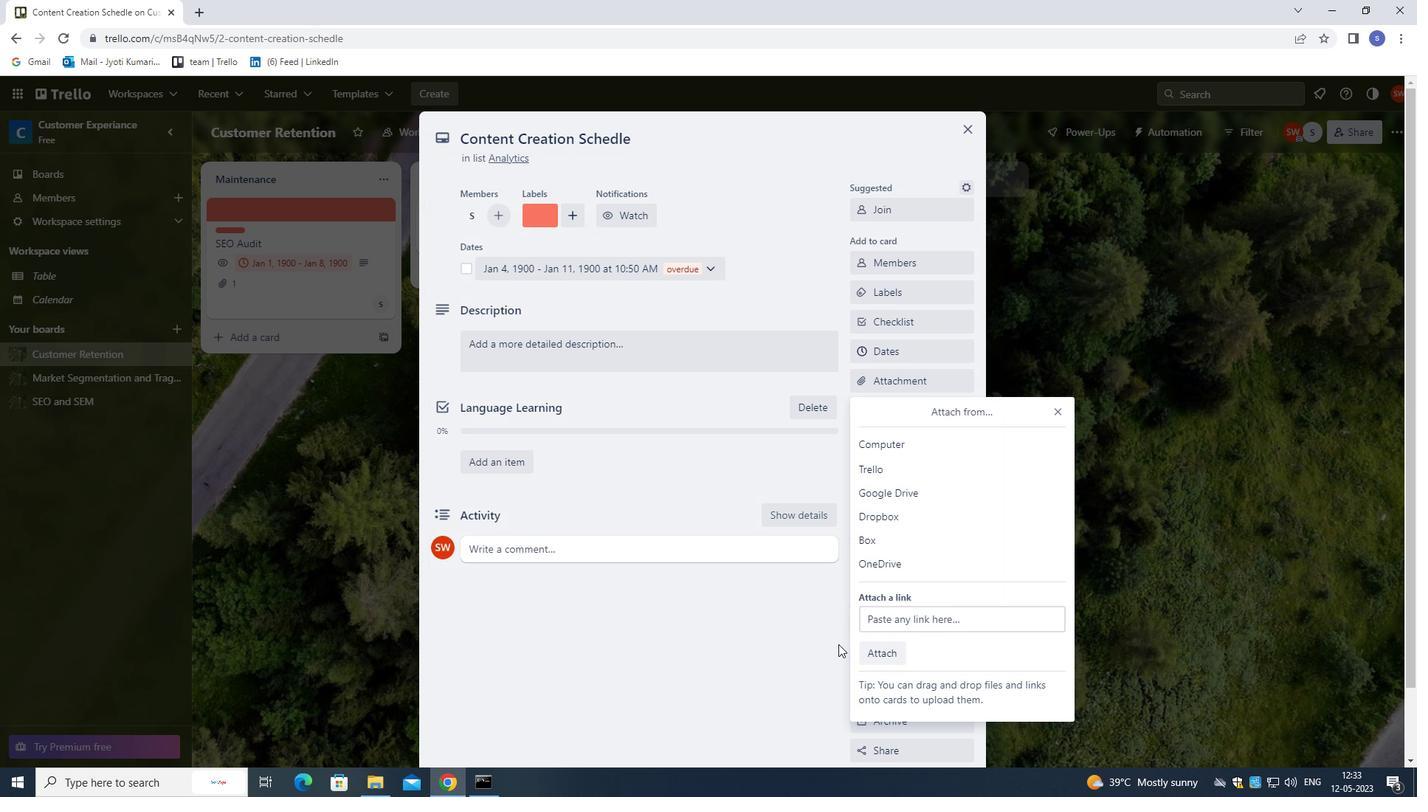 
Action: Mouse moved to (907, 414)
Screenshot: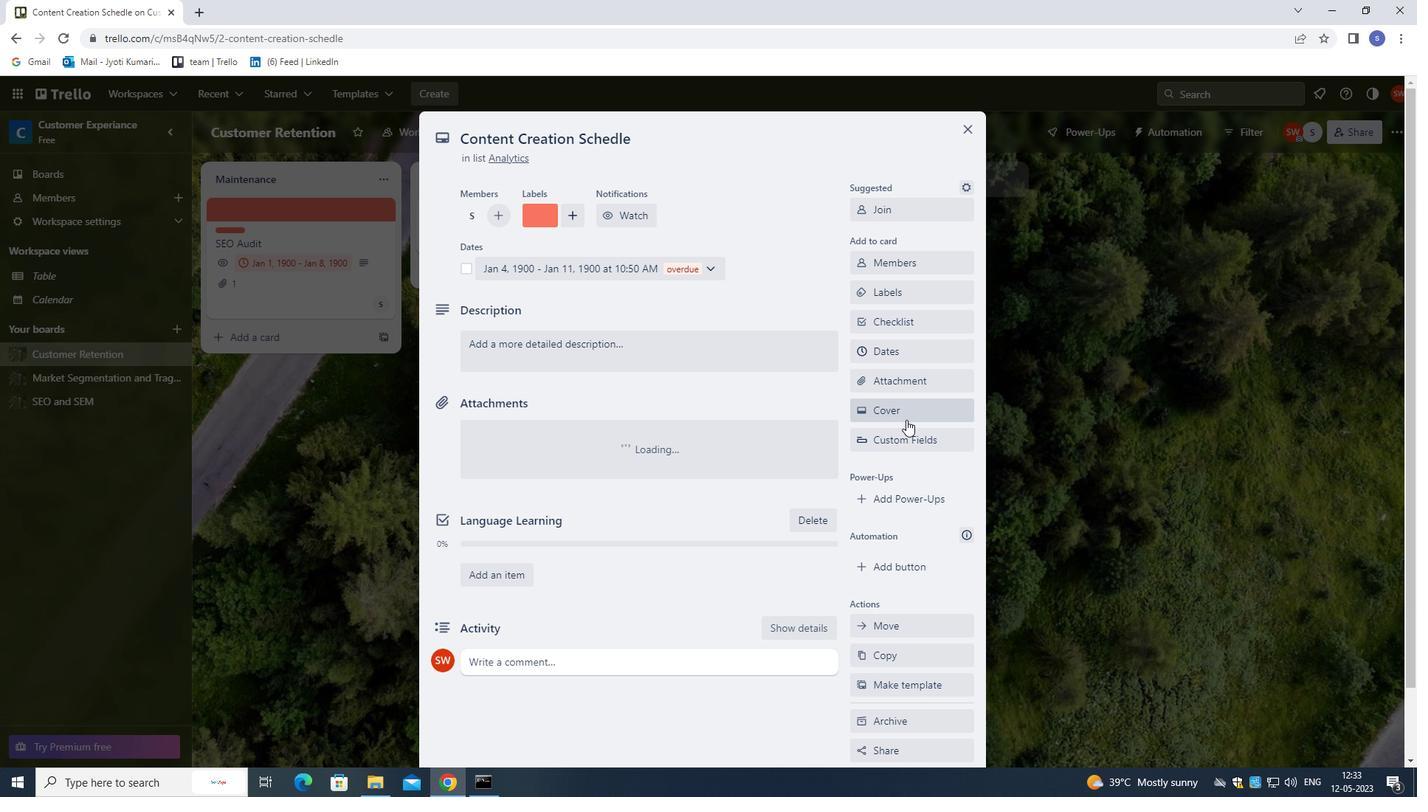 
Action: Mouse pressed left at (907, 414)
Screenshot: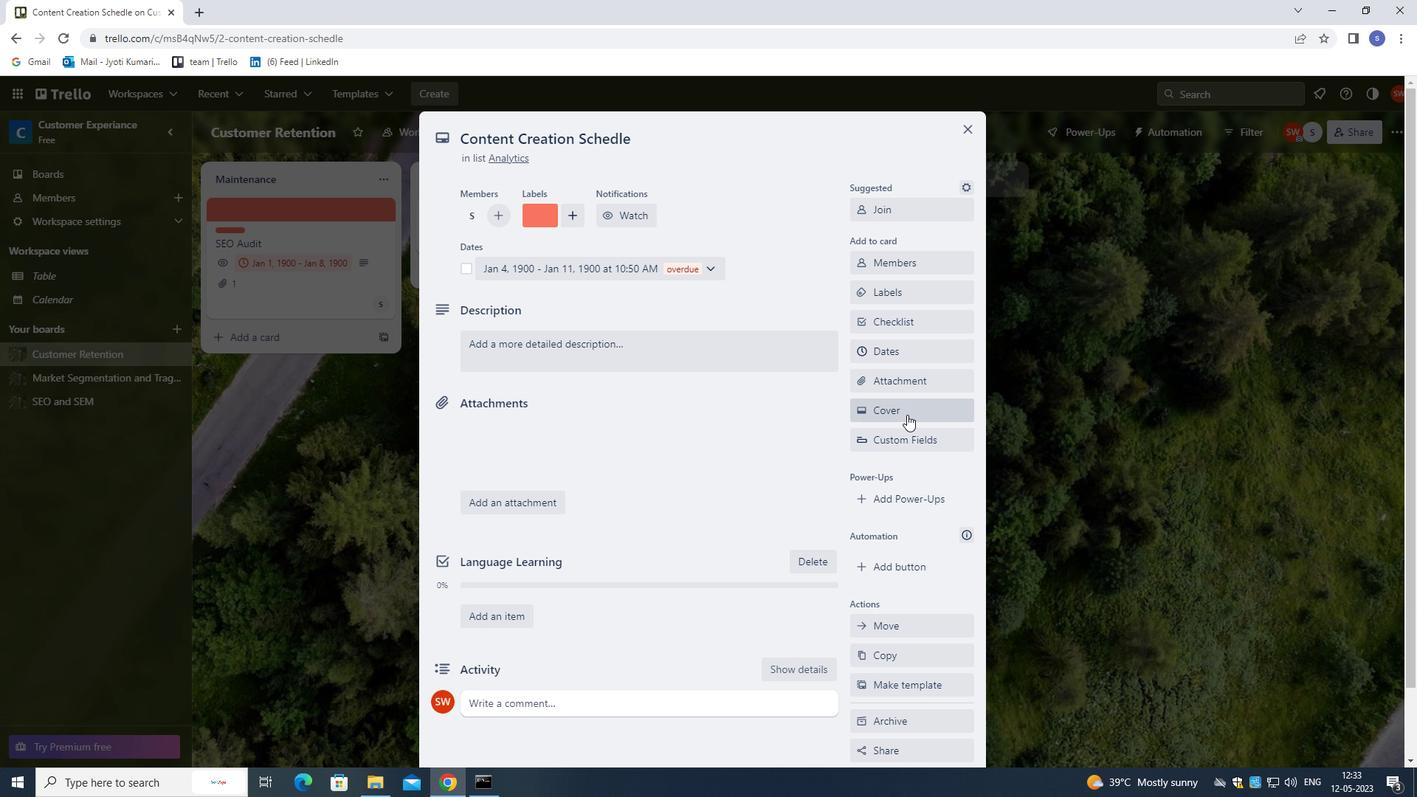 
Action: Mouse moved to (992, 470)
Screenshot: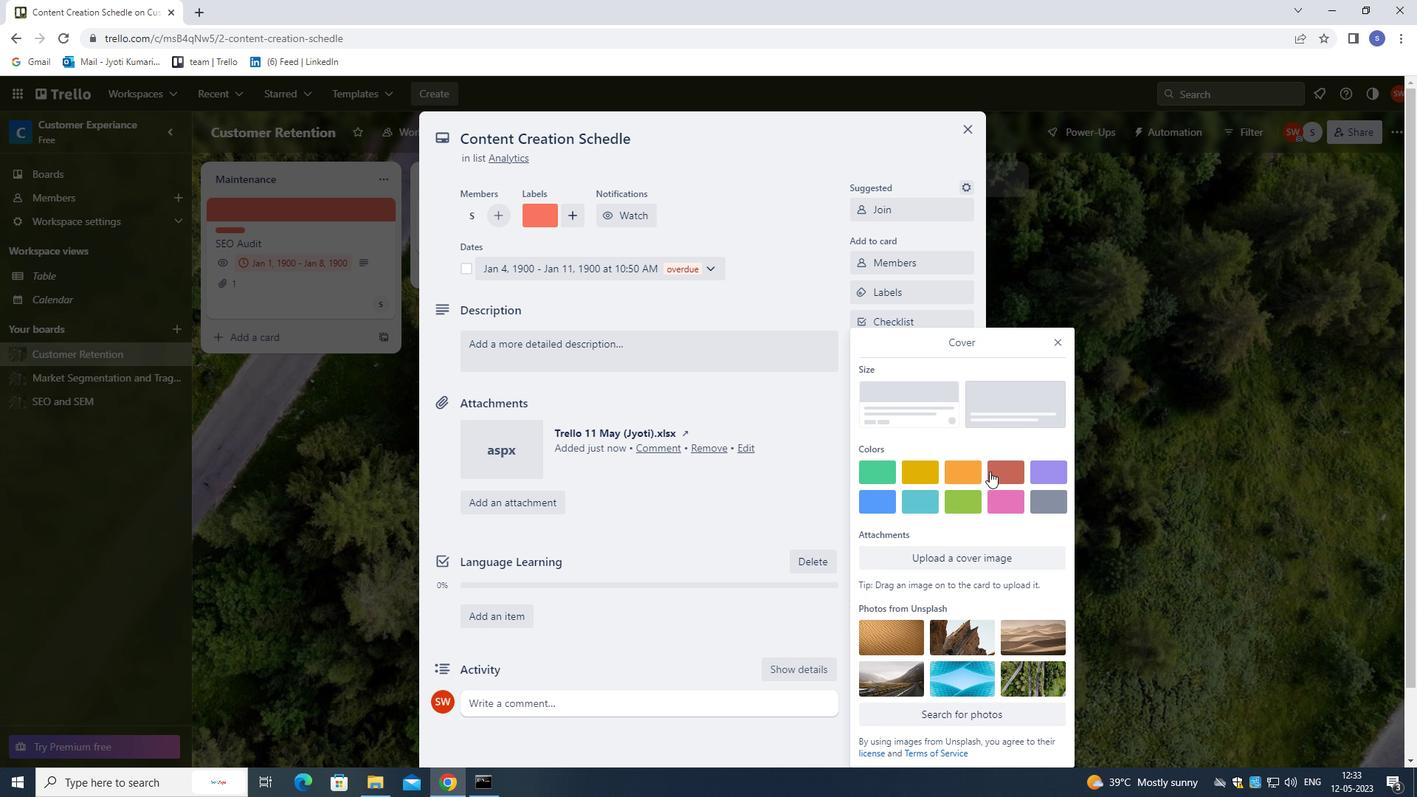 
Action: Mouse pressed left at (992, 470)
Screenshot: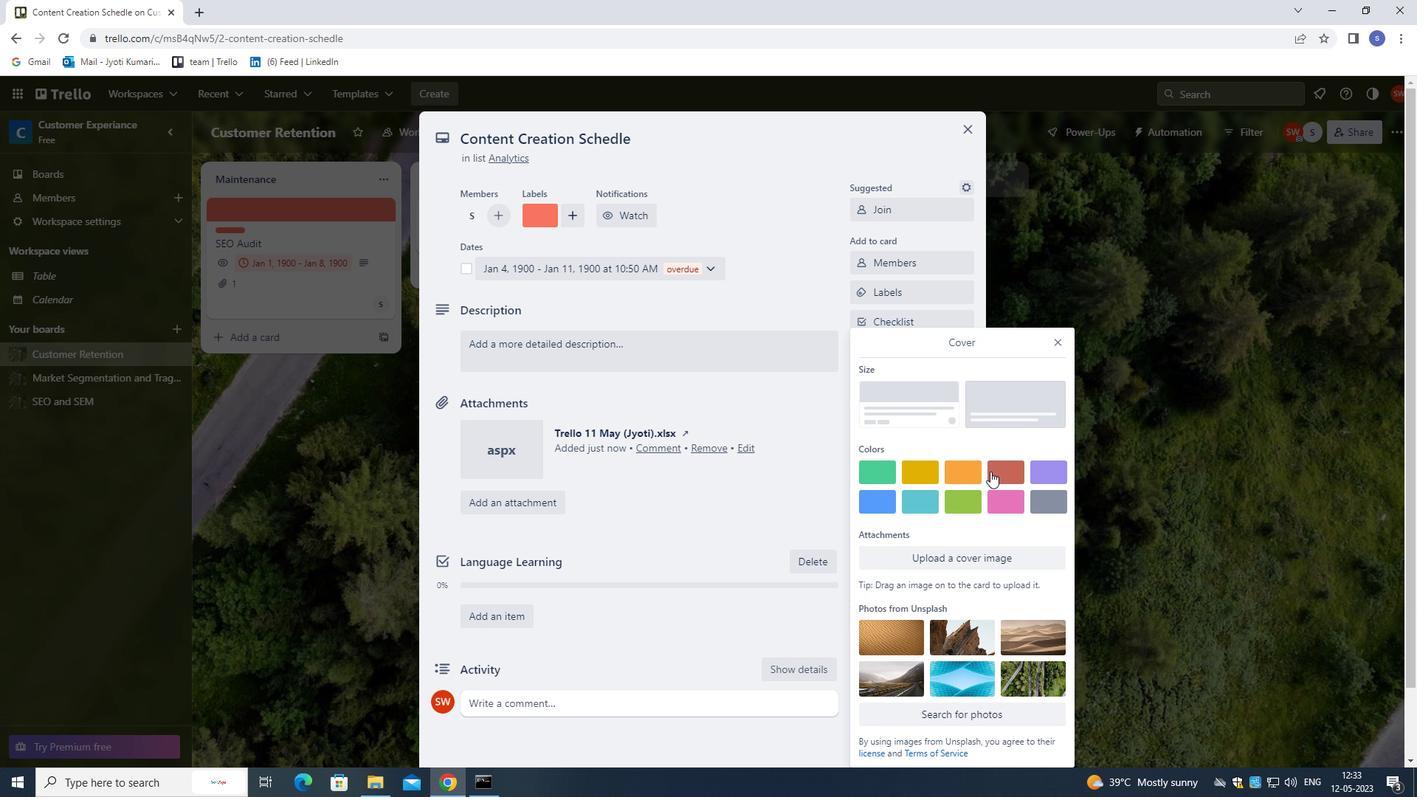 
Action: Mouse moved to (1057, 315)
Screenshot: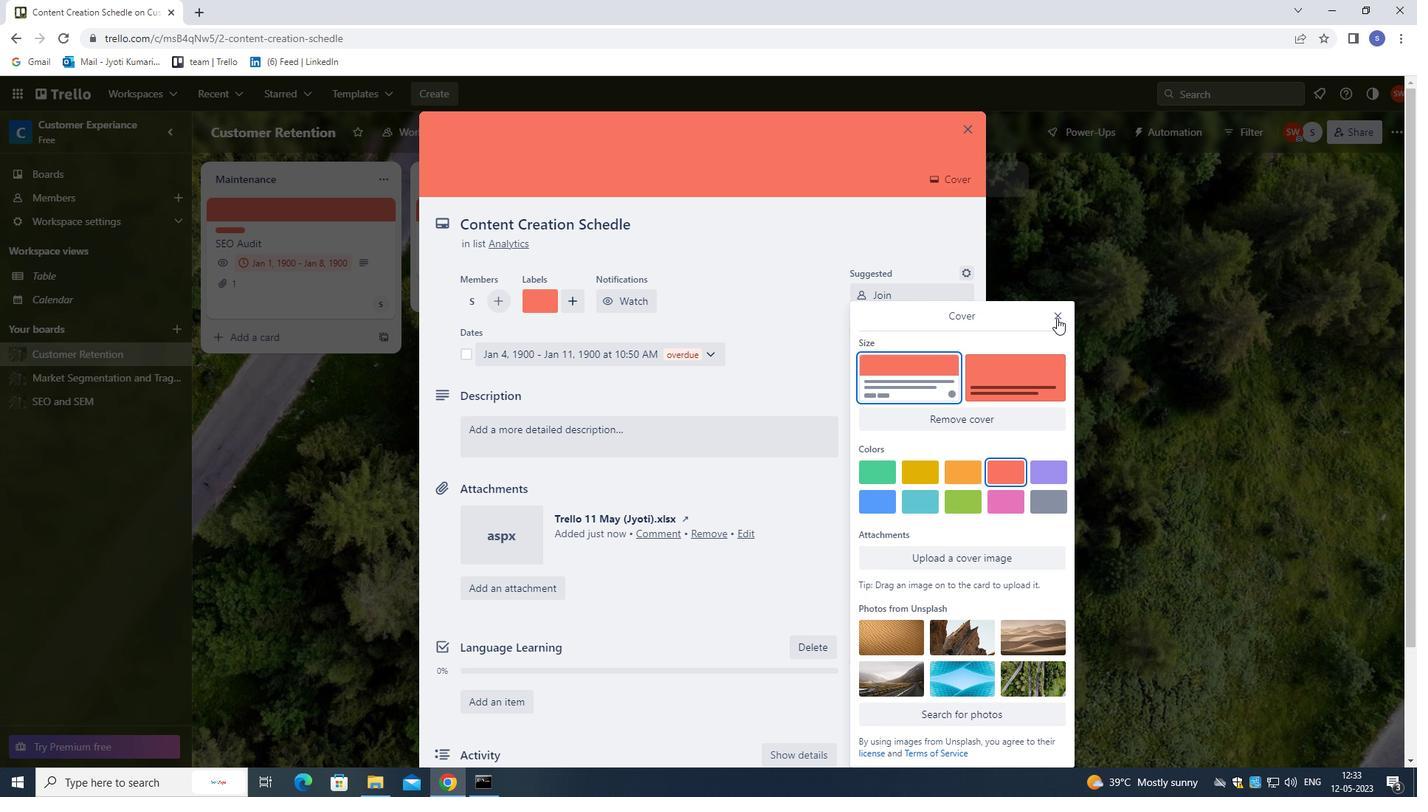 
Action: Mouse pressed left at (1057, 315)
Screenshot: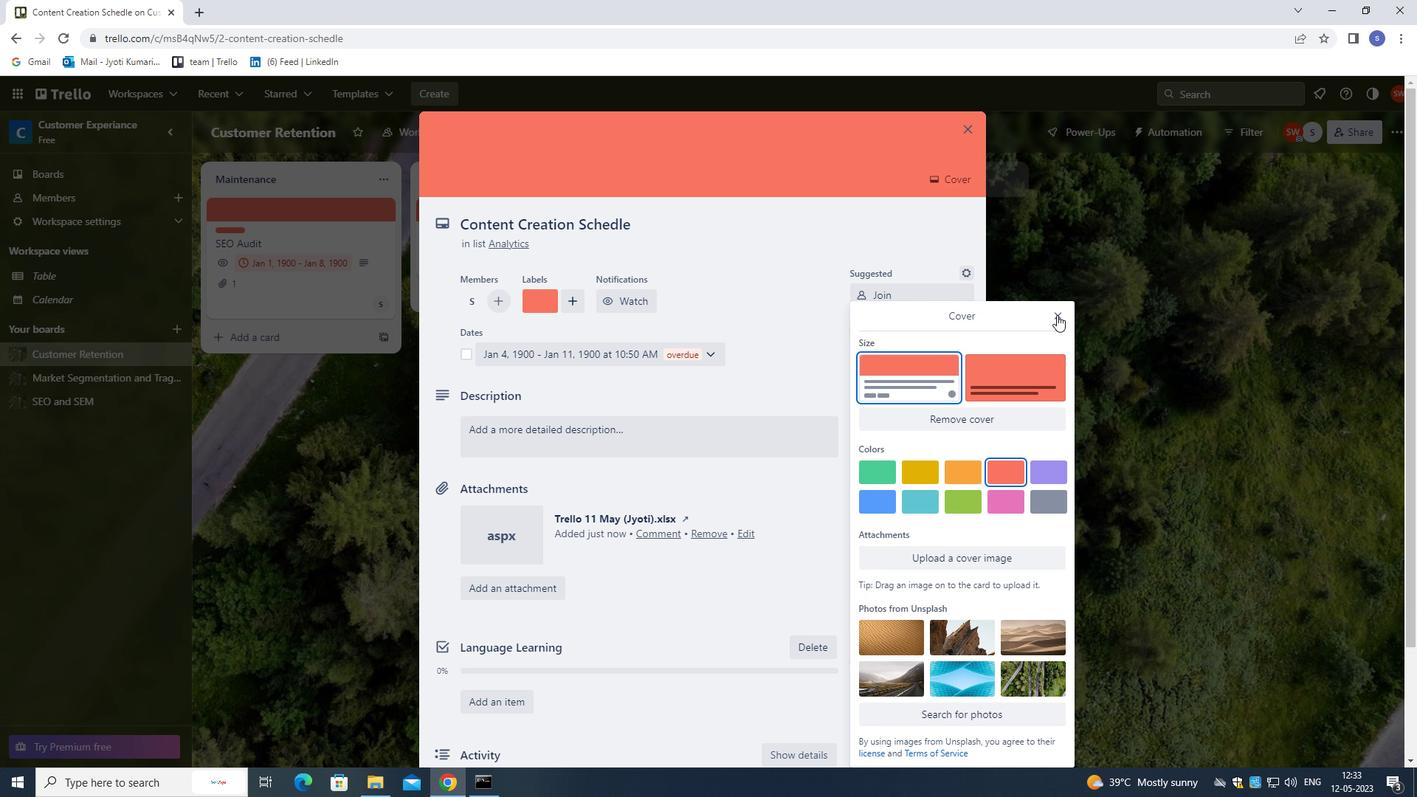 
Action: Mouse moved to (716, 434)
Screenshot: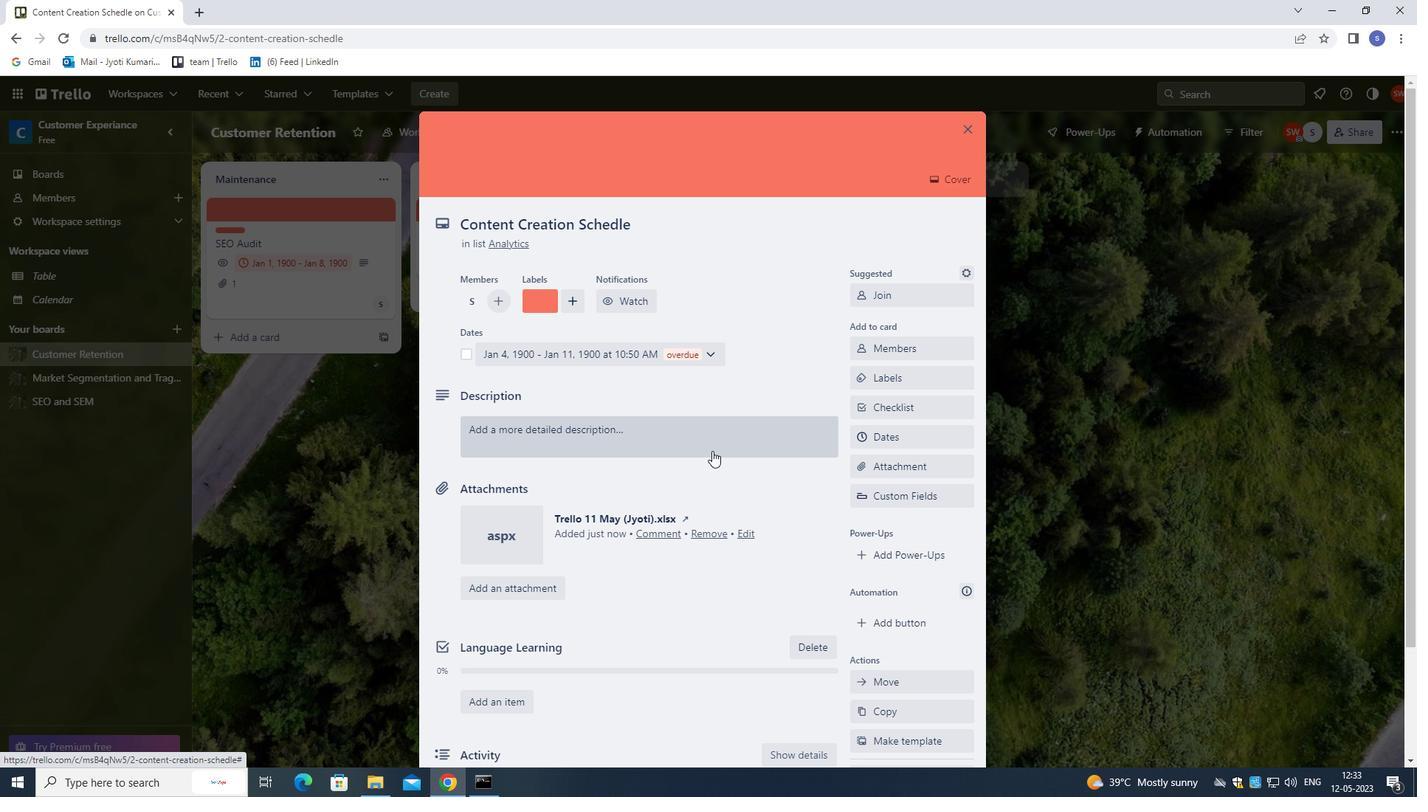 
Action: Mouse pressed left at (716, 434)
Screenshot: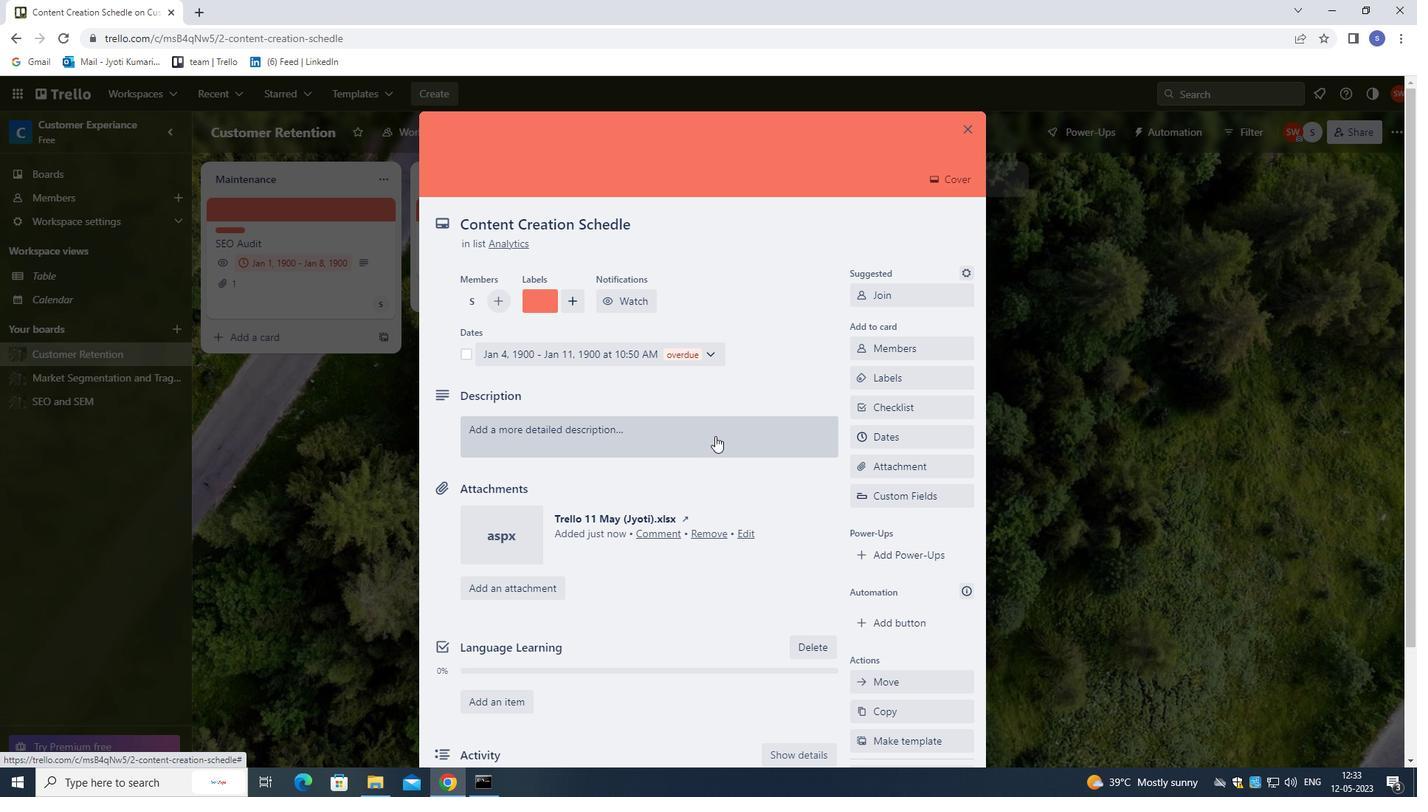 
Action: Mouse moved to (716, 436)
Screenshot: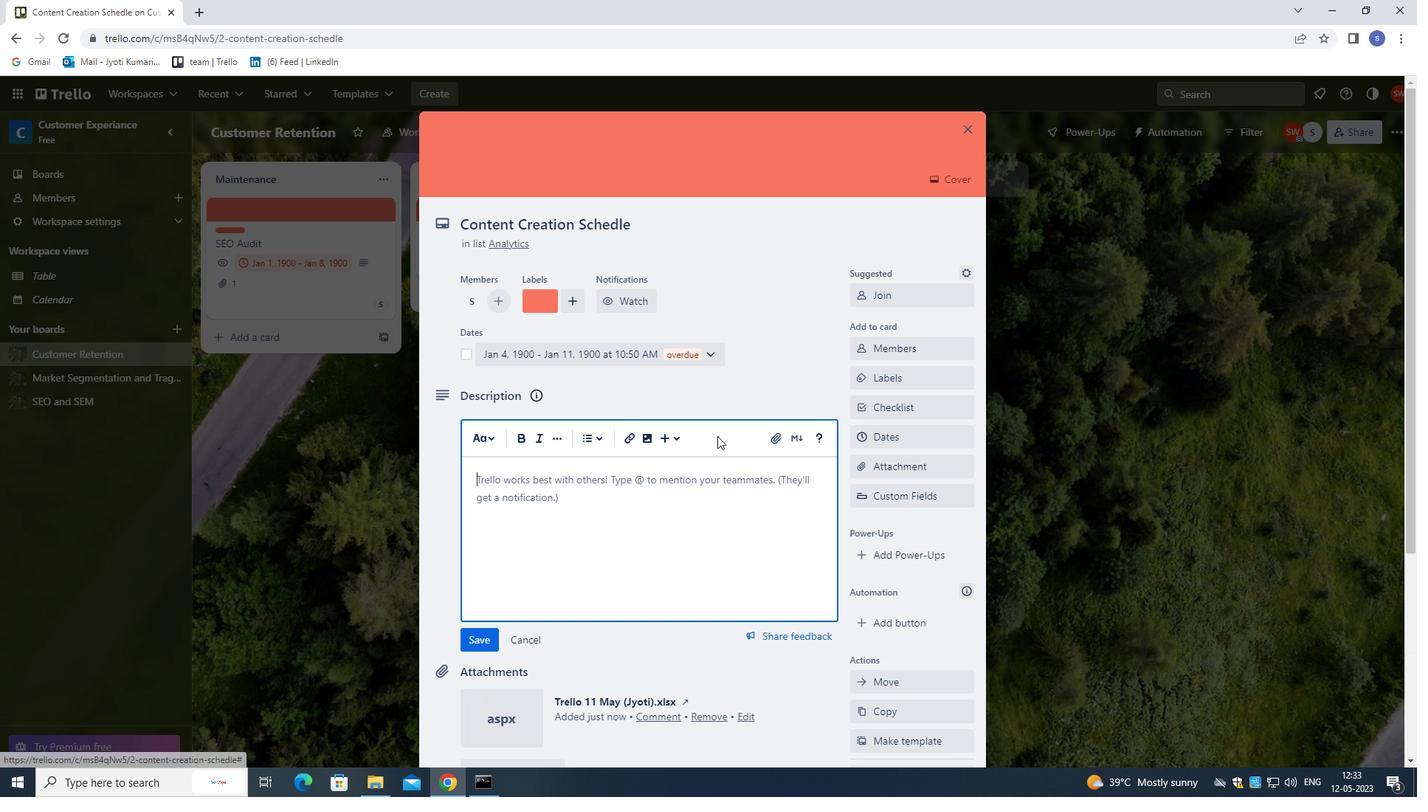 
Action: Key pressed <Key.shift>PLAN<Key.space><Key.caps_lock>AN<Key.backspace><Key.backspace><Key.caps_lock>AND<Key.space>EXECUT<Key.space><Key.backspace>E<Key.space>COMPANY<Key.space>HOLIDAY<Key.space>PARTY.
Screenshot: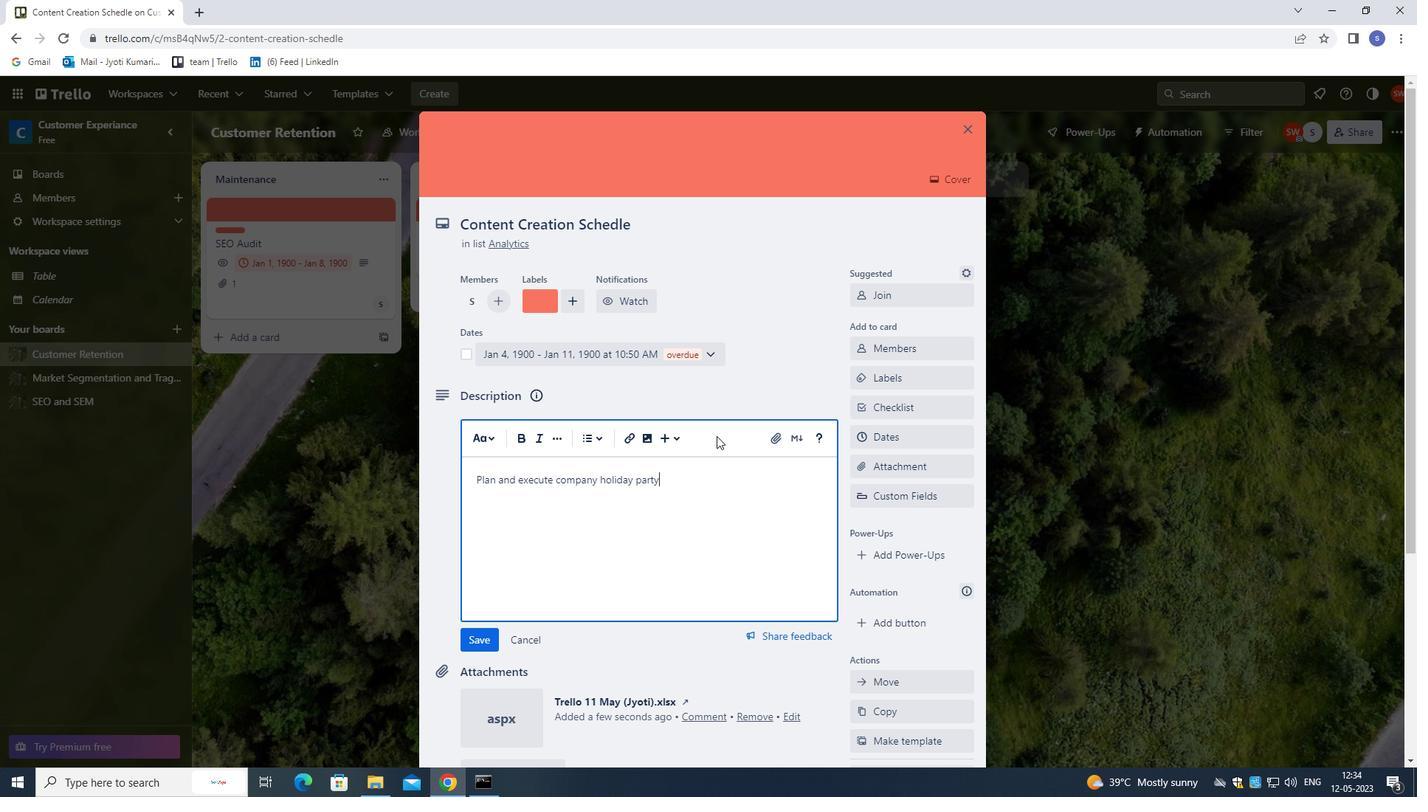 
Action: Mouse moved to (567, 697)
Screenshot: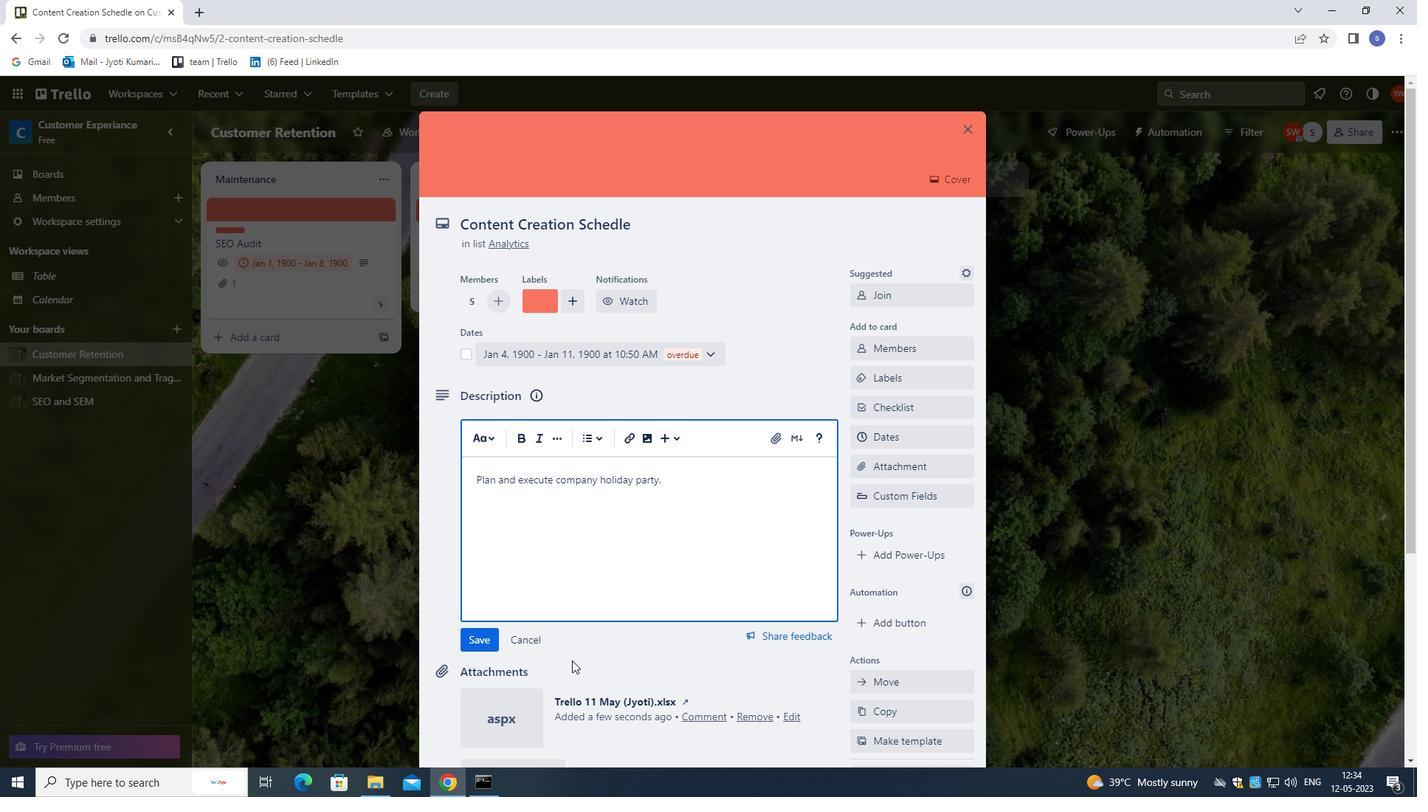 
Action: Mouse scrolled (567, 696) with delta (0, 0)
Screenshot: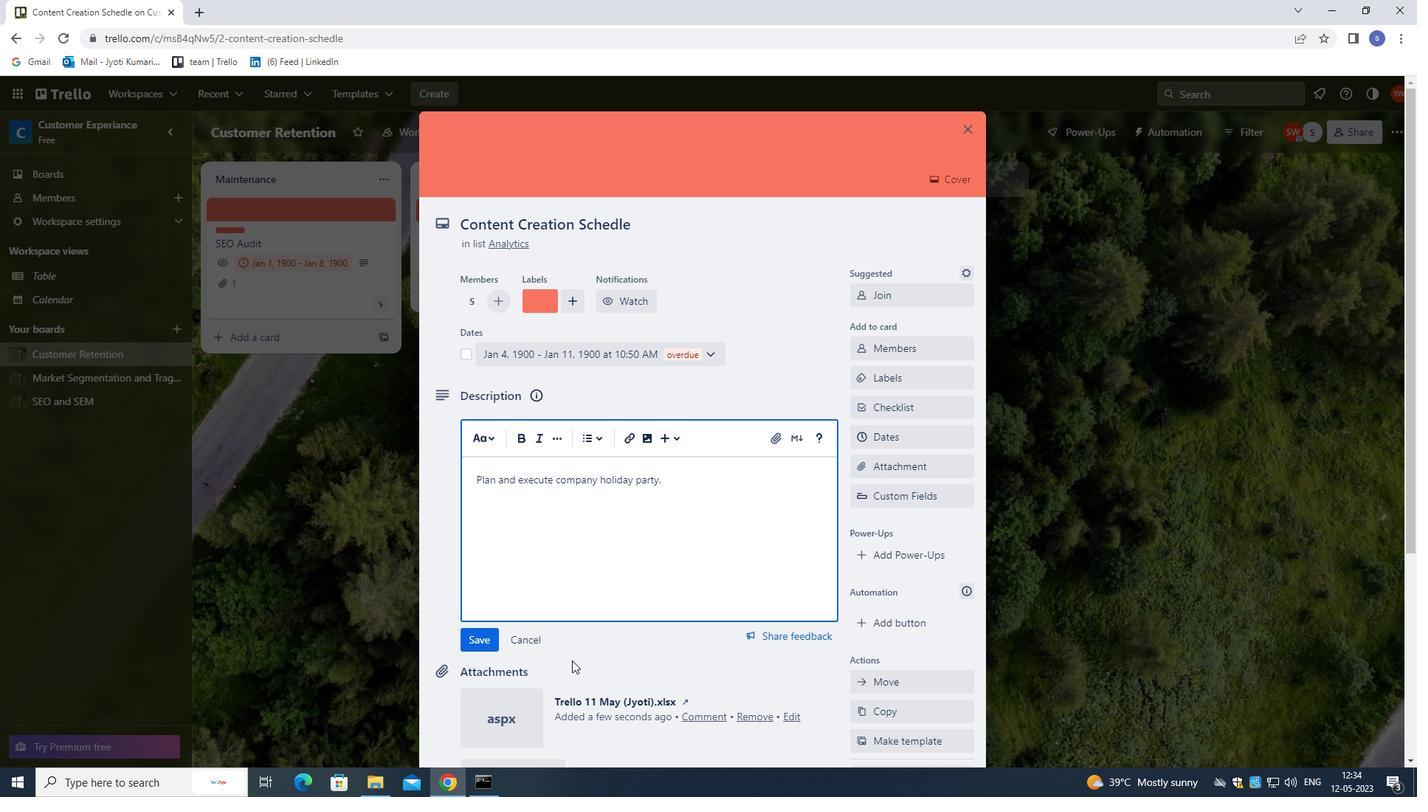
Action: Mouse moved to (567, 698)
Screenshot: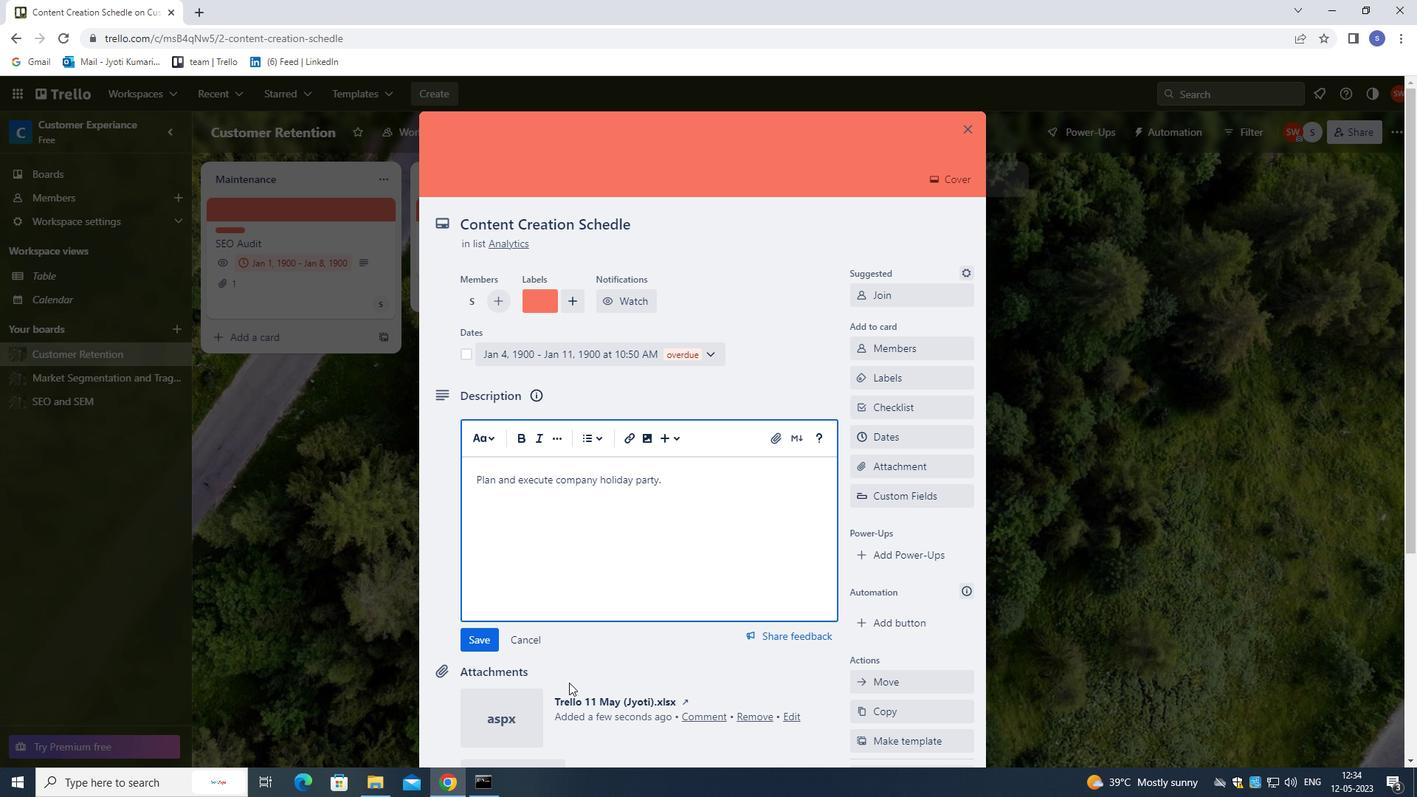 
Action: Mouse scrolled (567, 697) with delta (0, 0)
Screenshot: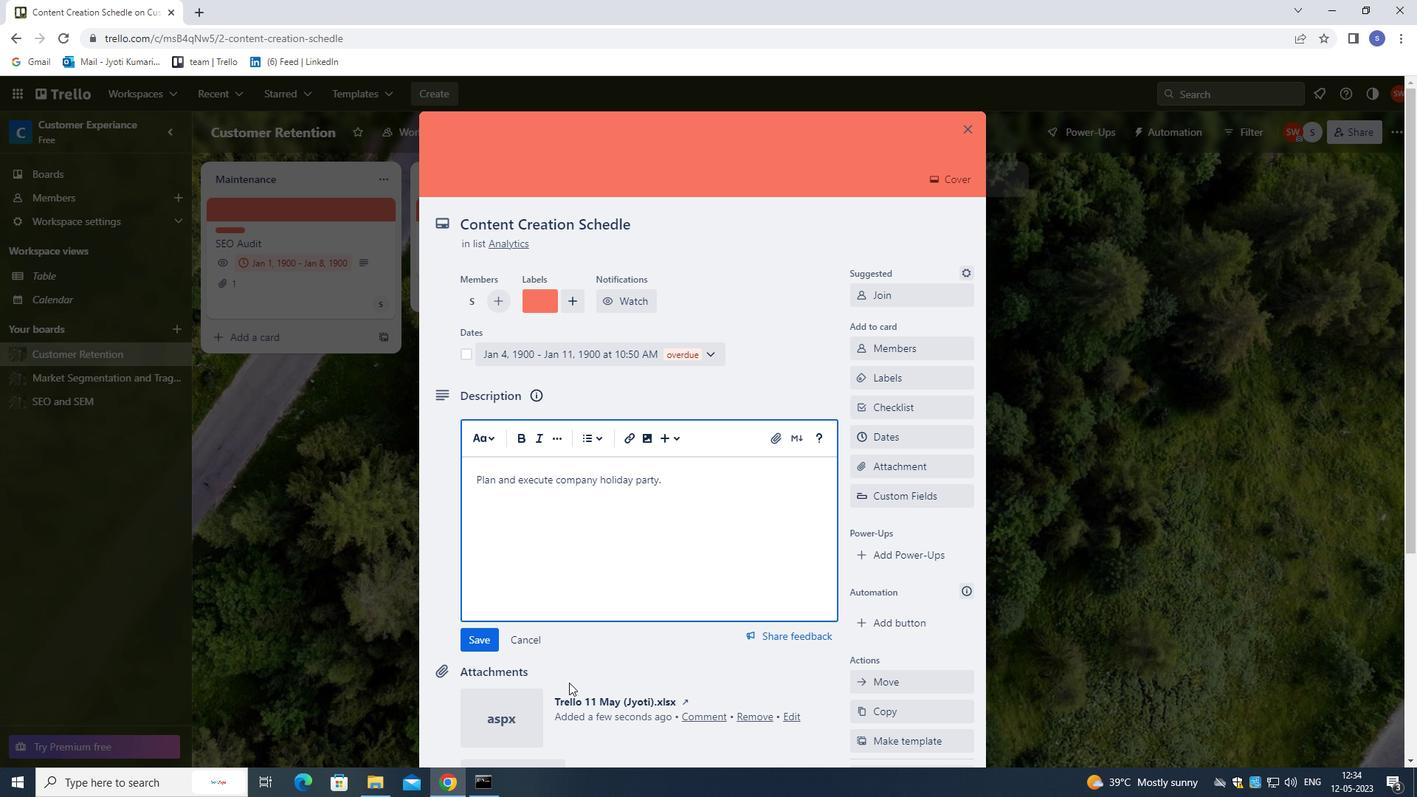 
Action: Mouse scrolled (567, 697) with delta (0, 0)
Screenshot: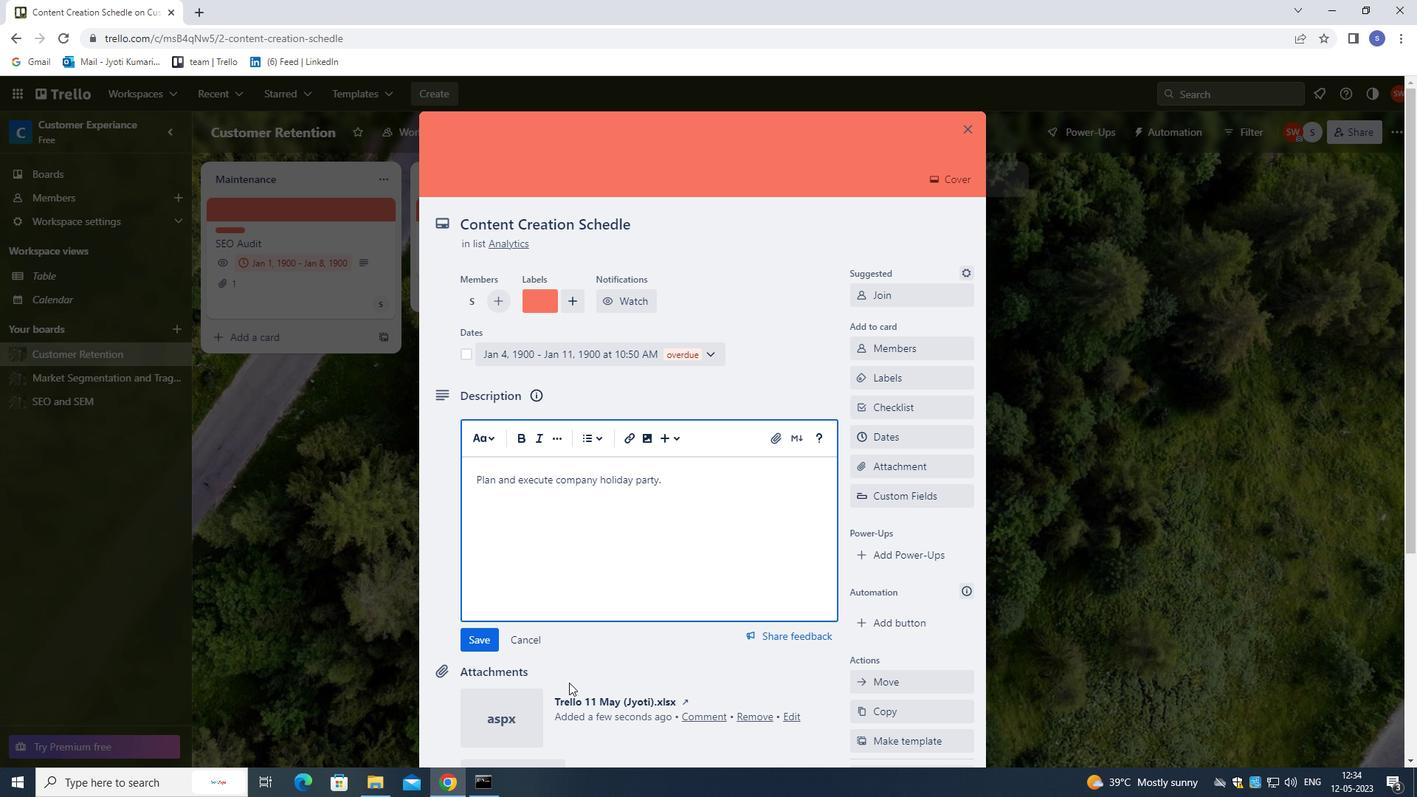 
Action: Mouse moved to (566, 699)
Screenshot: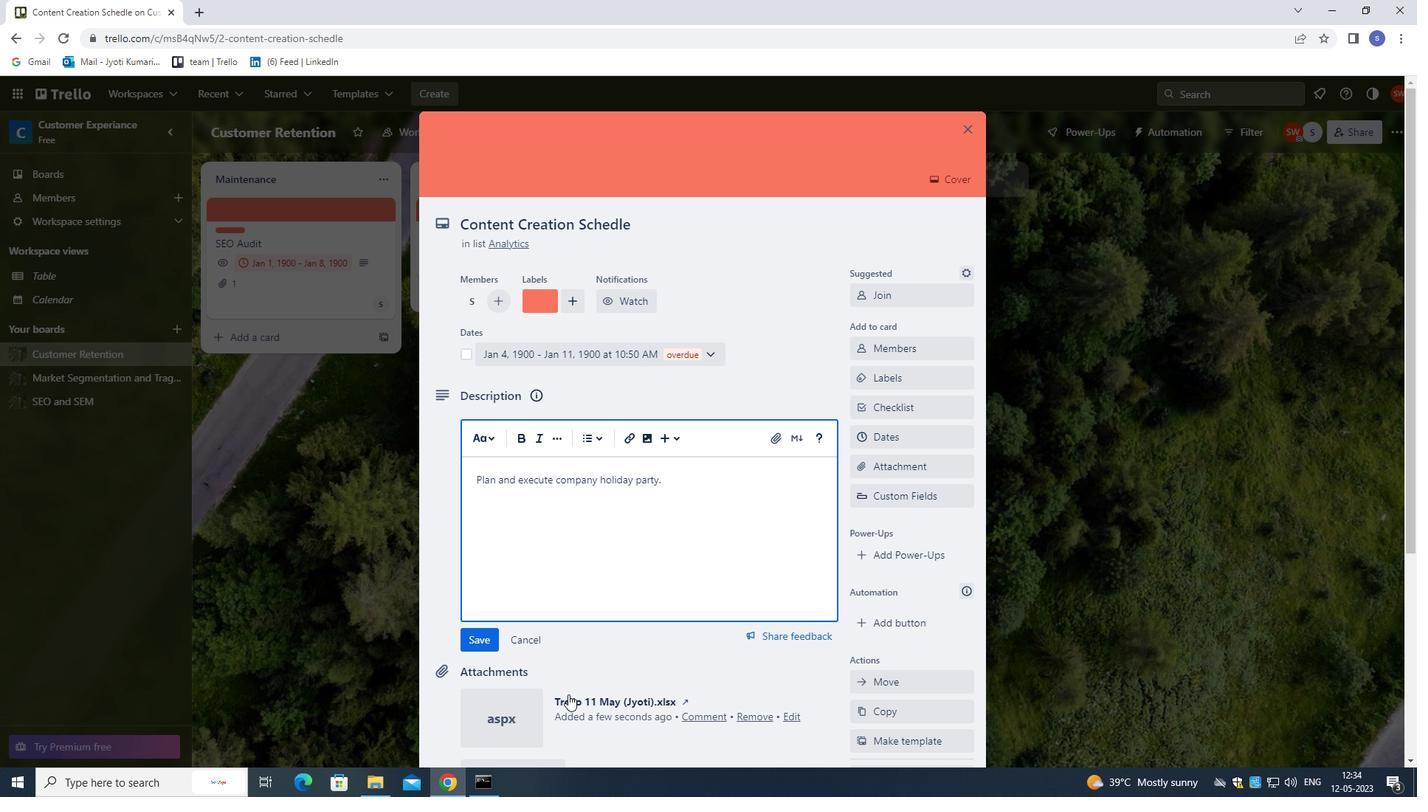 
Action: Mouse scrolled (566, 699) with delta (0, 0)
Screenshot: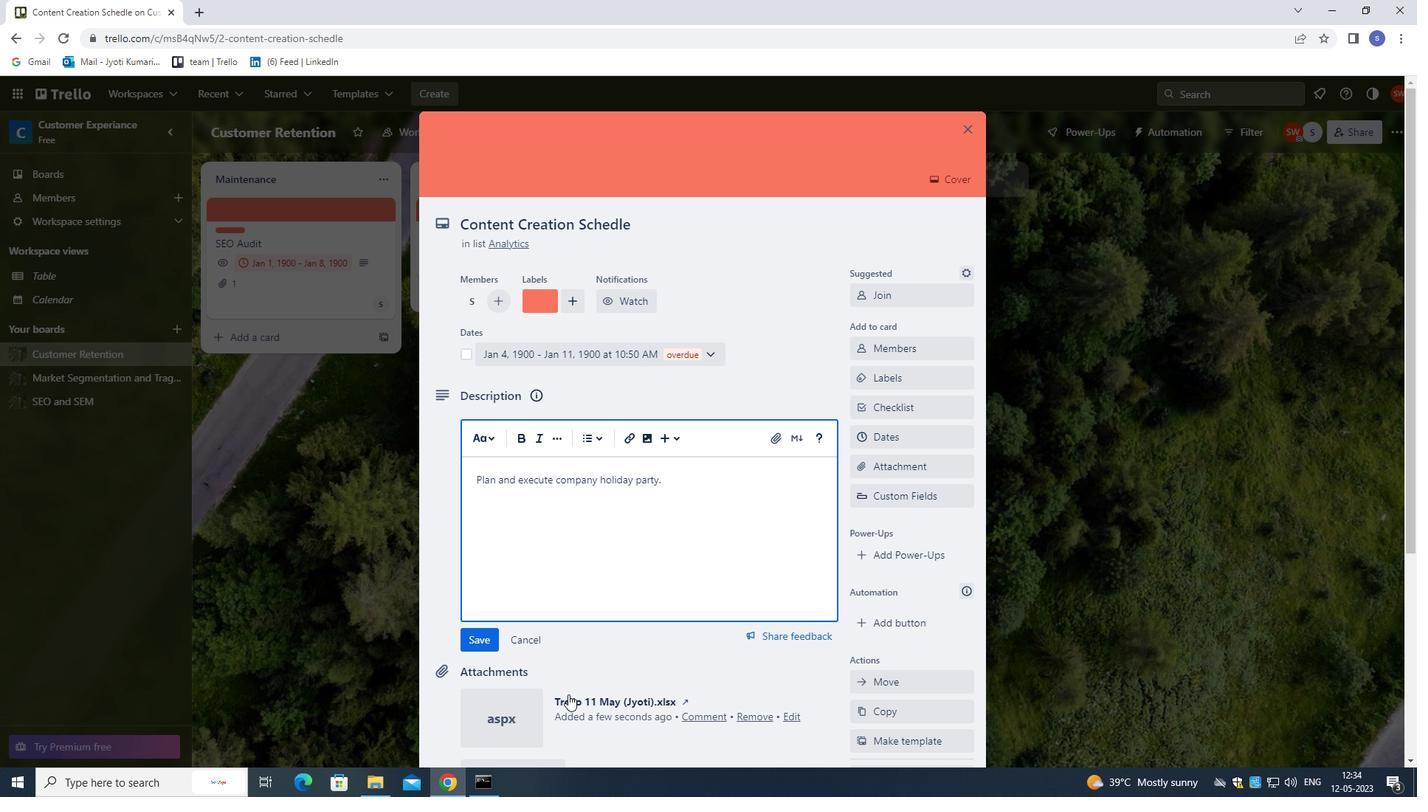 
Action: Mouse moved to (563, 692)
Screenshot: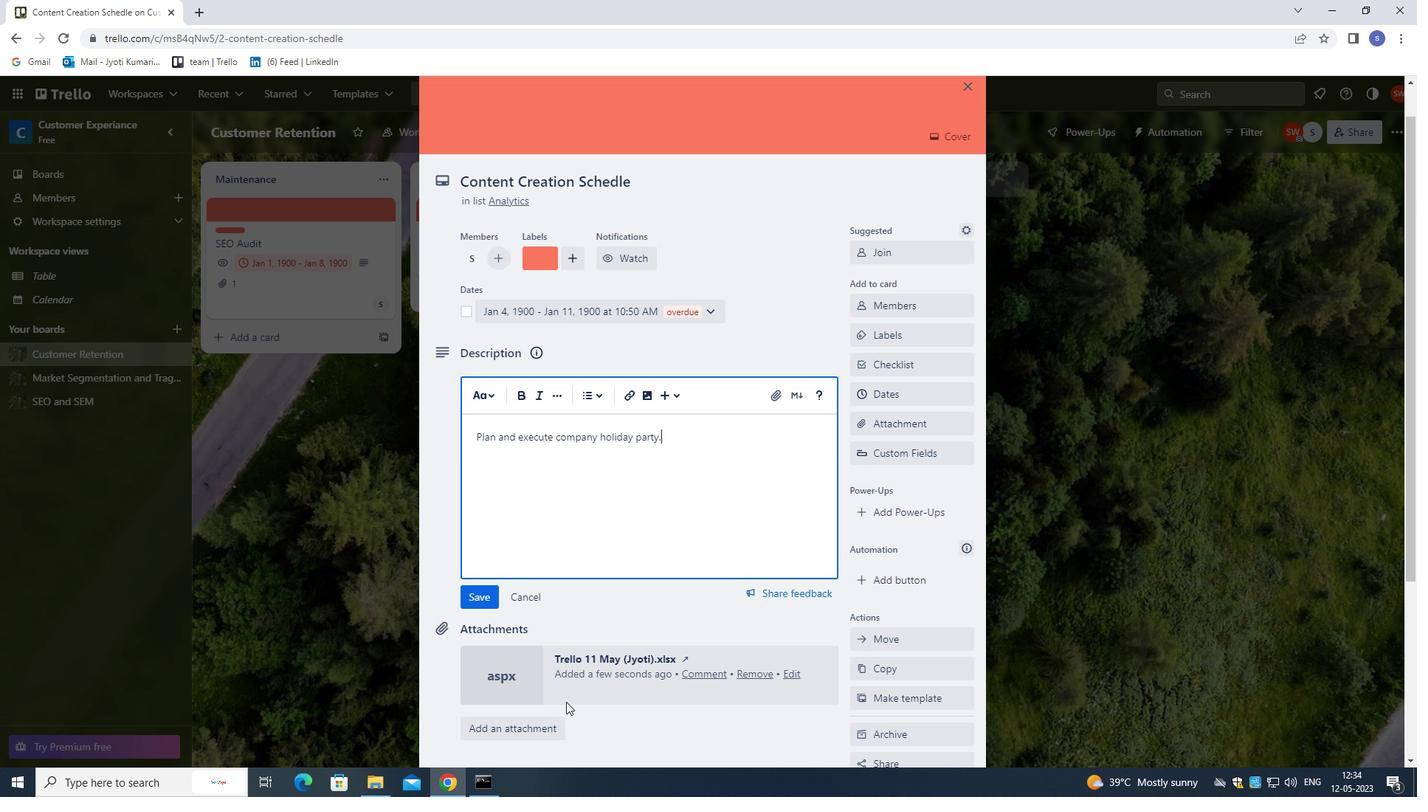 
Action: Mouse scrolled (563, 691) with delta (0, 0)
Screenshot: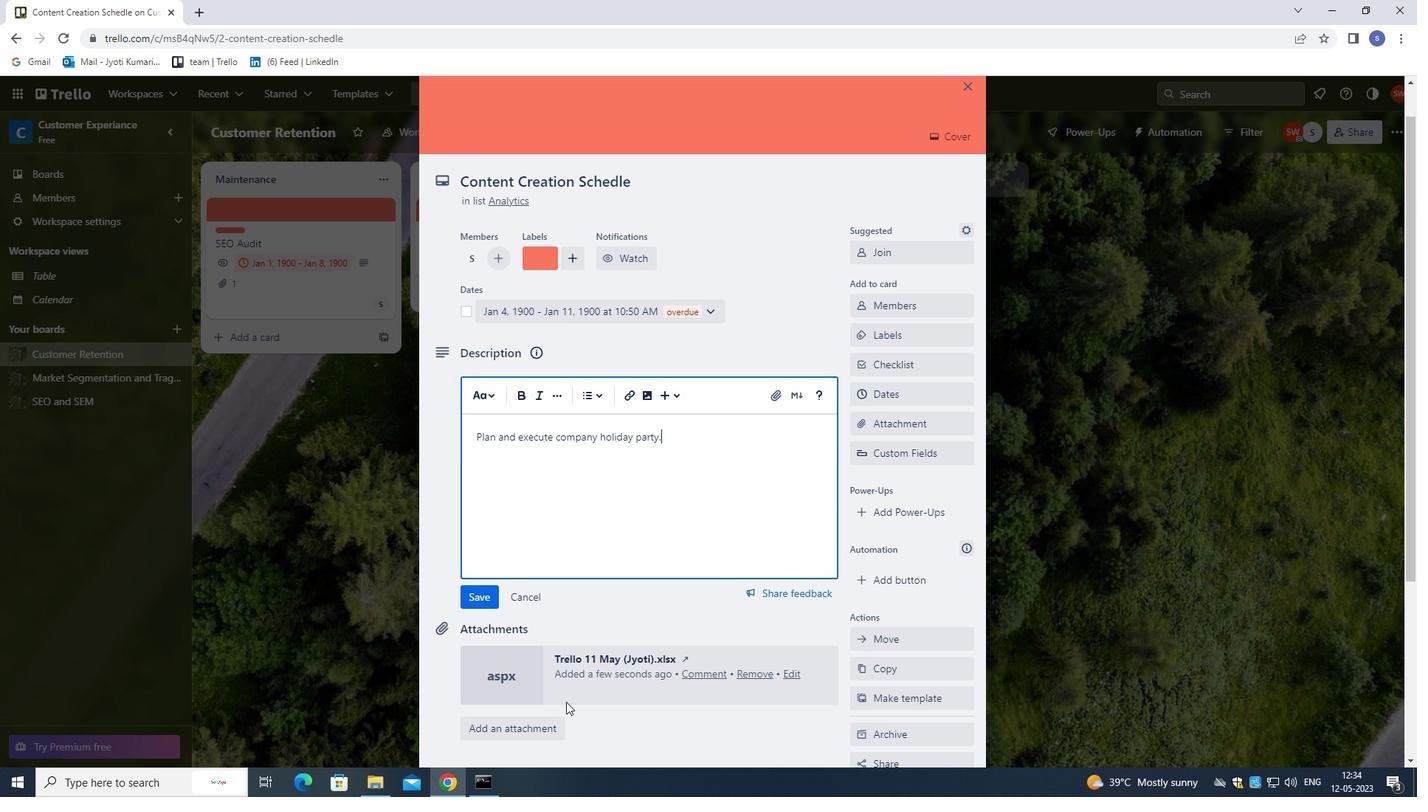 
Action: Mouse scrolled (563, 691) with delta (0, 0)
Screenshot: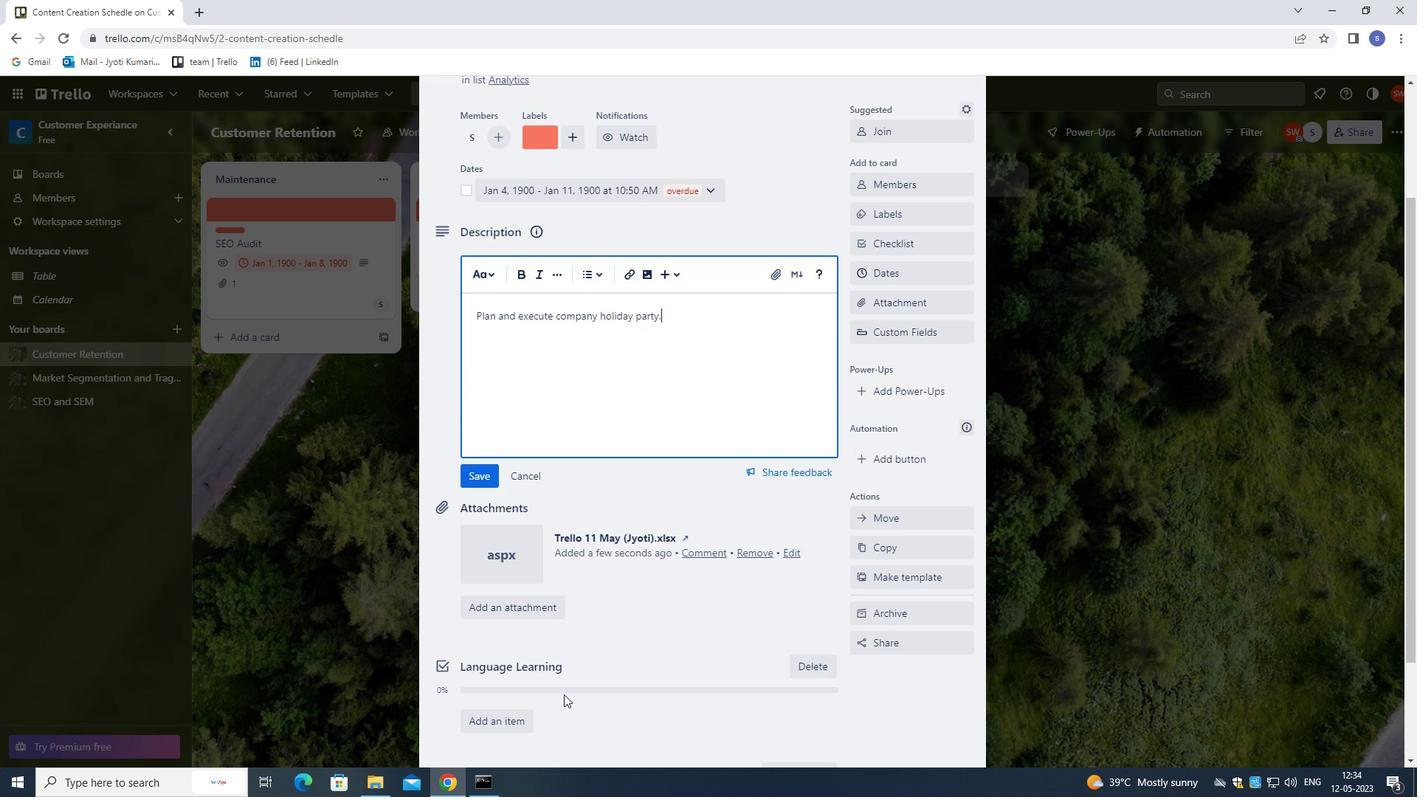 
Action: Mouse scrolled (563, 691) with delta (0, 0)
Screenshot: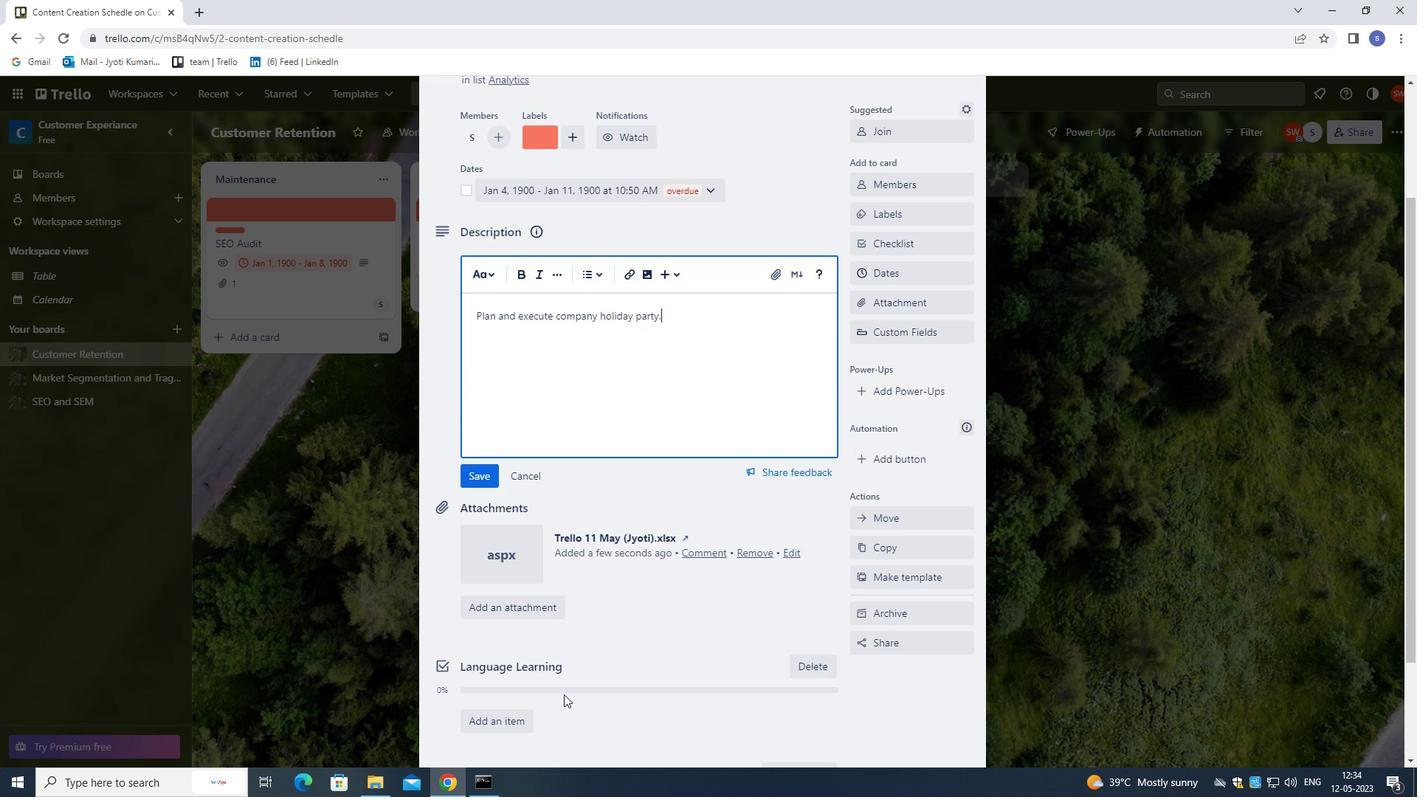 
Action: Mouse scrolled (563, 691) with delta (0, 0)
Screenshot: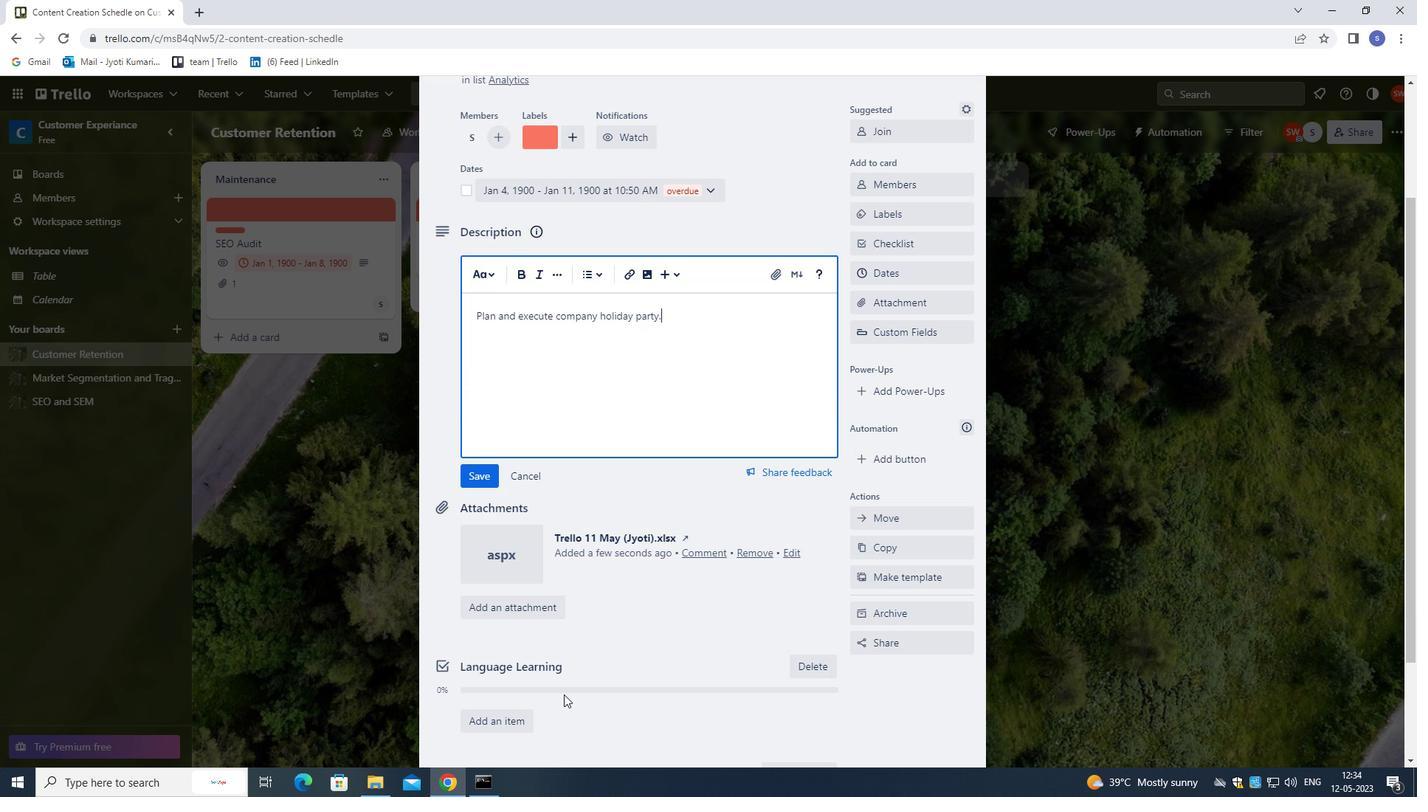
Action: Mouse moved to (555, 667)
Screenshot: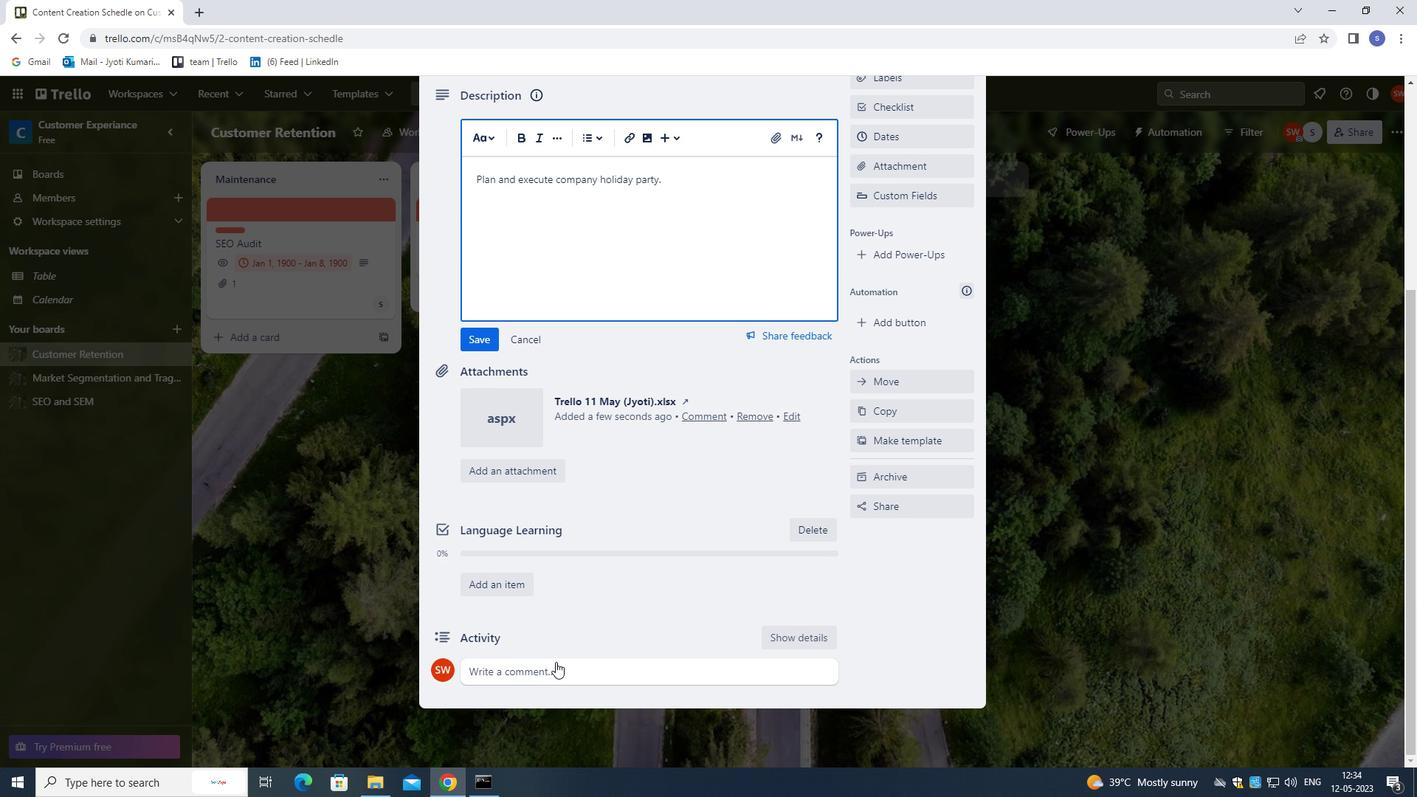 
Action: Mouse pressed left at (555, 667)
Screenshot: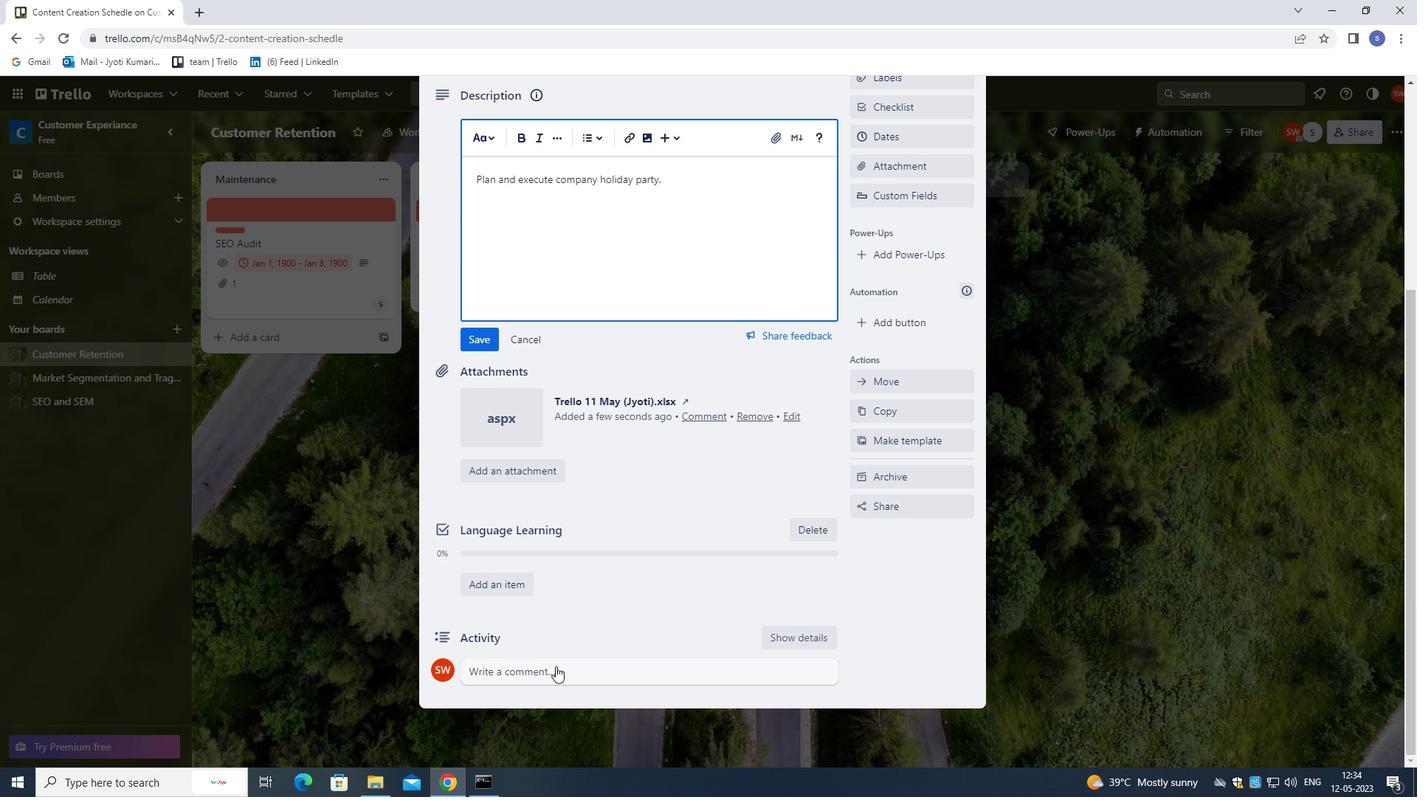 
Action: Mouse moved to (557, 660)
Screenshot: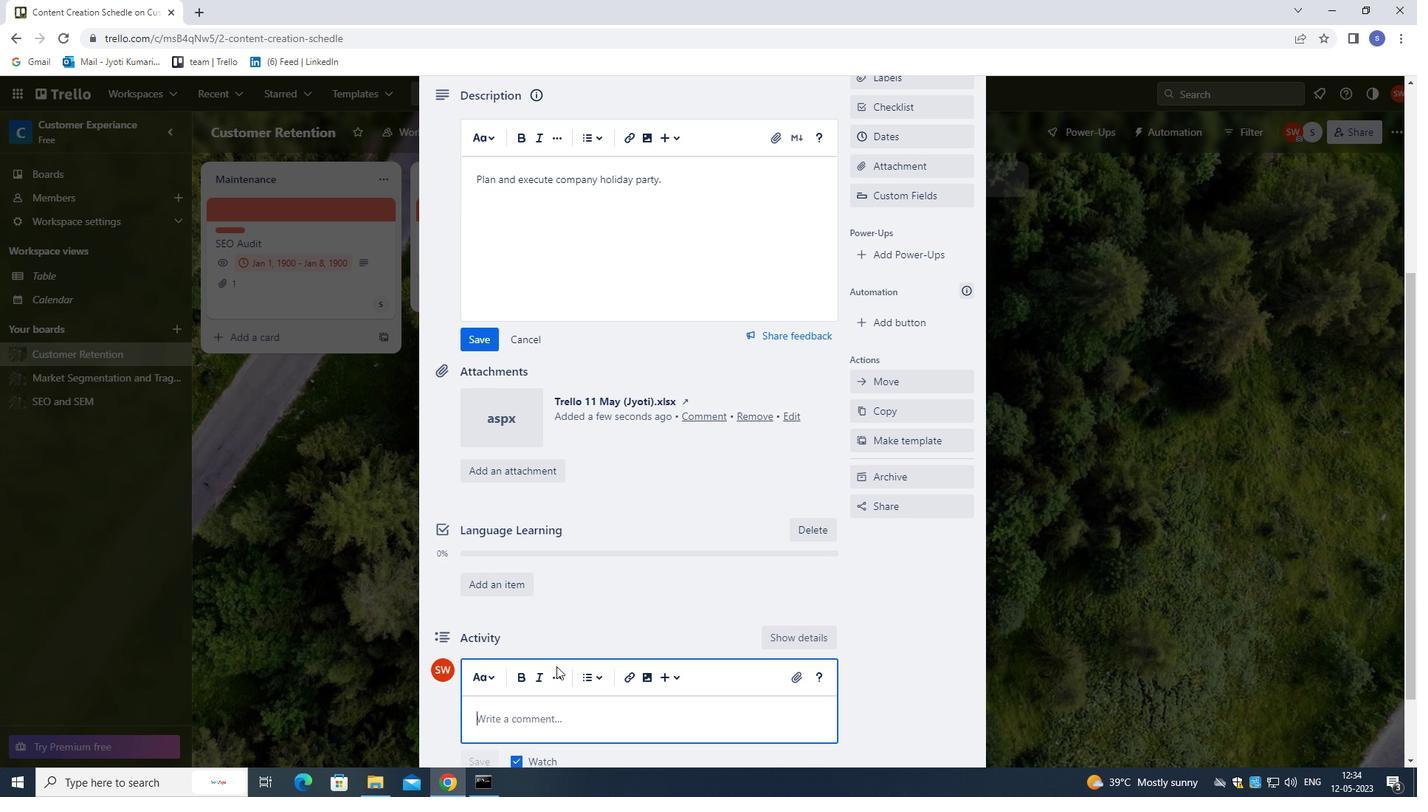 
Action: Mouse scrolled (557, 659) with delta (0, 0)
Screenshot: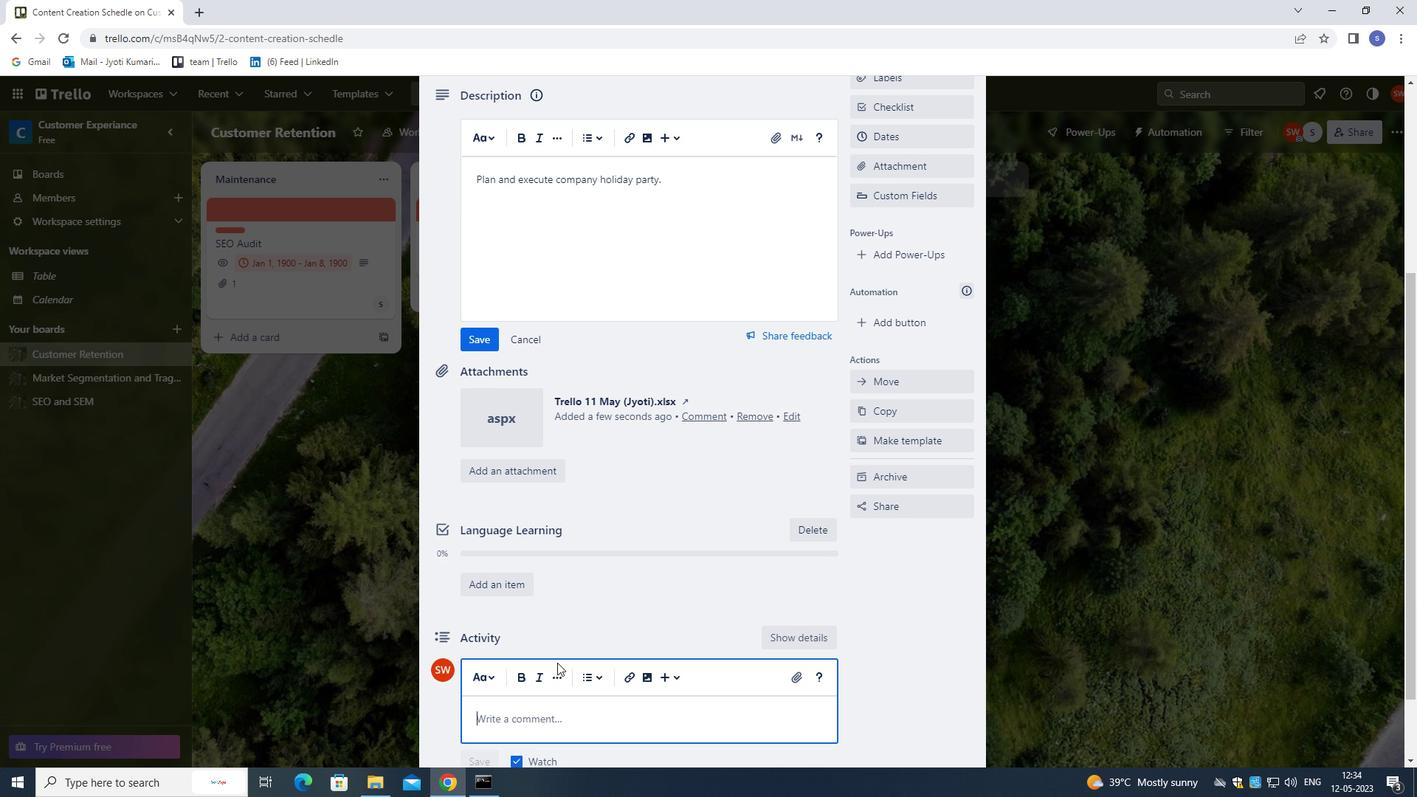 
Action: Mouse scrolled (557, 659) with delta (0, 0)
Screenshot: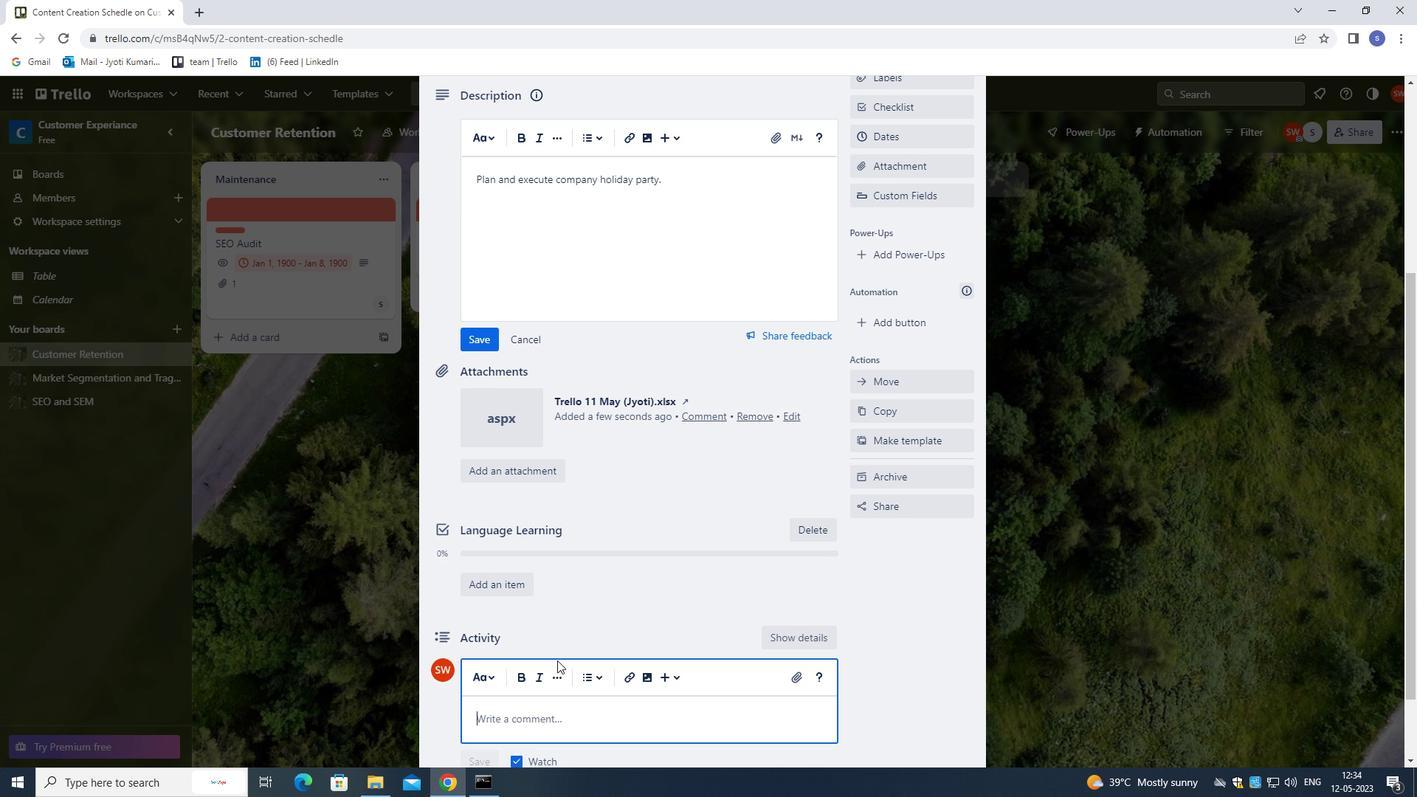 
Action: Mouse scrolled (557, 659) with delta (0, 0)
Screenshot: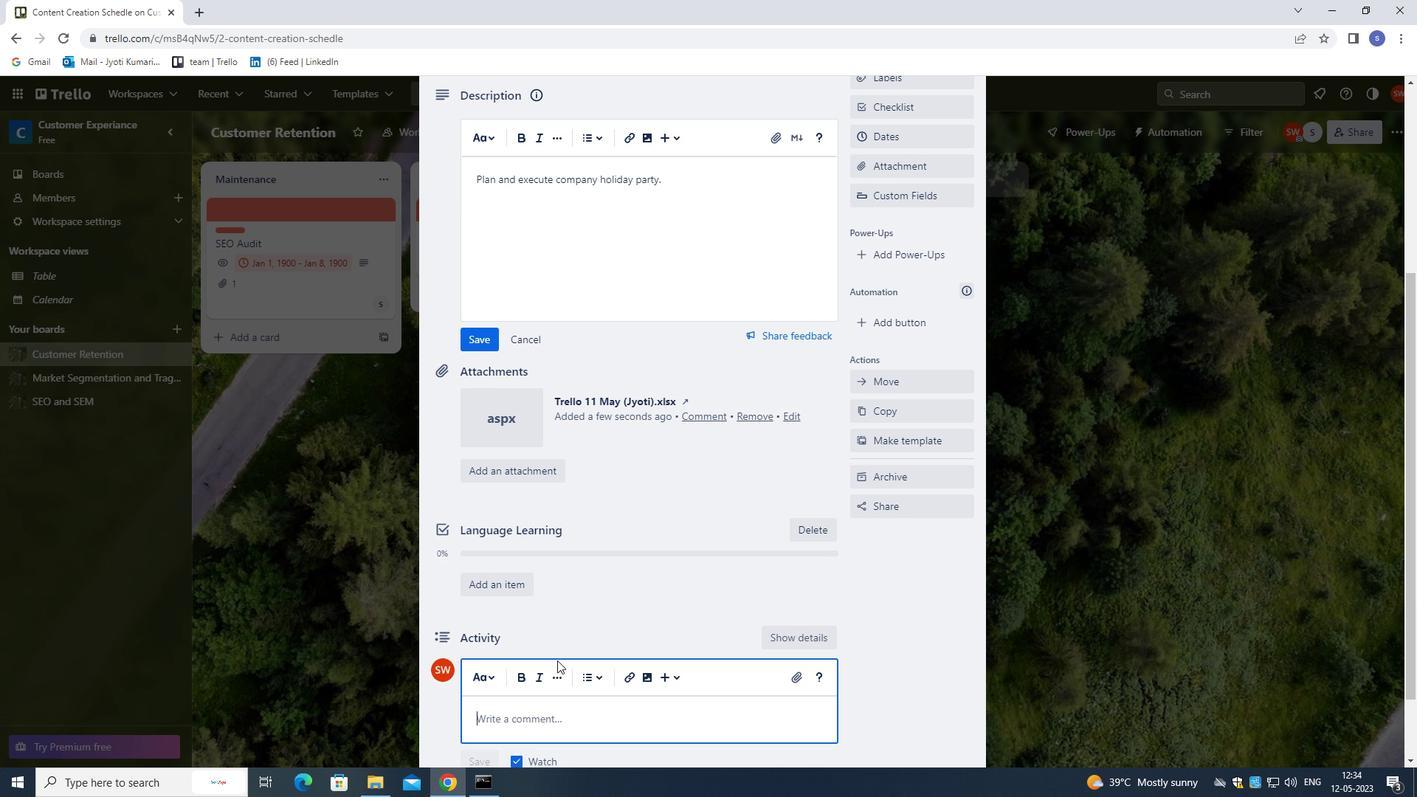 
Action: Mouse moved to (526, 641)
Screenshot: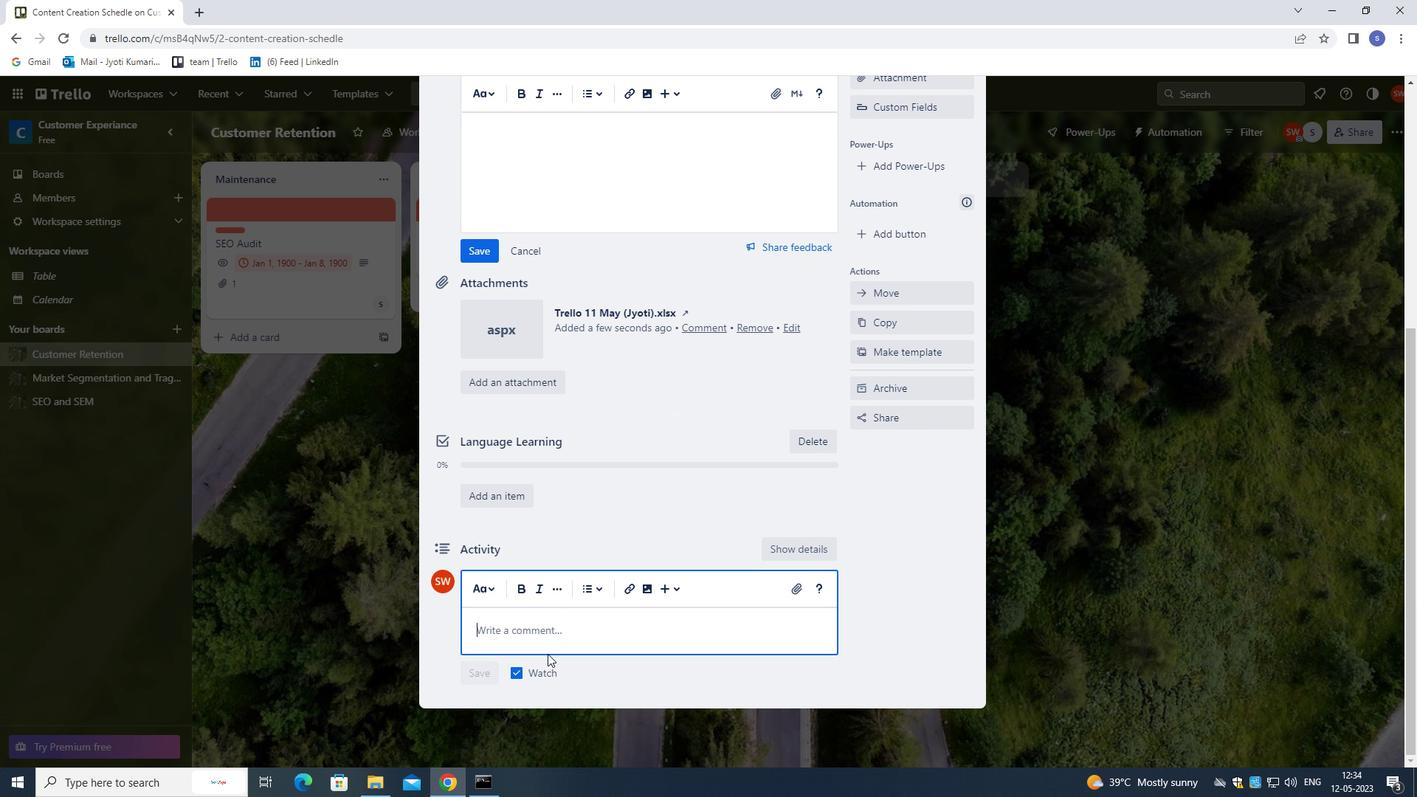 
Action: Key pressed T<Key.backspace><Key.shift>THIS<Key.space>TASK<Key.space>REQUIRES<Key.space>US<Key.space>TO<Key.space>BALANCE<Key.space>COMPETING<Key.space>PRIORITIES<Key.space>AND<Key.space>MAKE<Key.space>TOUGH<Key.space>DECISION<Key.space>WHEN<Key.space>NECESSARY.
Screenshot: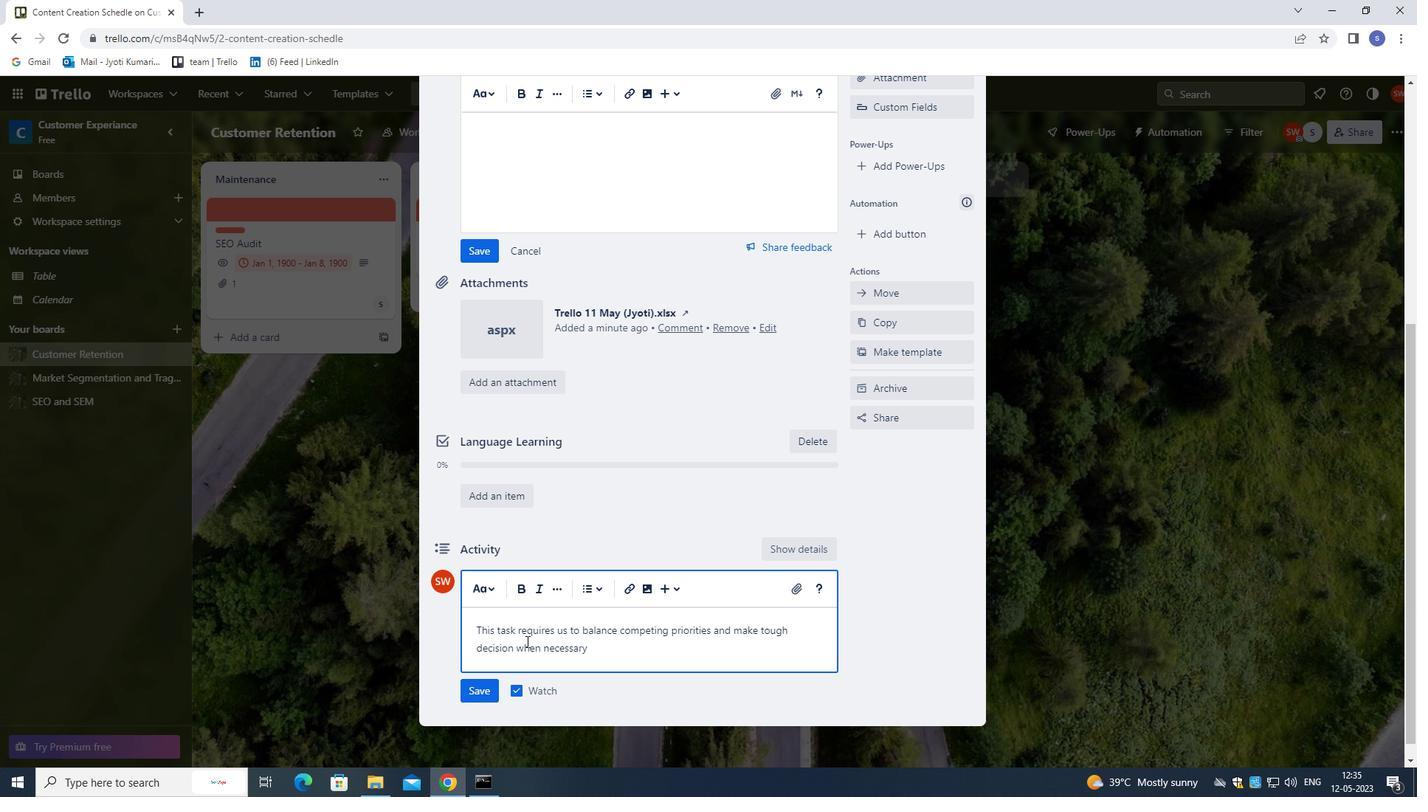 
Action: Mouse moved to (473, 245)
Screenshot: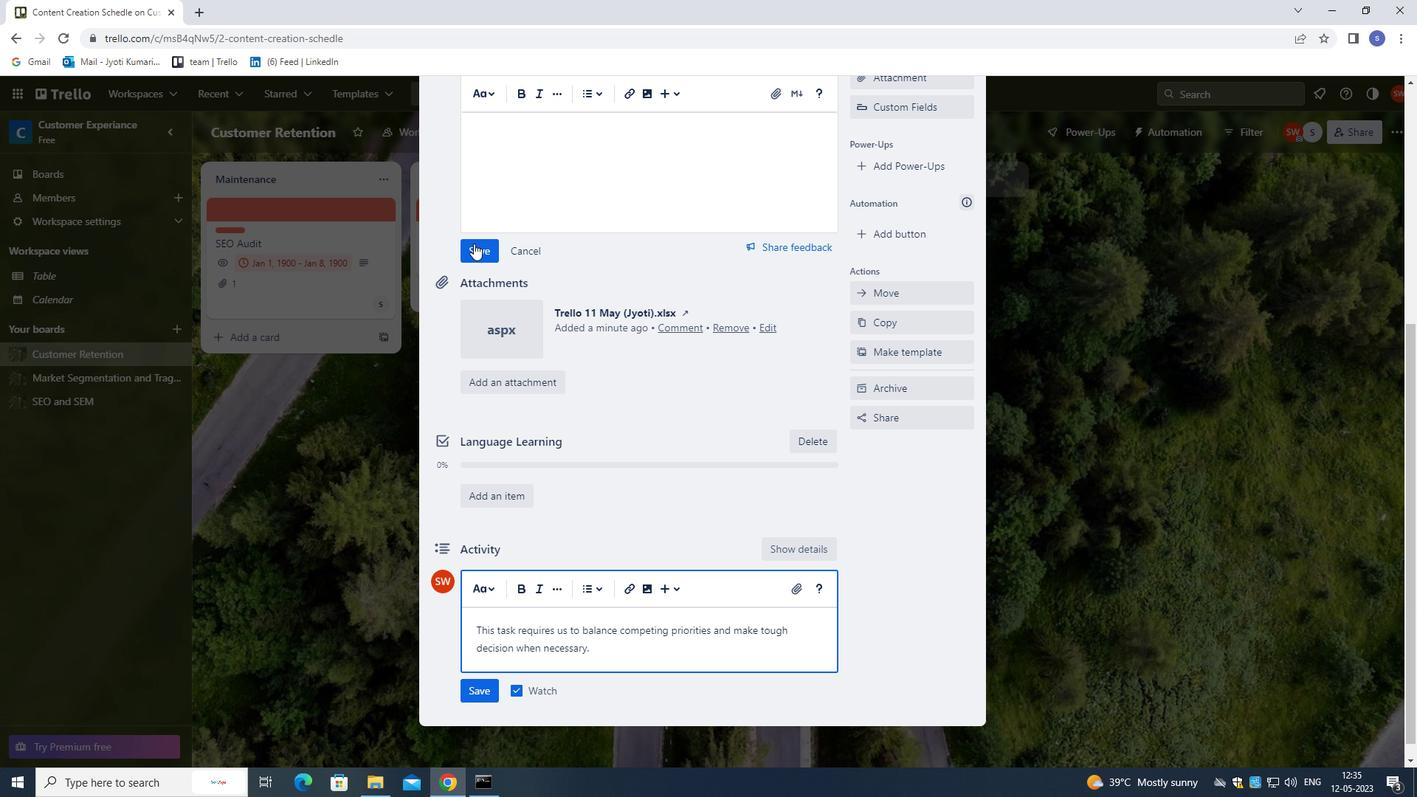 
Action: Mouse pressed left at (473, 245)
Screenshot: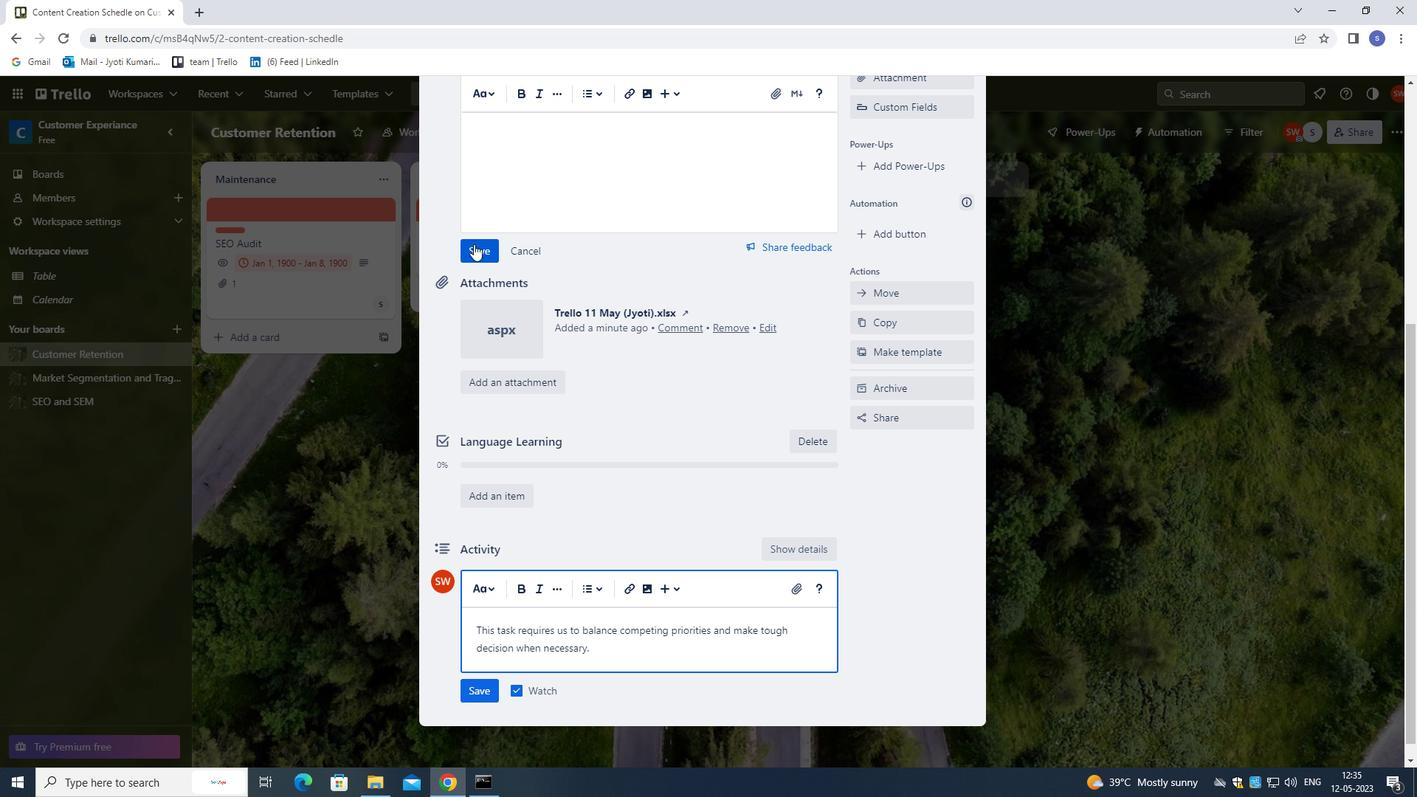 
Action: Mouse moved to (555, 391)
Screenshot: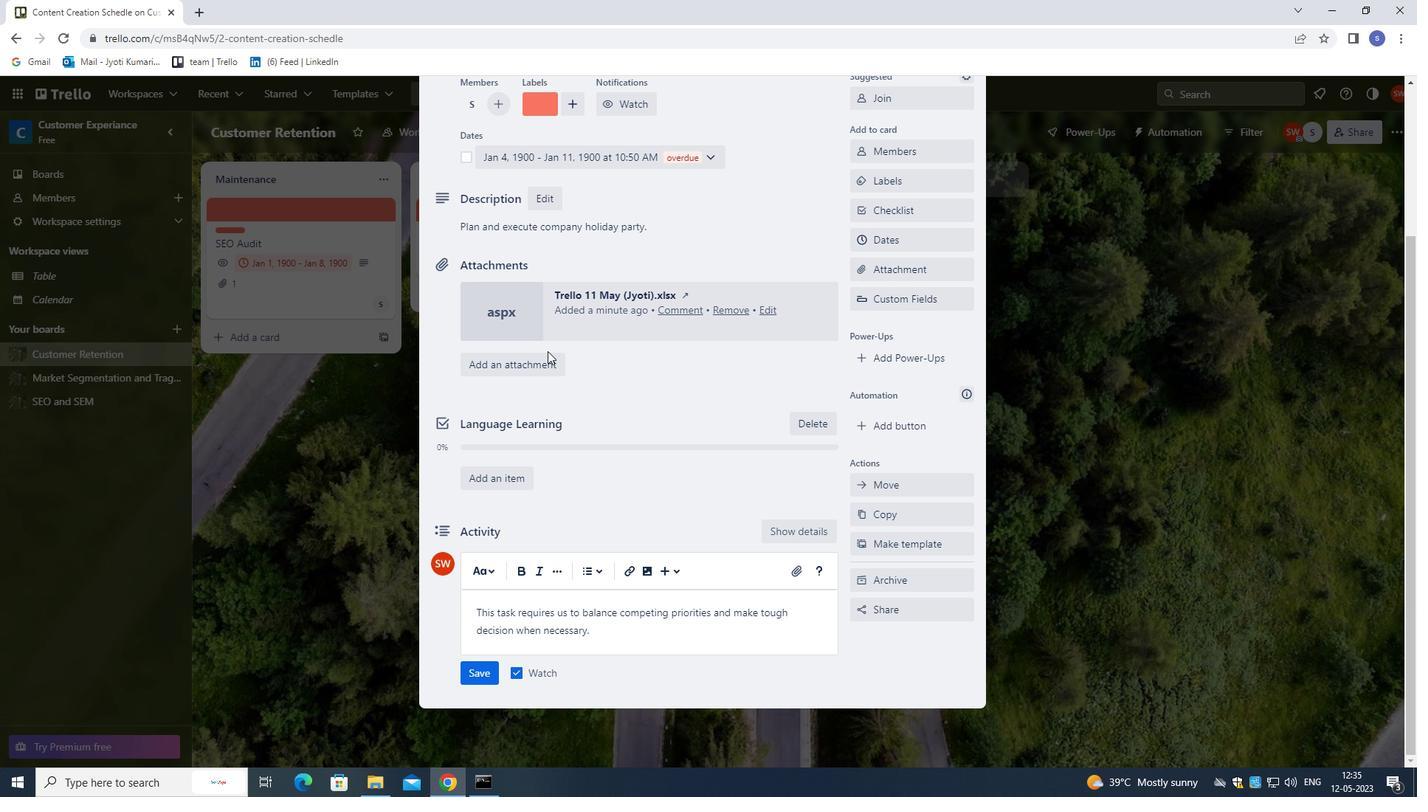 
Action: Mouse scrolled (555, 390) with delta (0, 0)
Screenshot: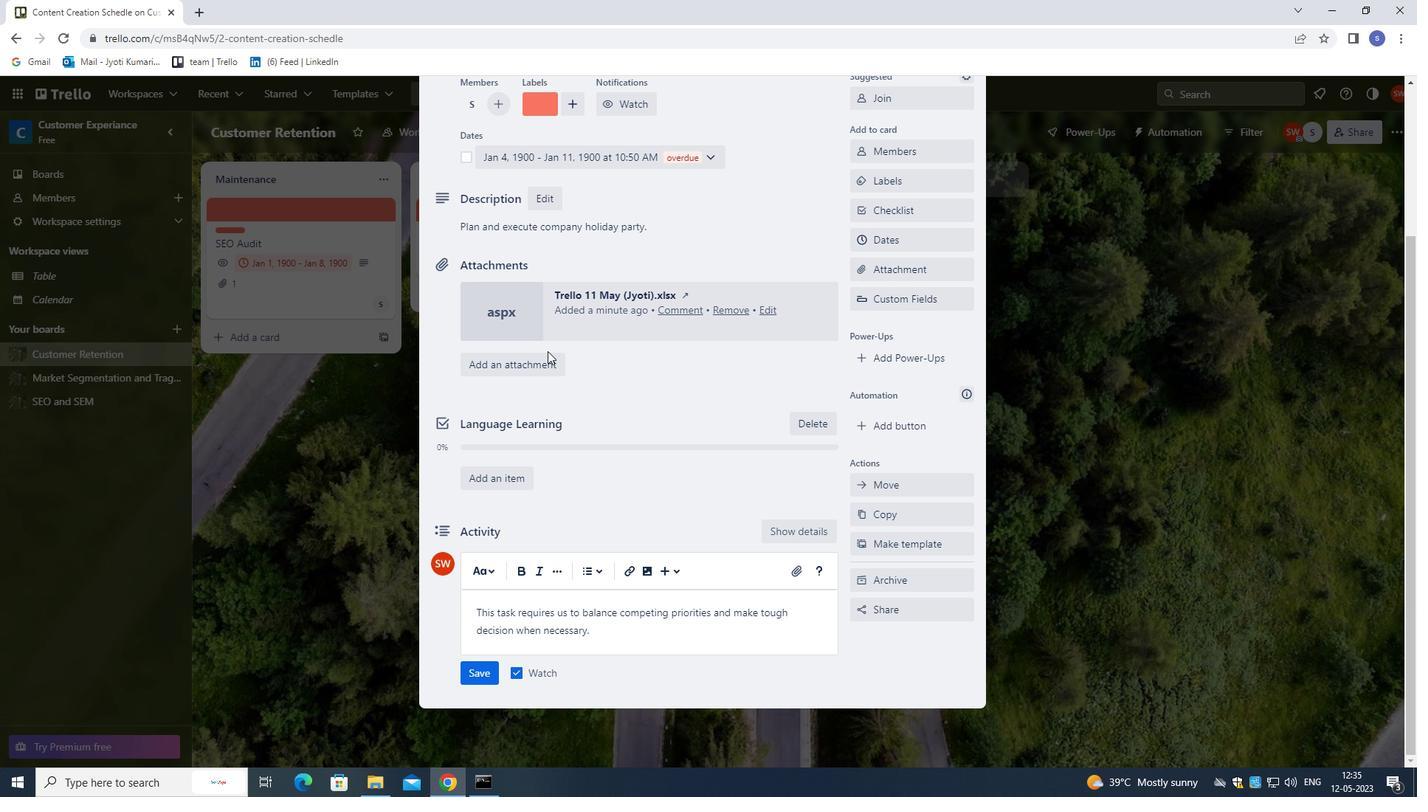 
Action: Mouse moved to (558, 403)
Screenshot: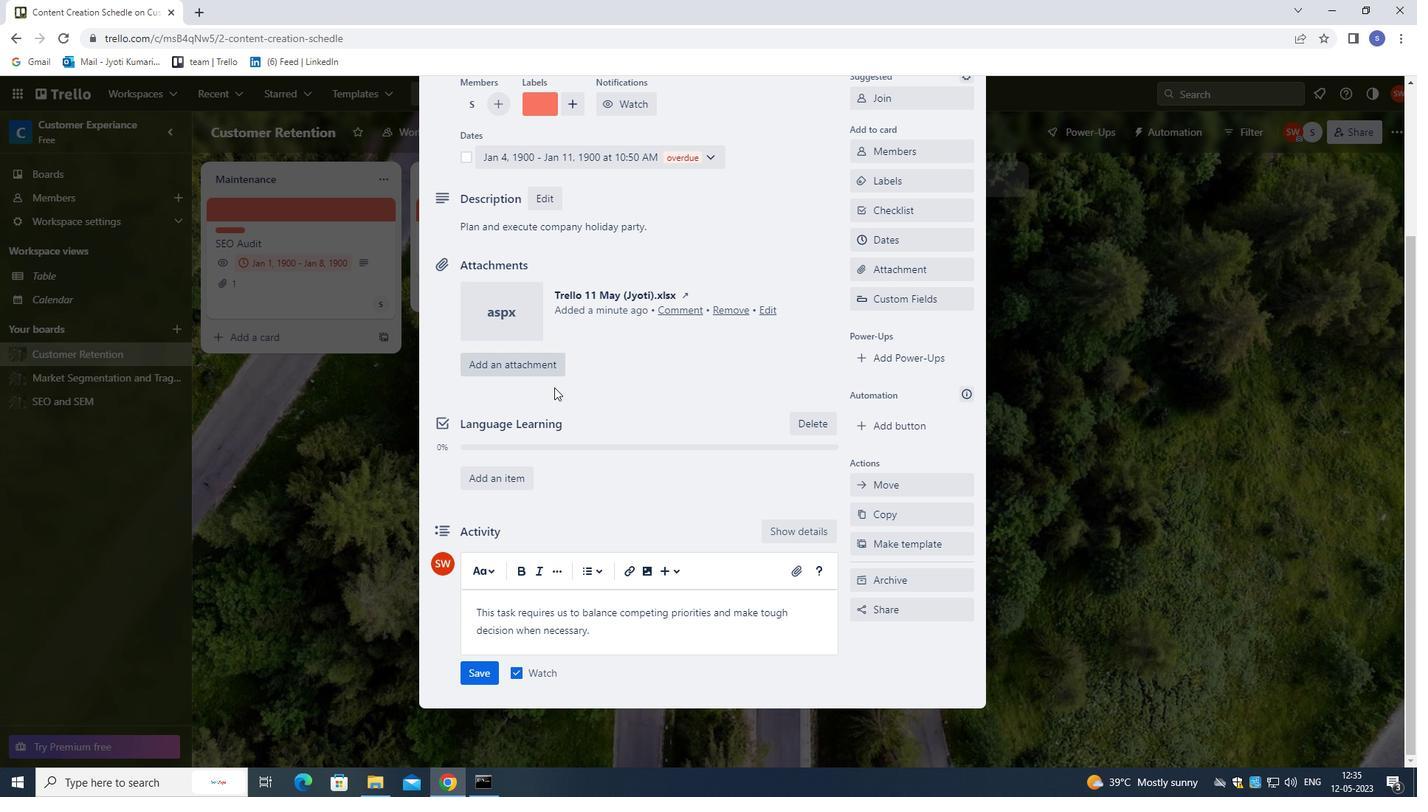 
Action: Mouse scrolled (558, 403) with delta (0, 0)
Screenshot: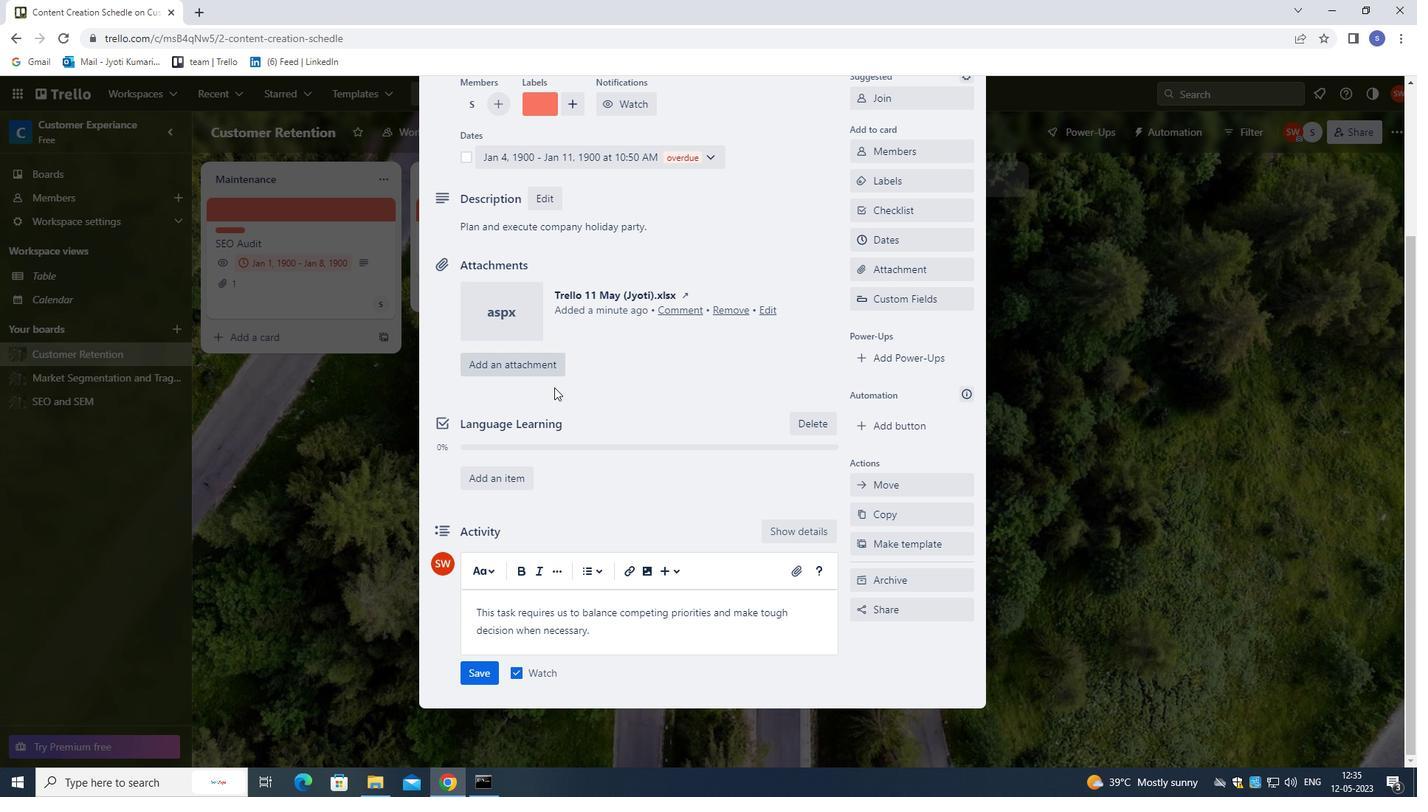 
Action: Mouse moved to (559, 408)
Screenshot: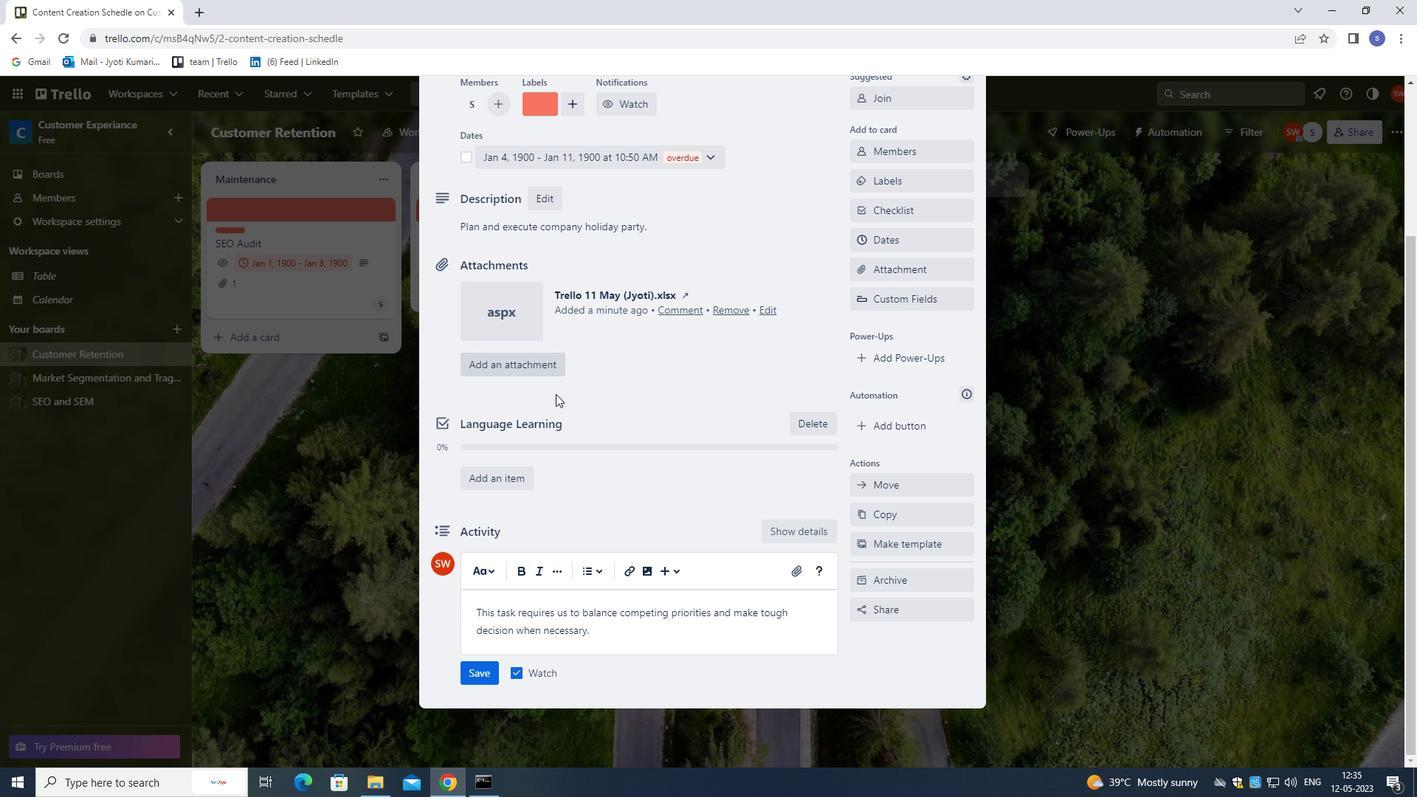 
Action: Mouse scrolled (559, 408) with delta (0, 0)
Screenshot: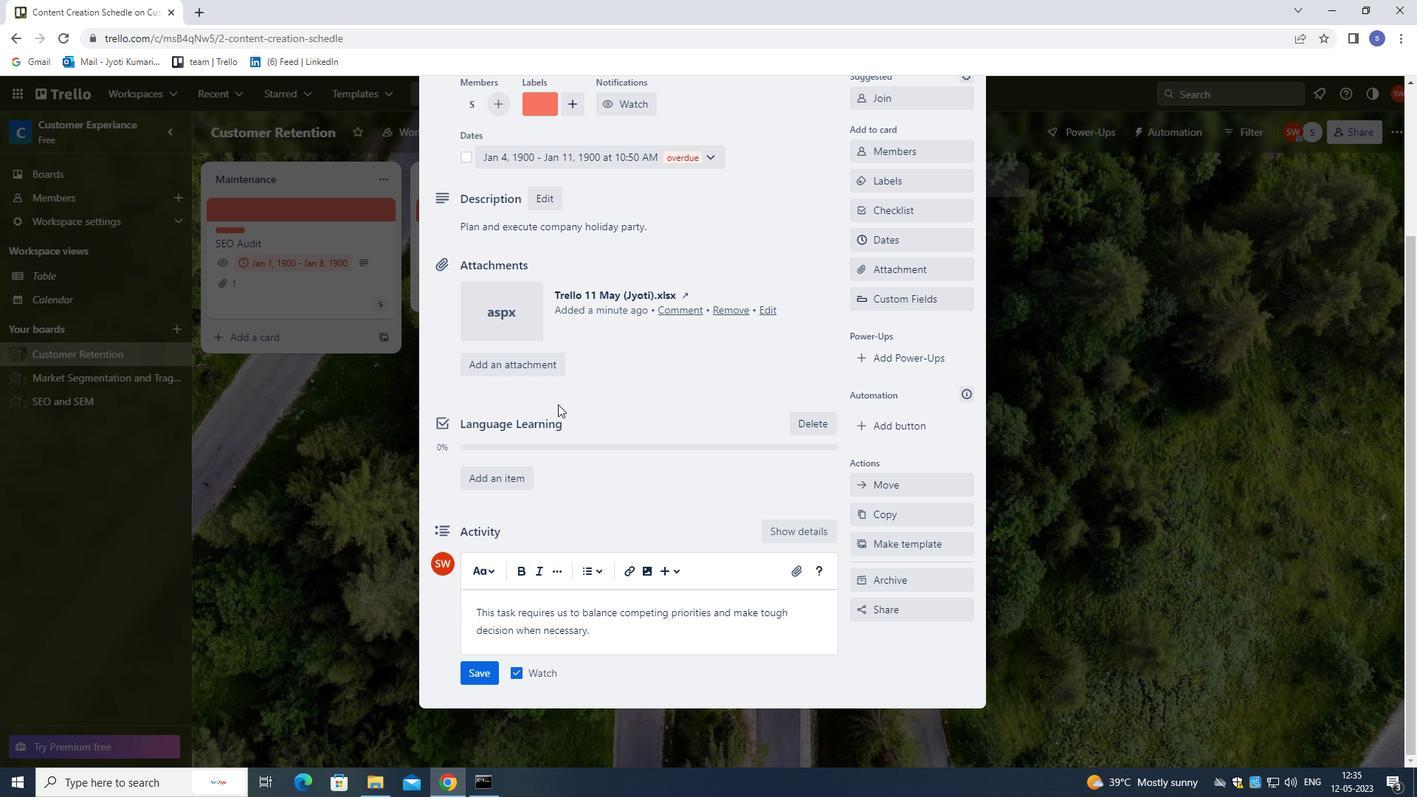 
Action: Mouse moved to (474, 673)
Screenshot: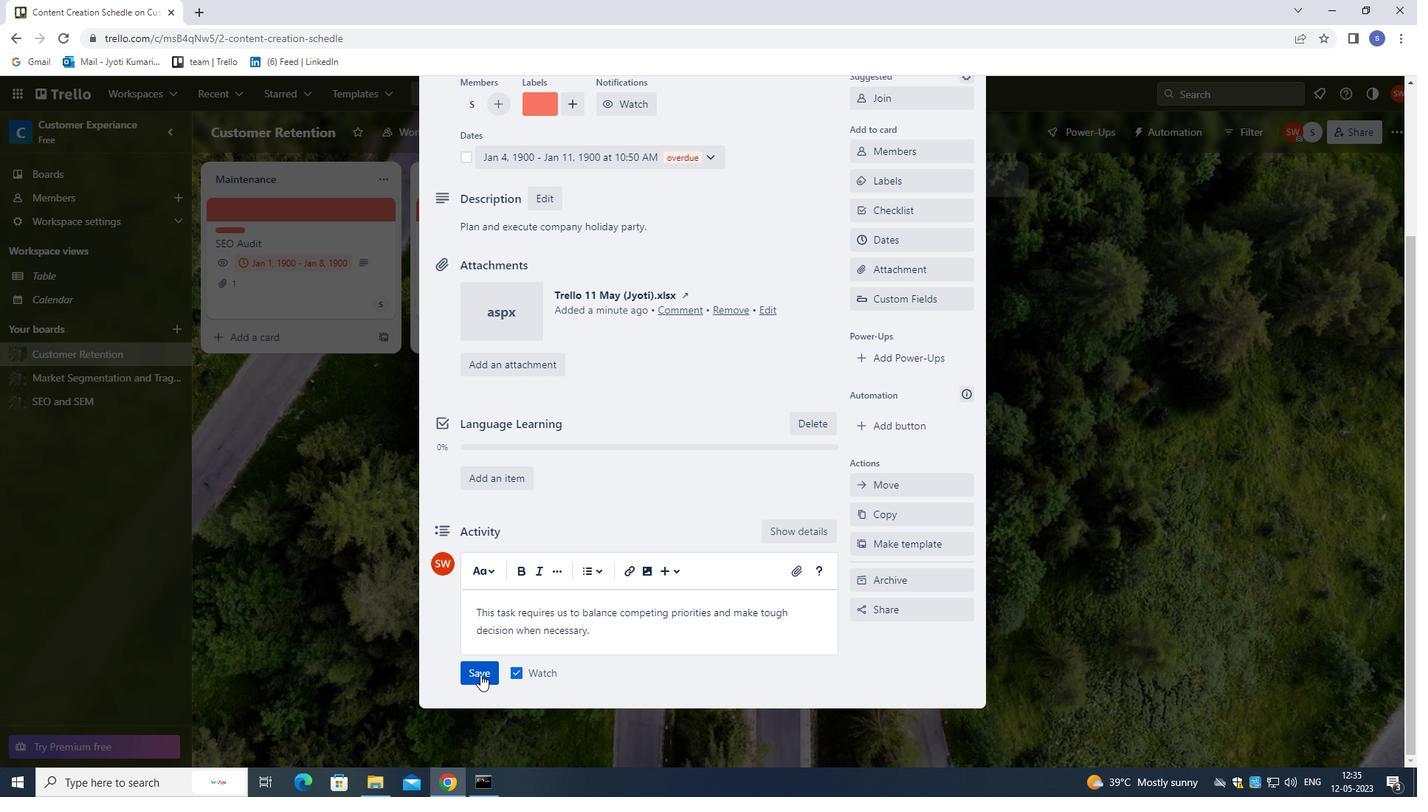 
Action: Mouse pressed left at (474, 673)
Screenshot: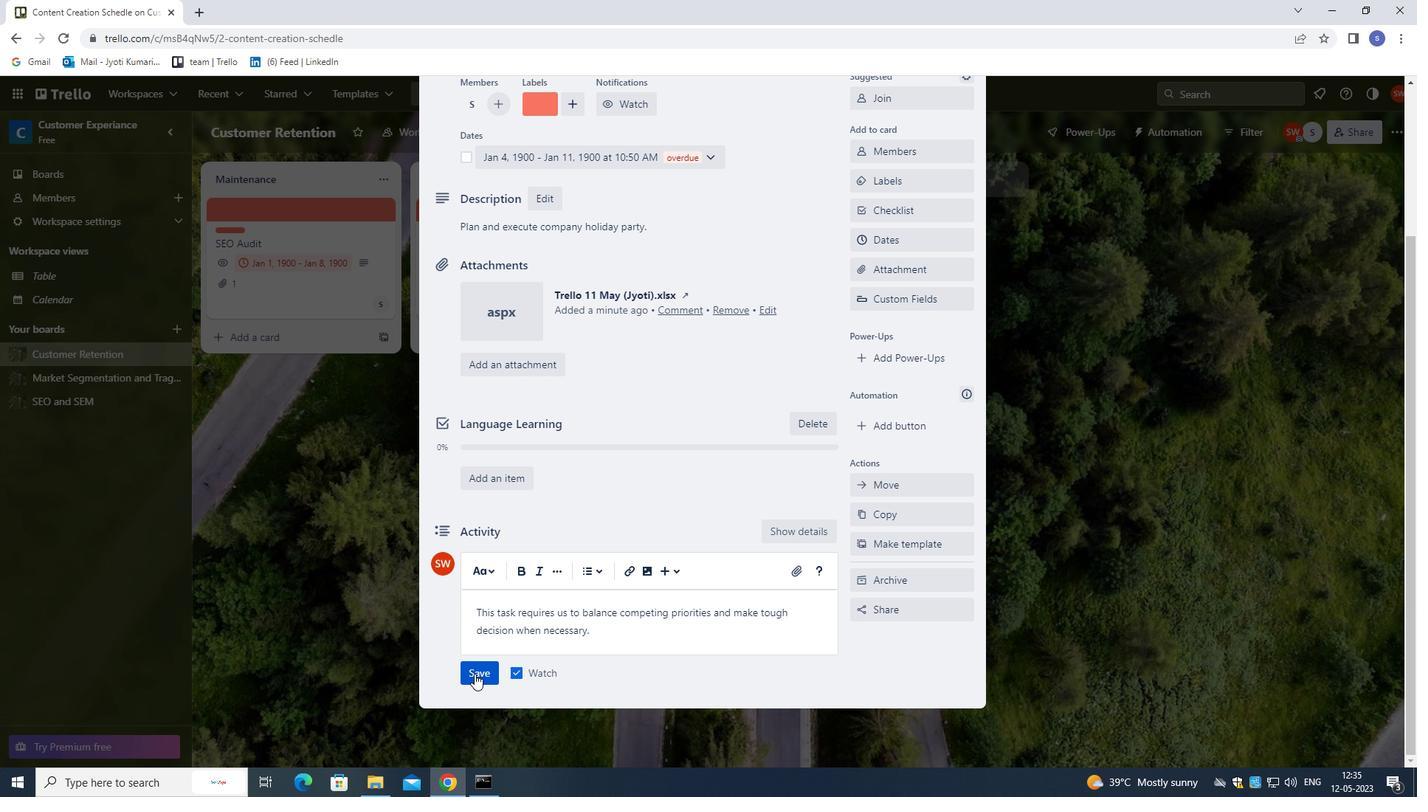 
Action: Mouse moved to (688, 539)
Screenshot: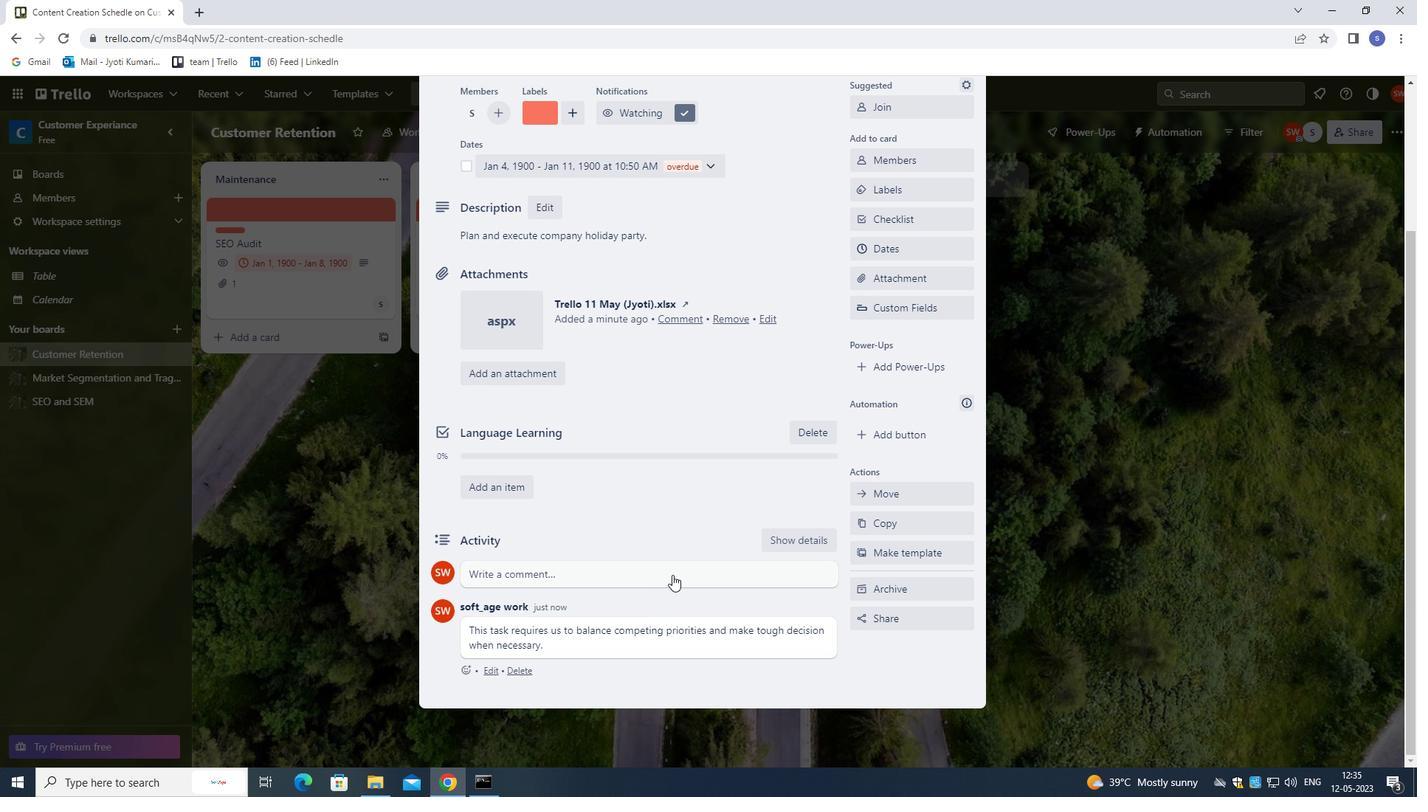 
Action: Mouse scrolled (688, 540) with delta (0, 0)
Screenshot: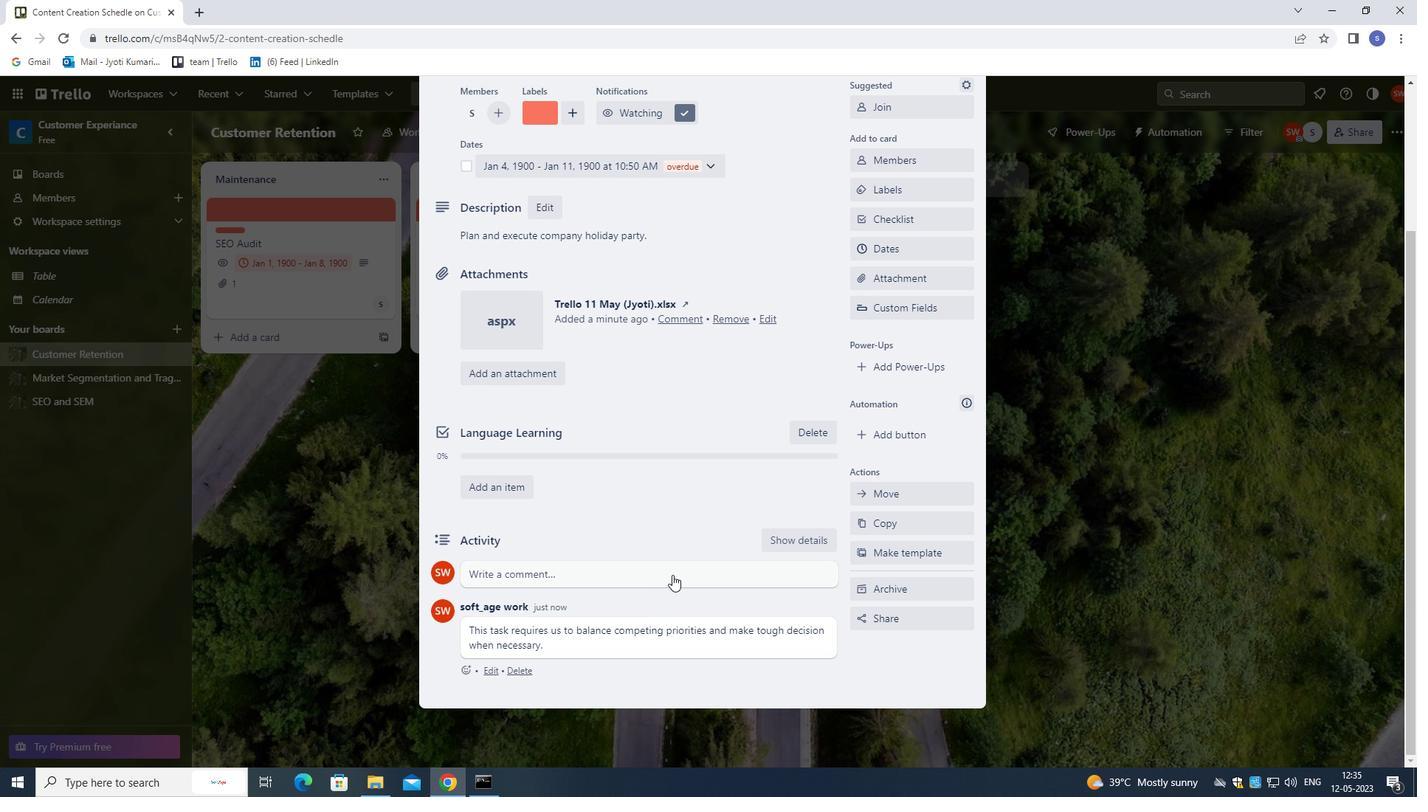 
Action: Mouse moved to (688, 538)
Screenshot: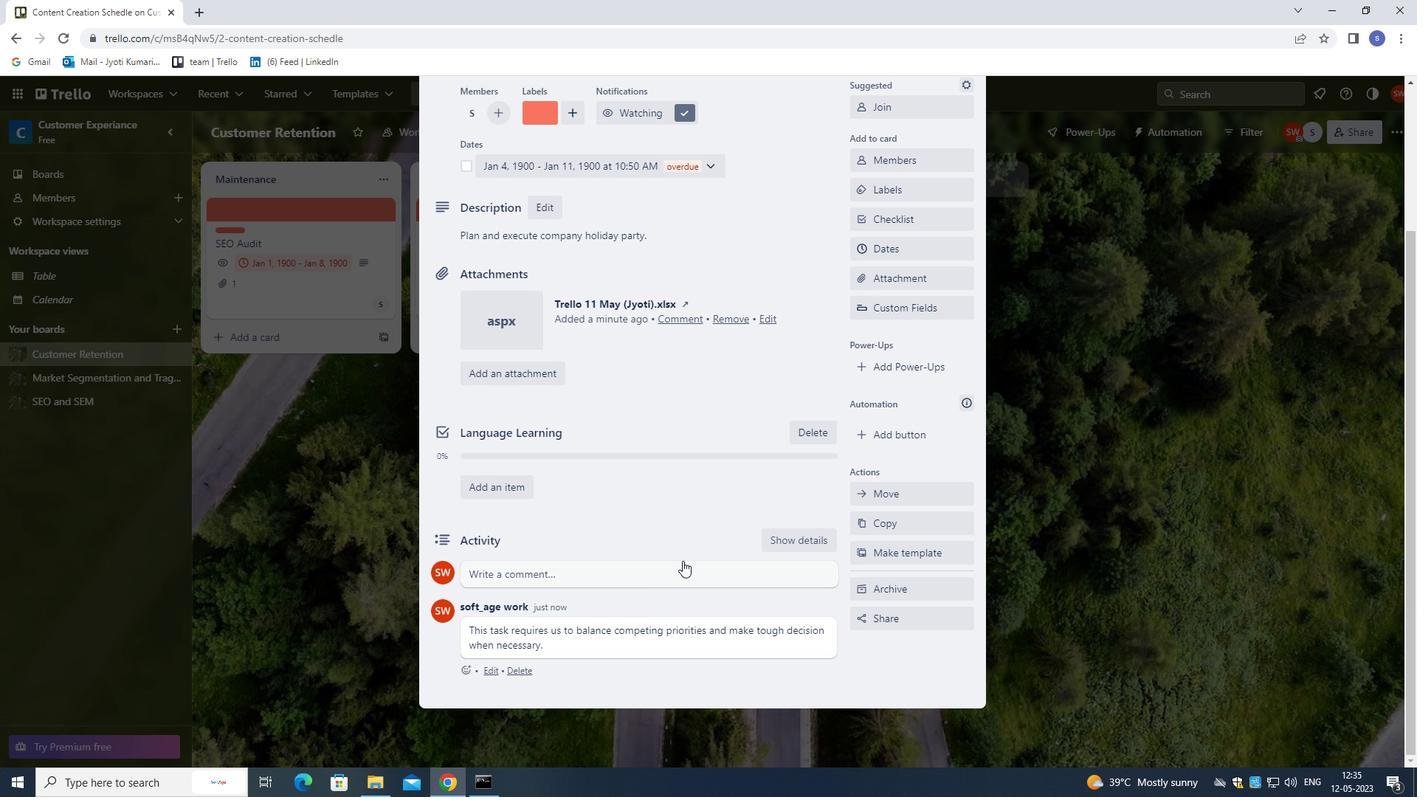 
Action: Mouse scrolled (688, 539) with delta (0, 0)
Screenshot: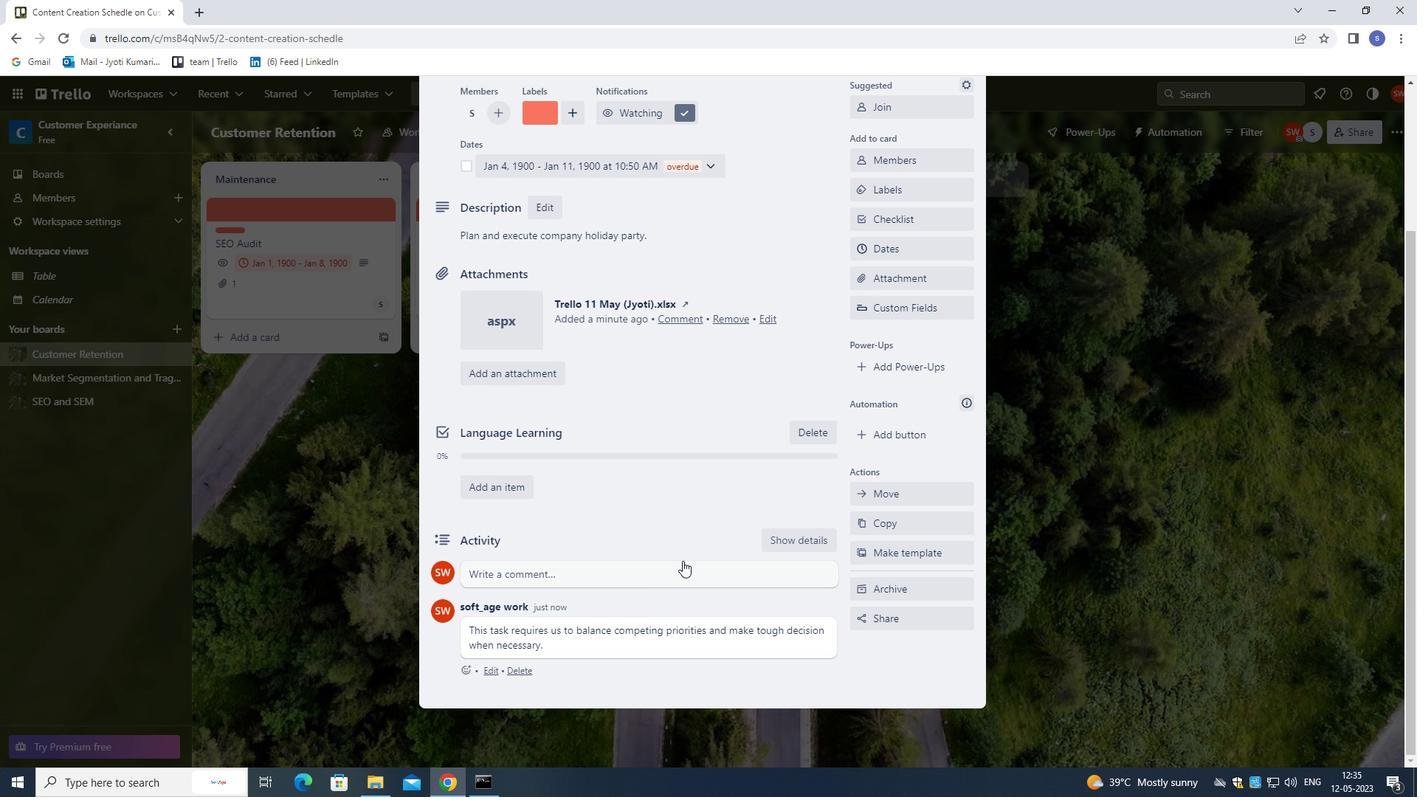 
Action: Mouse moved to (689, 535)
Screenshot: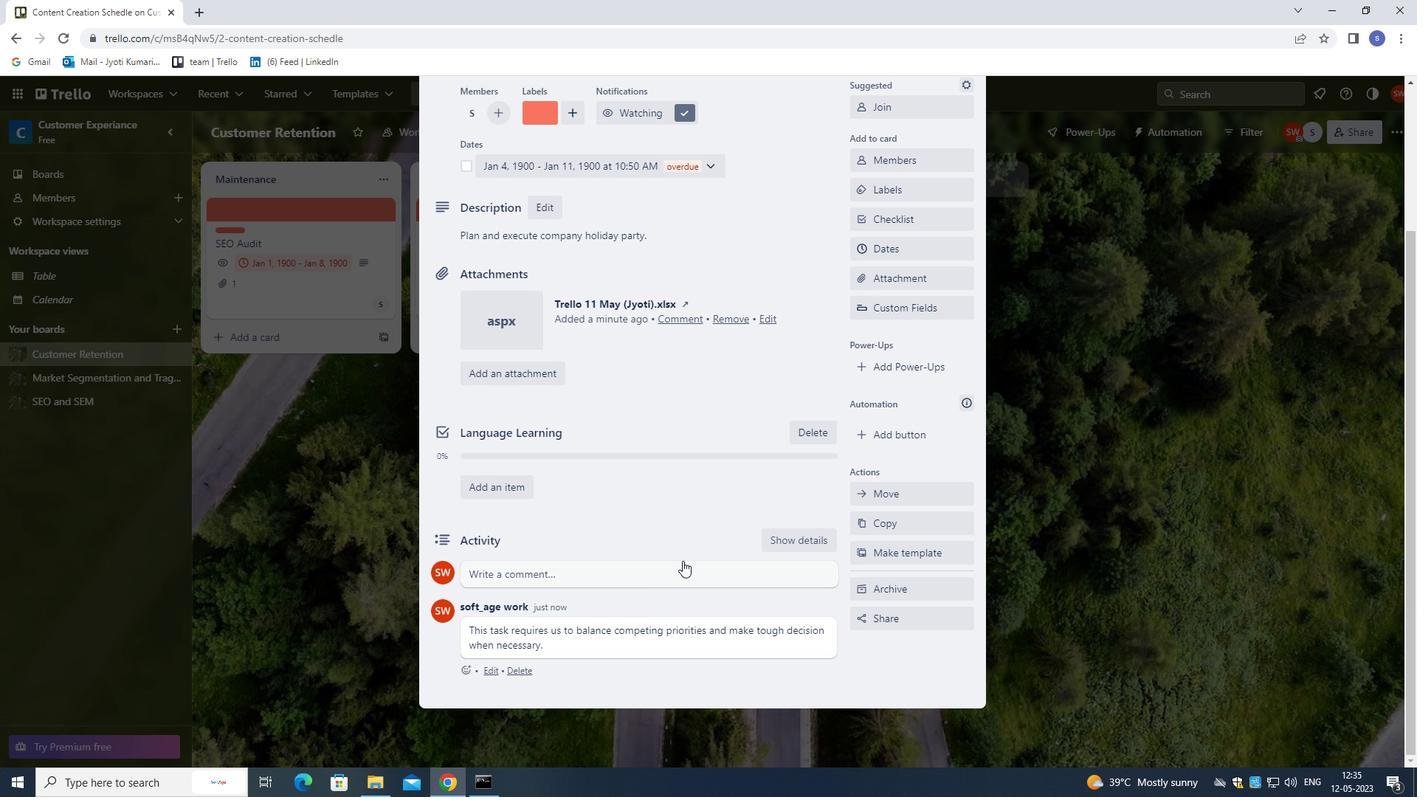 
Action: Mouse scrolled (689, 536) with delta (0, 0)
Screenshot: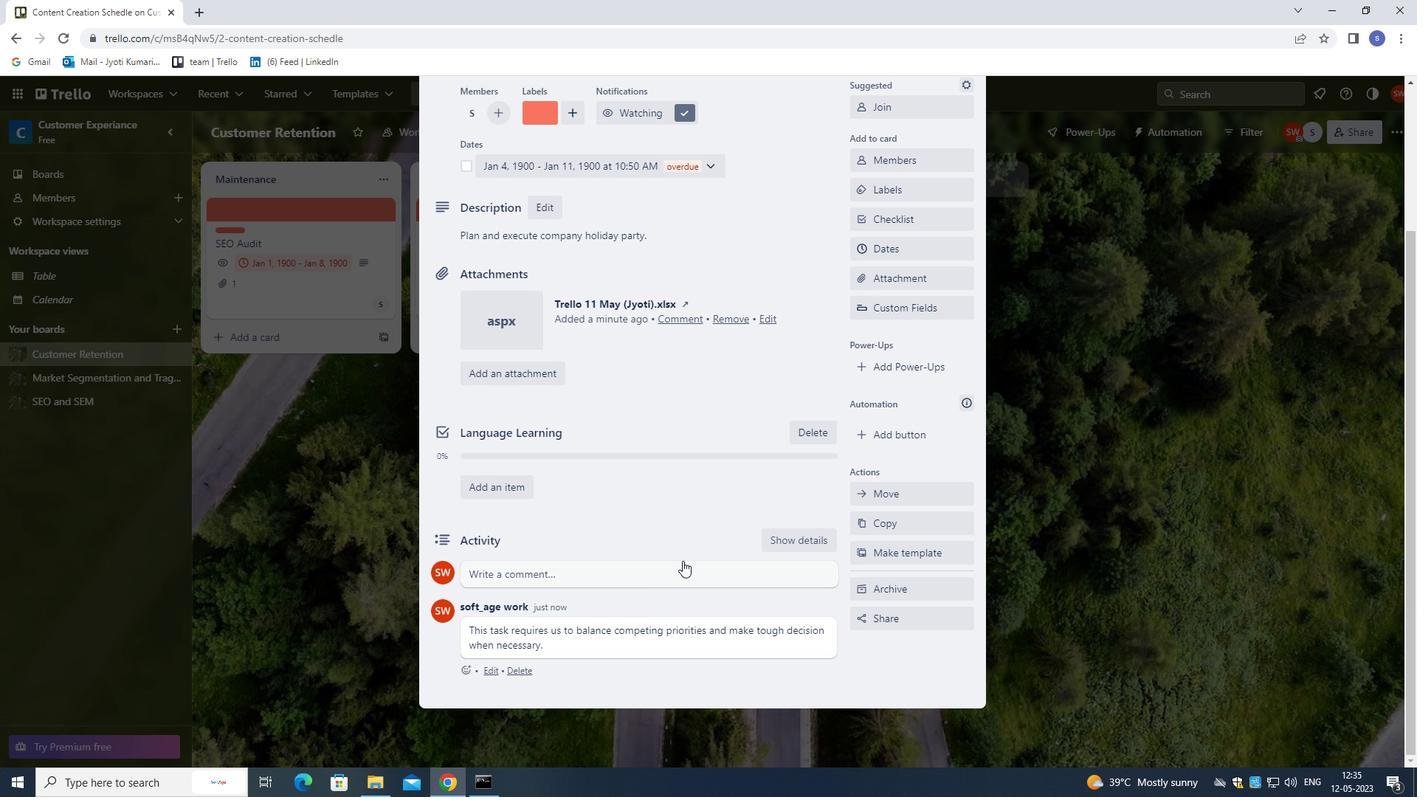 
Action: Mouse moved to (689, 530)
Screenshot: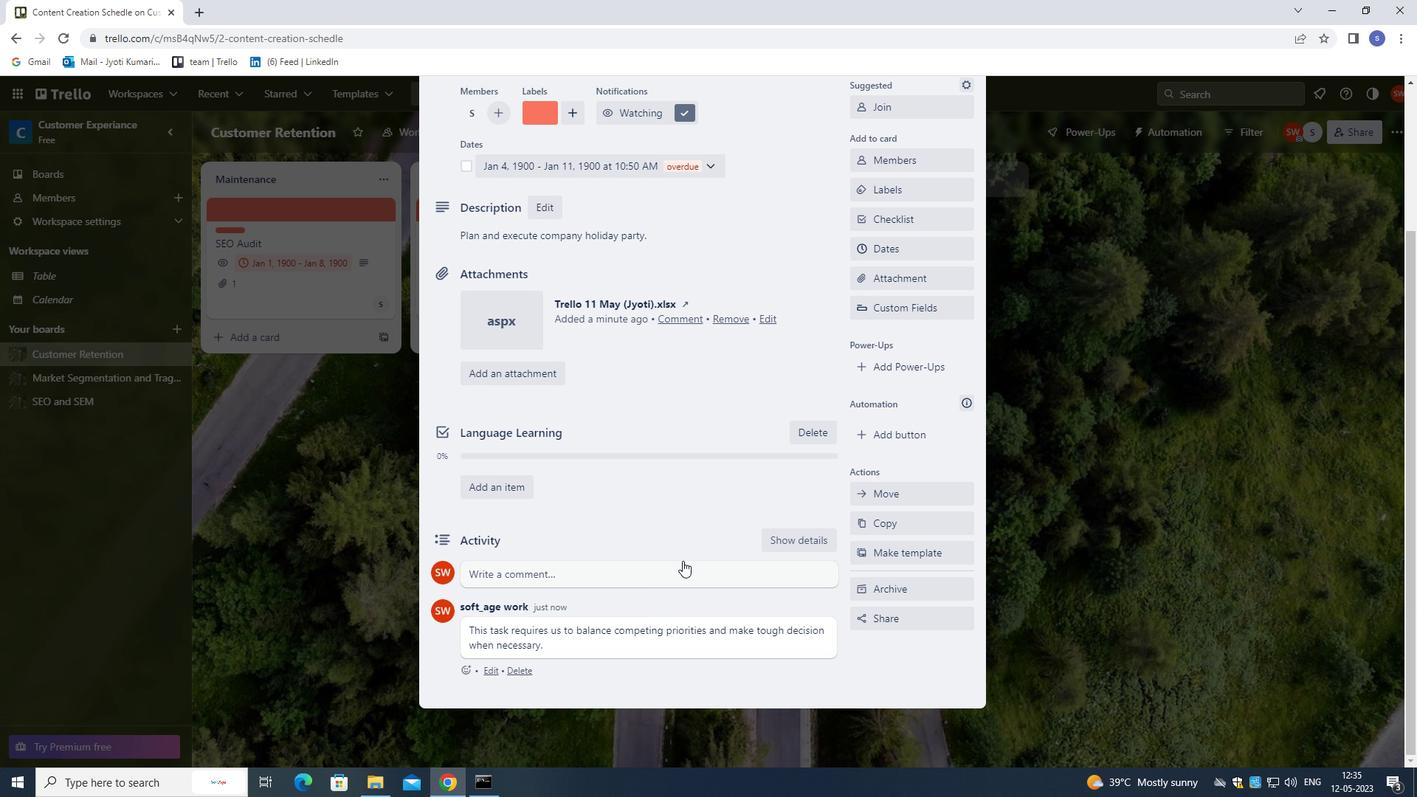 
Action: Mouse scrolled (689, 530) with delta (0, 0)
Screenshot: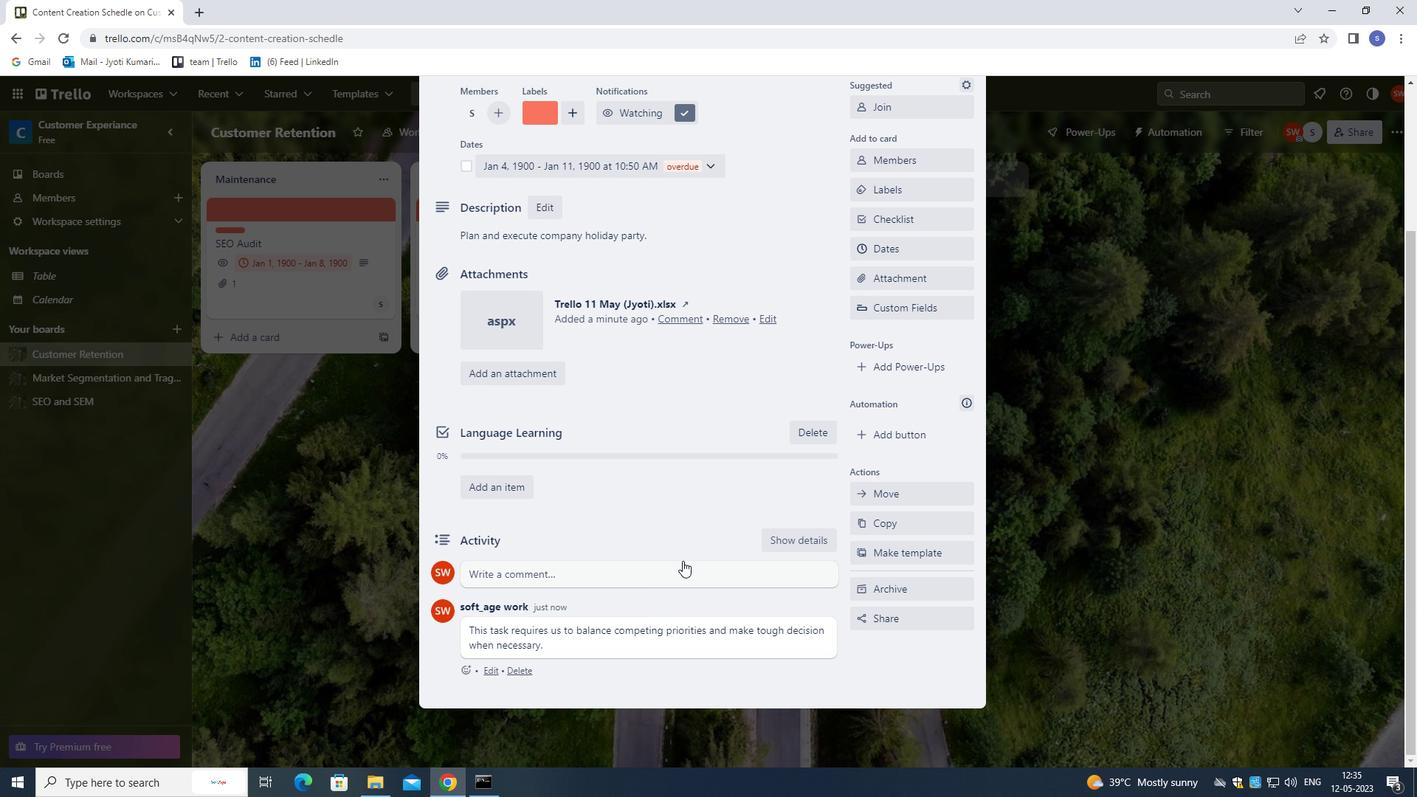 
Action: Mouse moved to (689, 524)
Screenshot: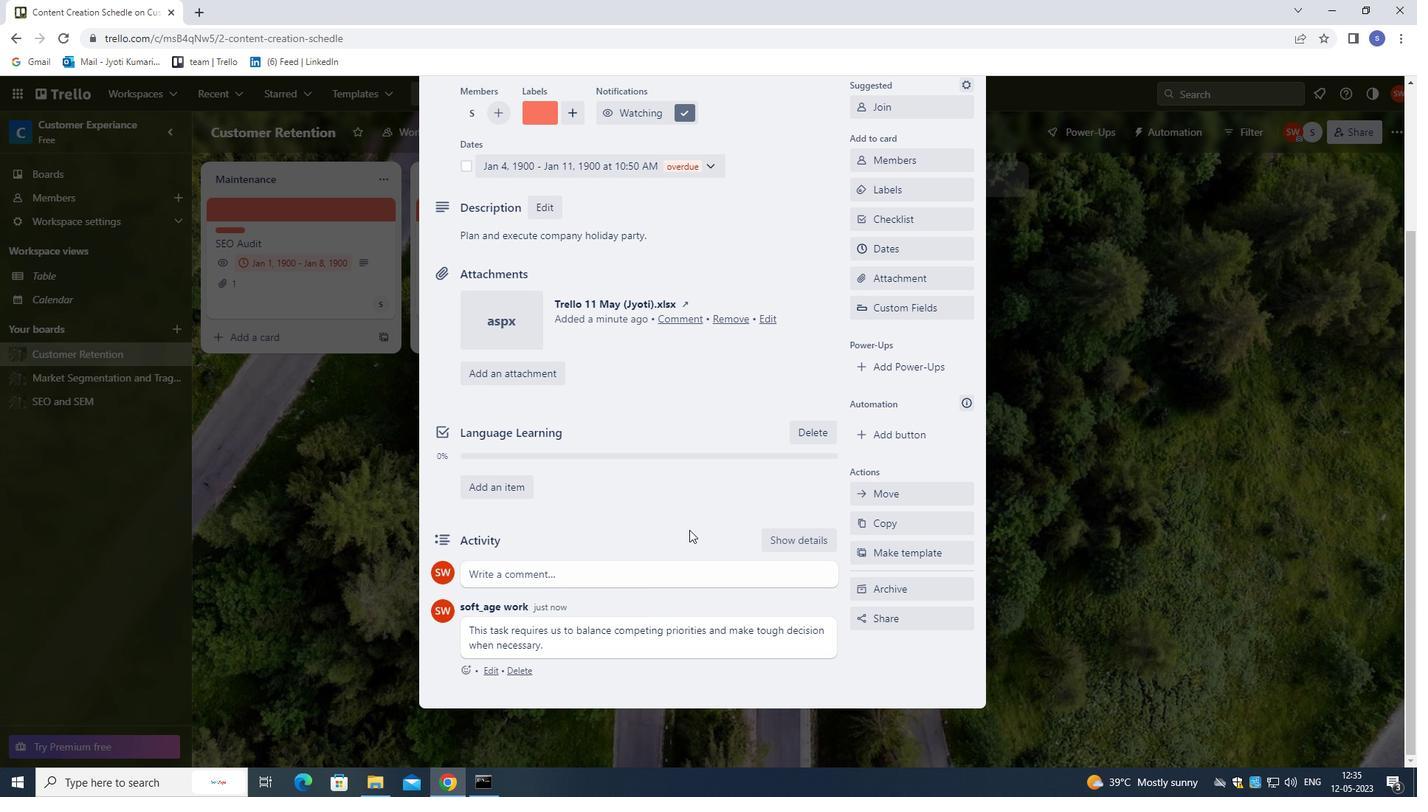 
Action: Mouse scrolled (689, 524) with delta (0, 0)
Screenshot: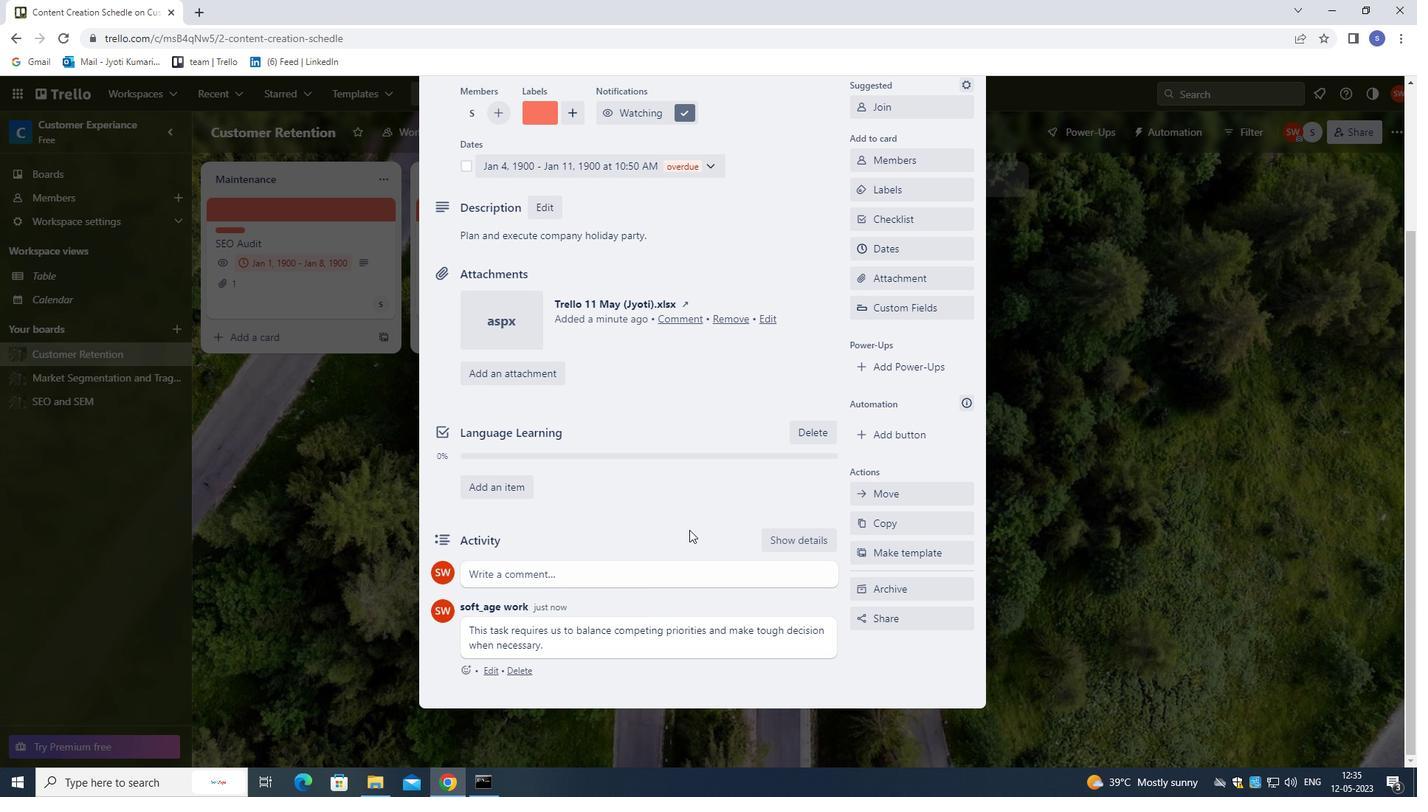 
Action: Mouse moved to (969, 123)
Screenshot: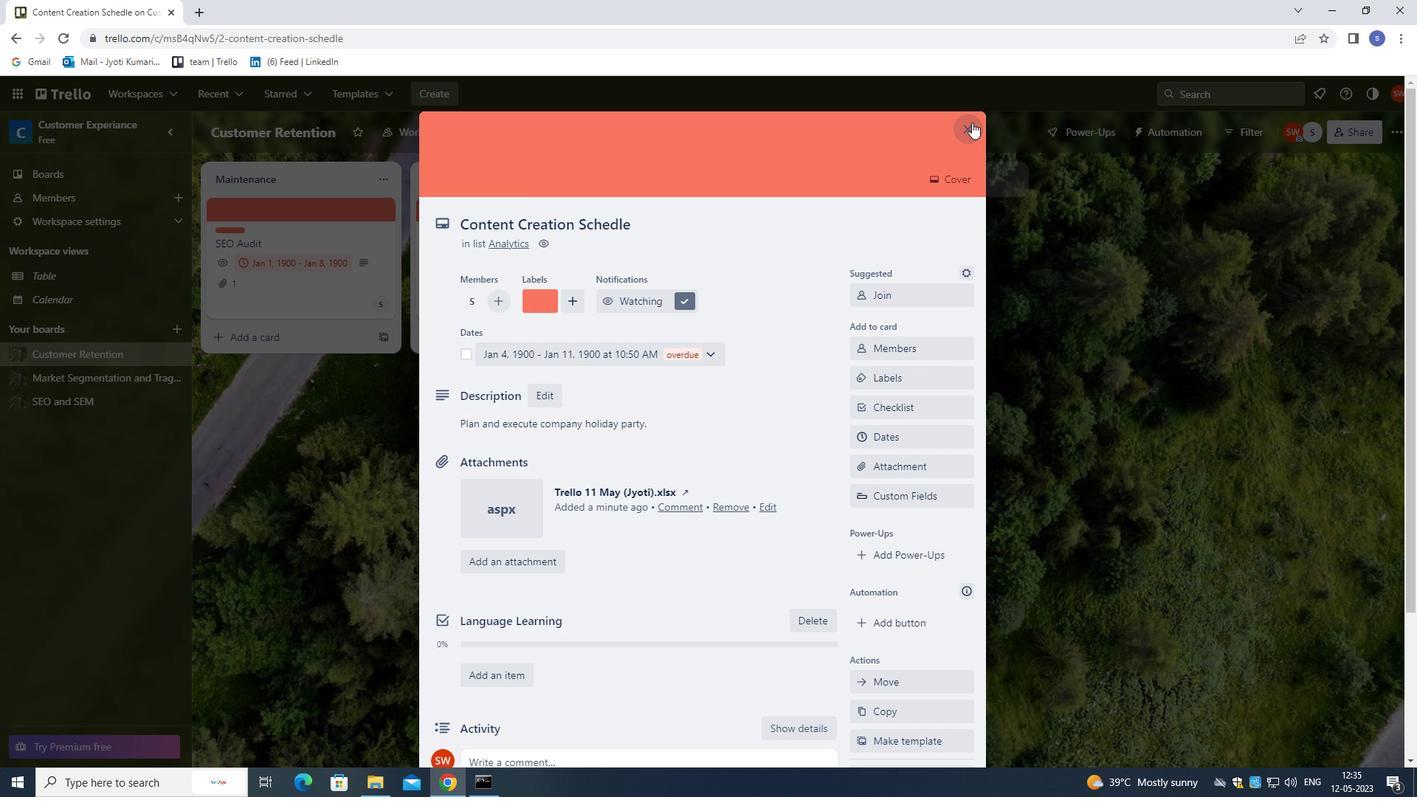
Action: Mouse pressed left at (969, 123)
Screenshot: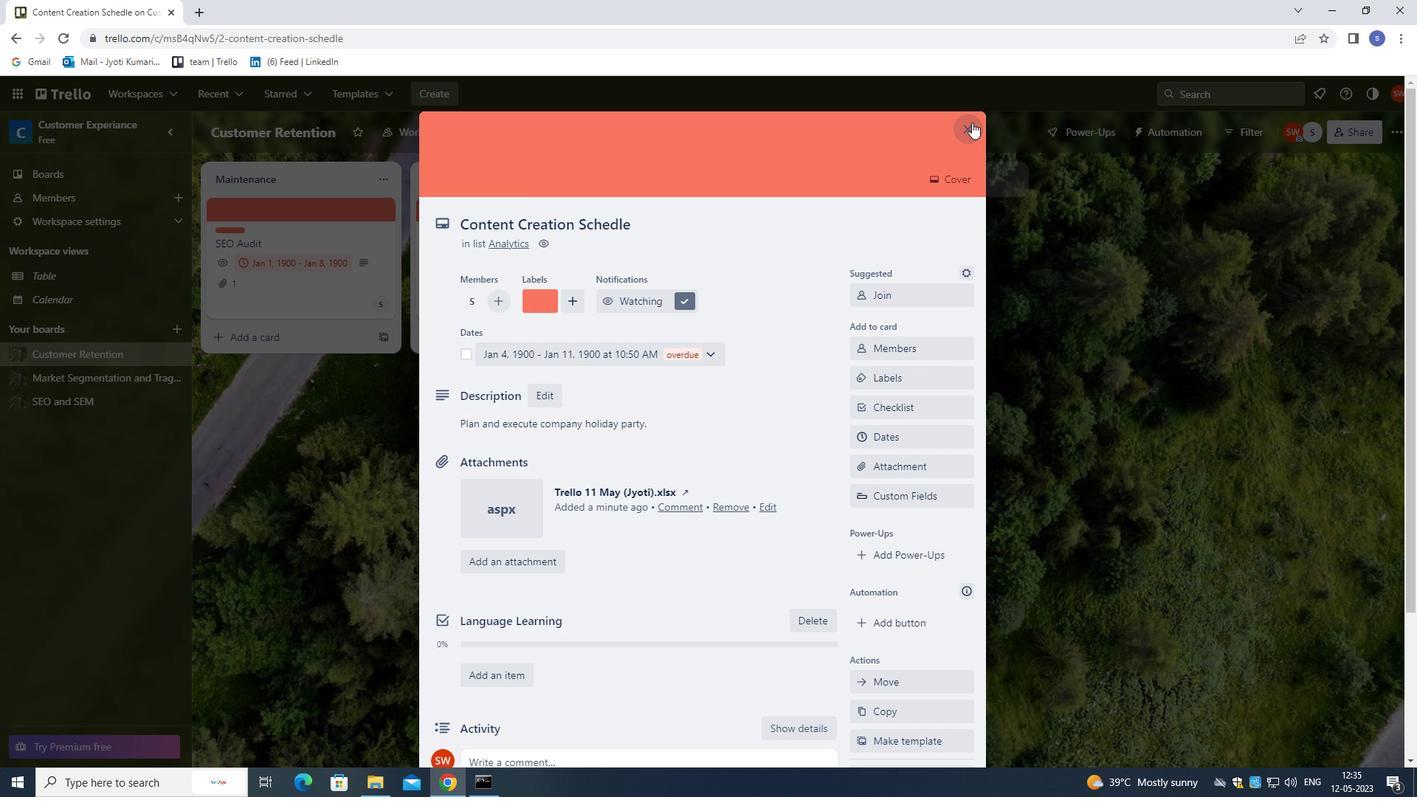
Action: Mouse moved to (961, 132)
Screenshot: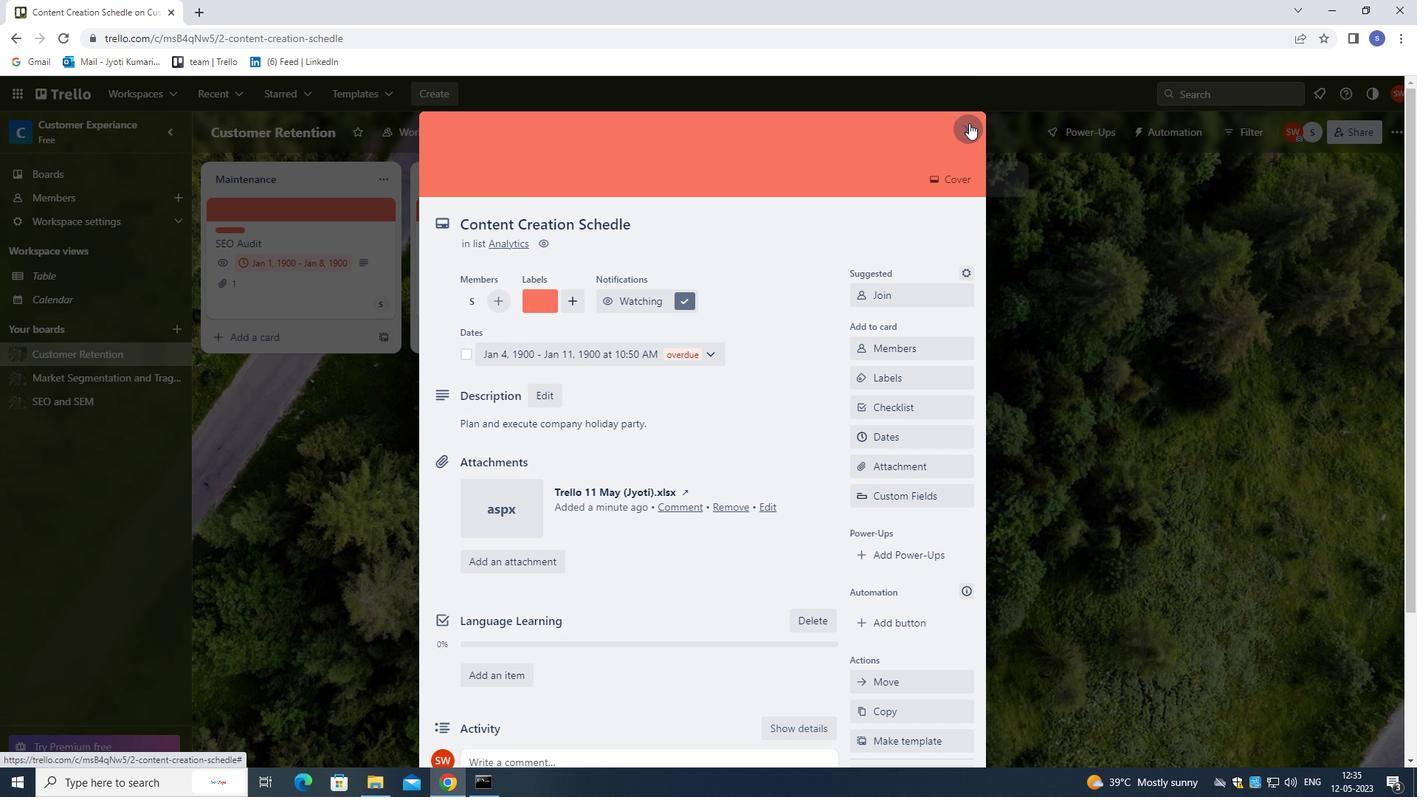 
